 Task: Find connections with filter location Cangas do Morrazo with filter topic #contentmarketingwith filter profile language German with filter current company Firmenich with filter school Sri Balaji University,Pune with filter industry Mobile Computing Software Products with filter service category Bookkeeping with filter keywords title IT Manager
Action: Mouse moved to (213, 260)
Screenshot: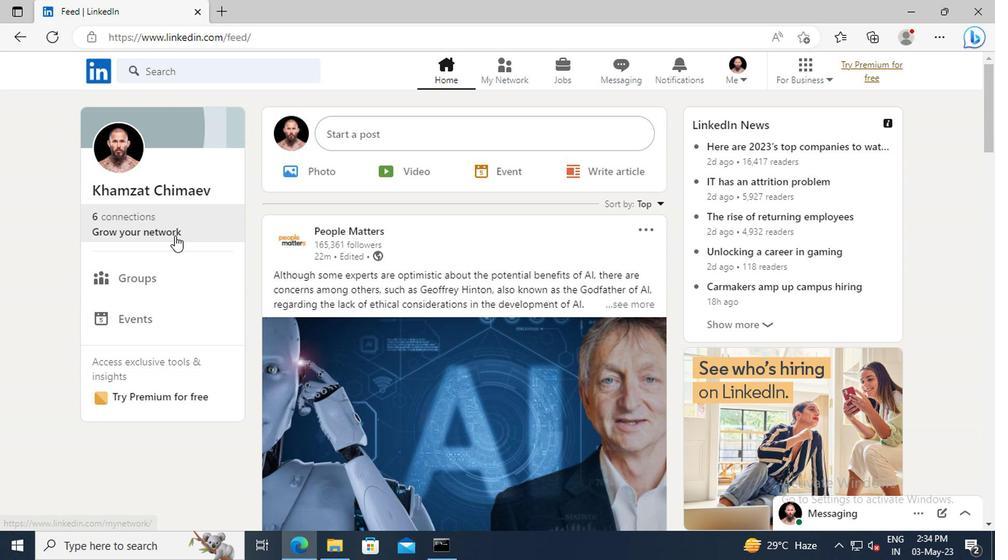 
Action: Mouse pressed left at (213, 260)
Screenshot: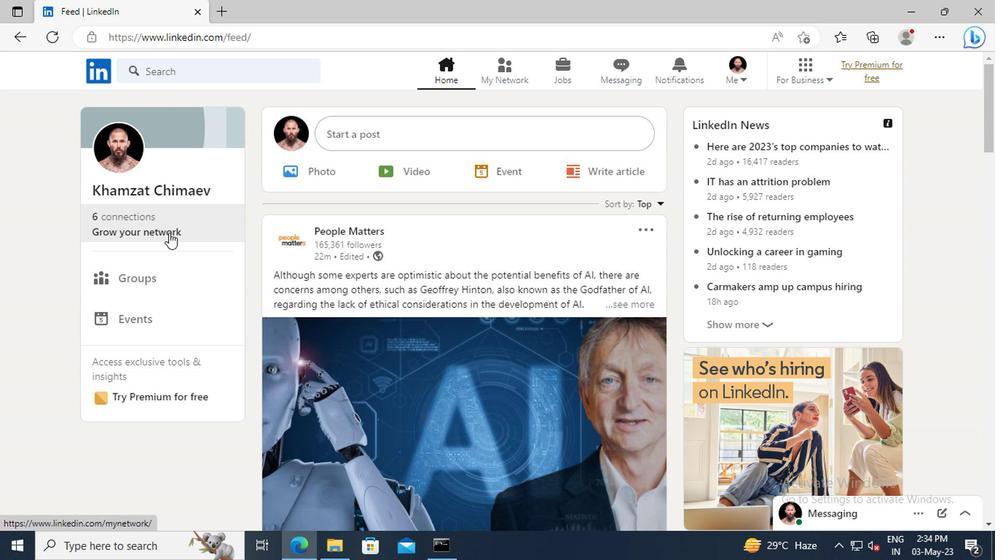 
Action: Mouse moved to (214, 210)
Screenshot: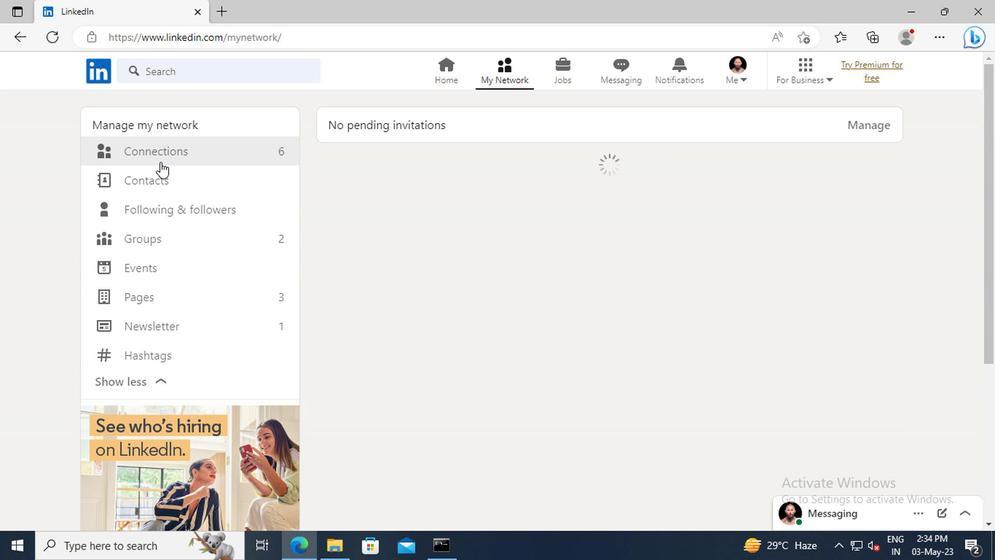
Action: Mouse pressed left at (214, 210)
Screenshot: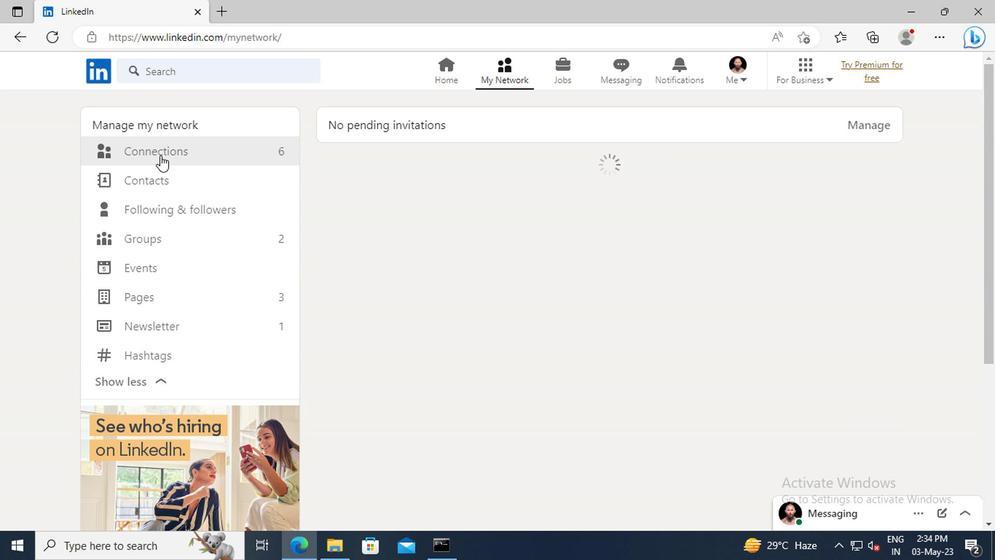 
Action: Mouse moved to (520, 210)
Screenshot: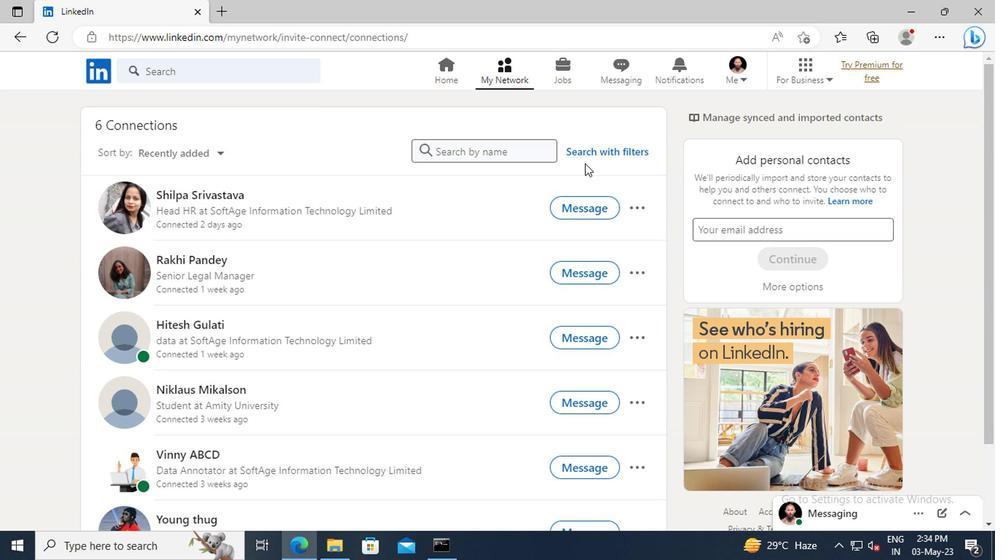 
Action: Mouse pressed left at (520, 210)
Screenshot: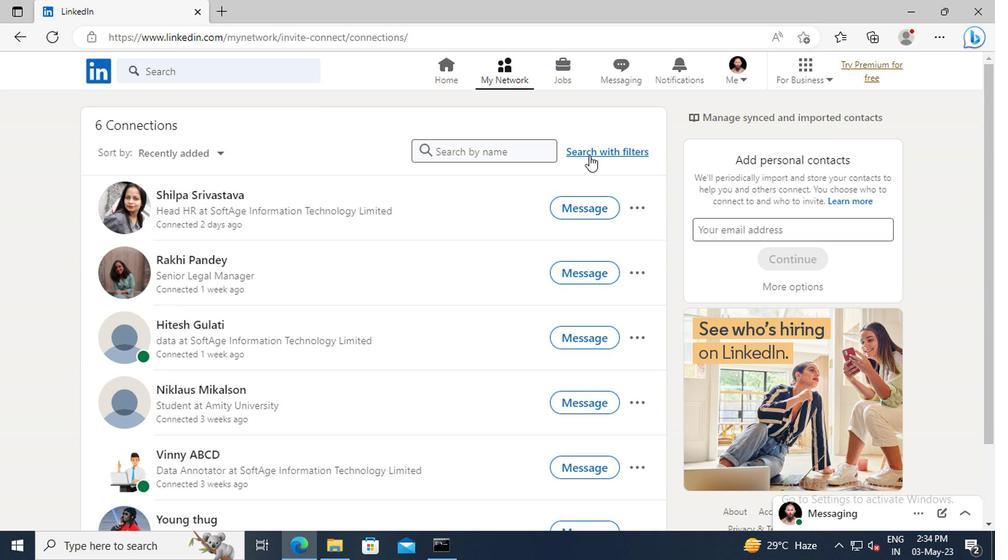 
Action: Mouse moved to (495, 178)
Screenshot: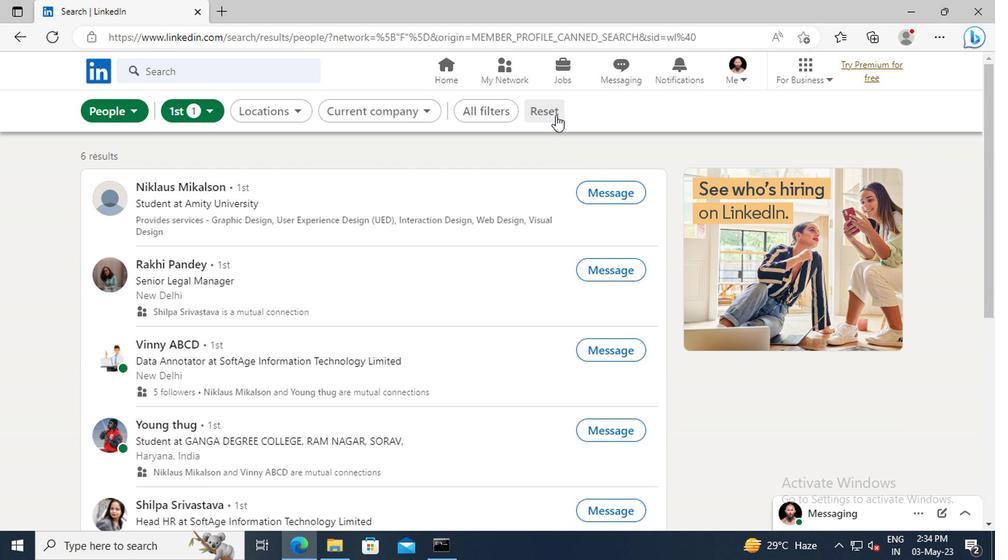 
Action: Mouse pressed left at (495, 178)
Screenshot: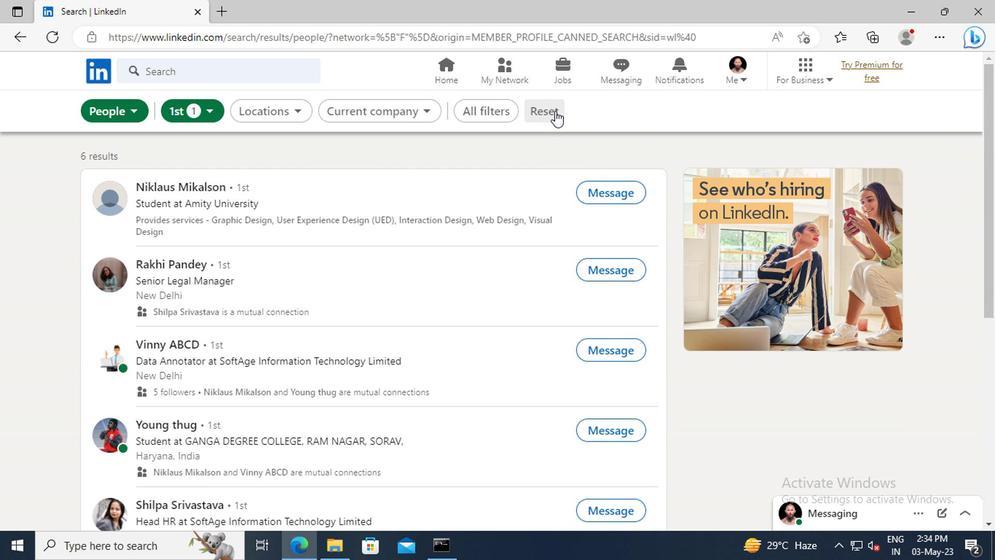 
Action: Mouse moved to (473, 180)
Screenshot: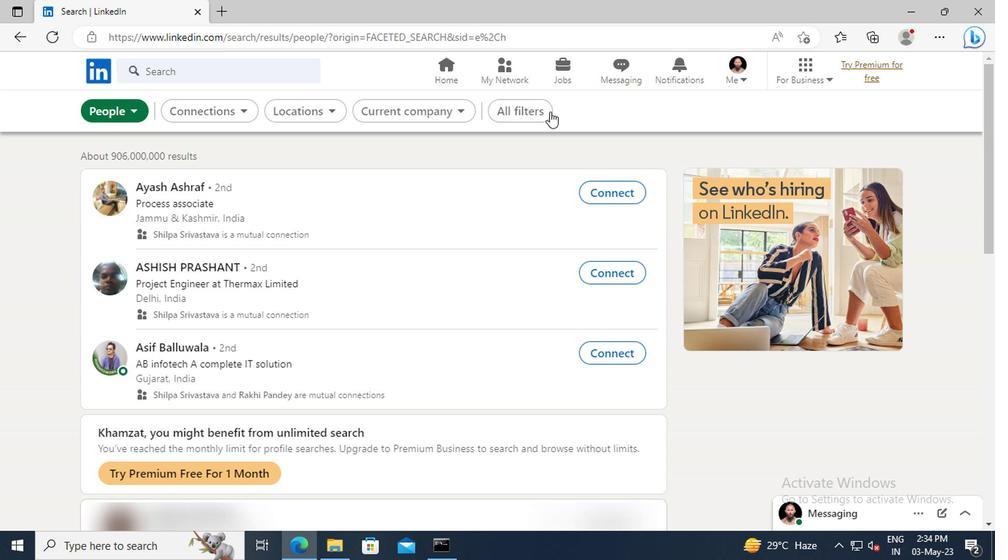 
Action: Mouse pressed left at (473, 180)
Screenshot: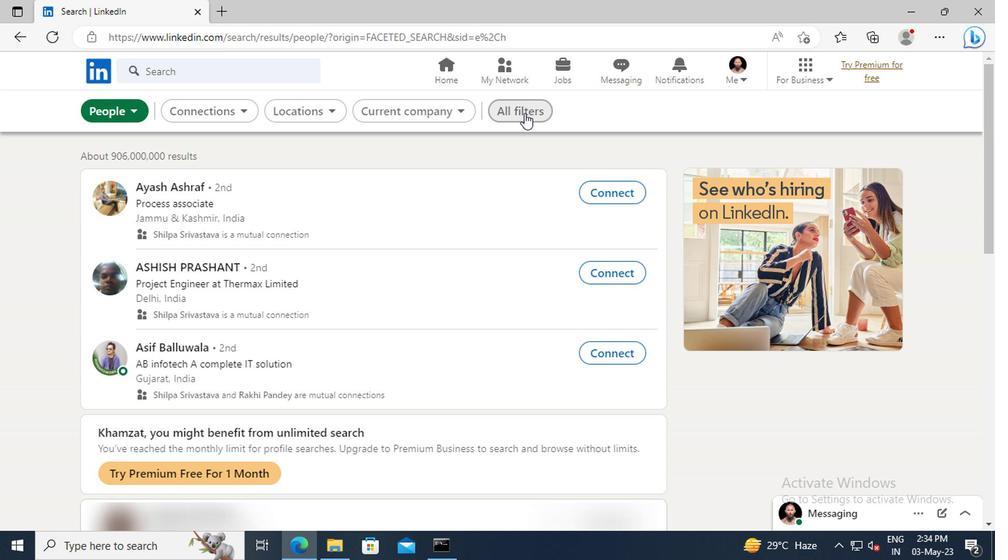 
Action: Mouse moved to (701, 284)
Screenshot: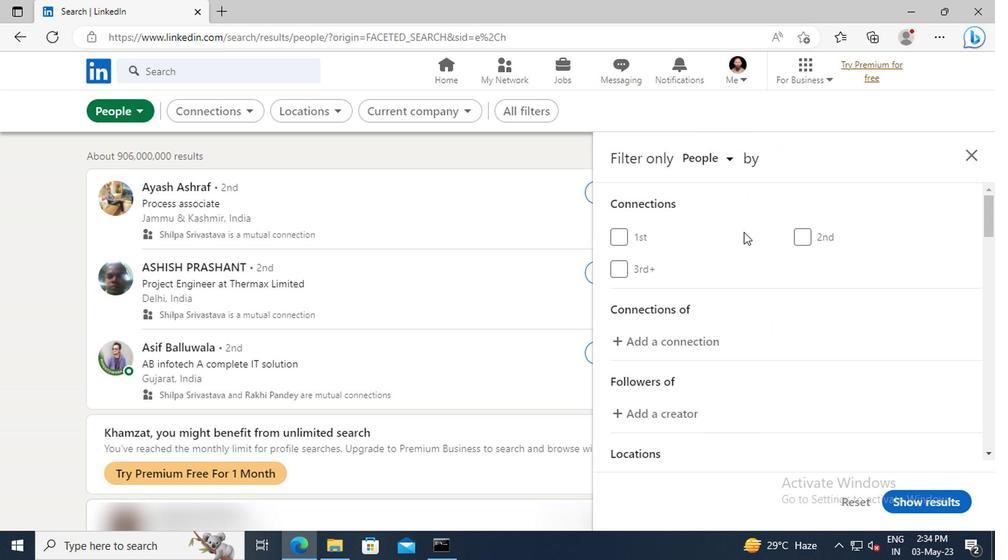 
Action: Mouse scrolled (701, 284) with delta (0, 0)
Screenshot: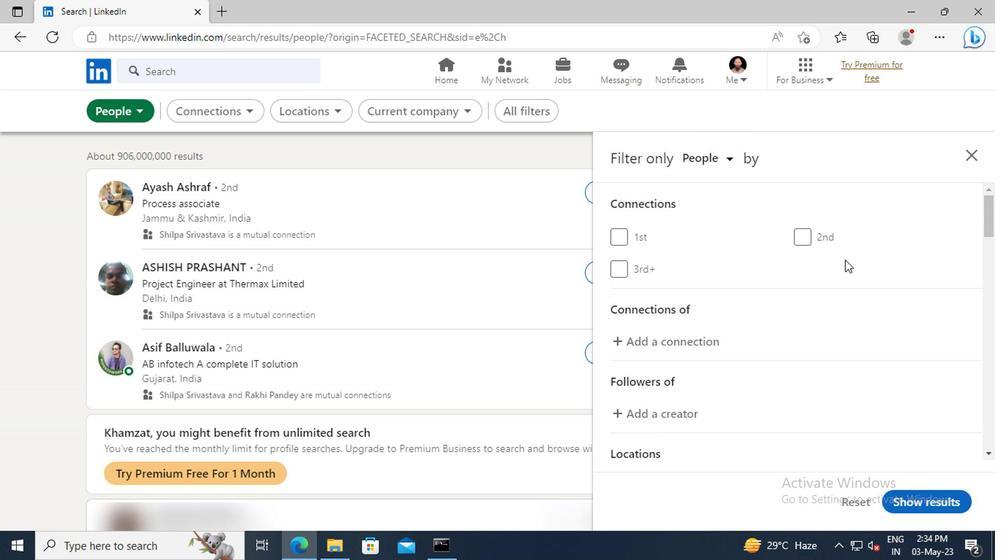 
Action: Mouse scrolled (701, 284) with delta (0, 0)
Screenshot: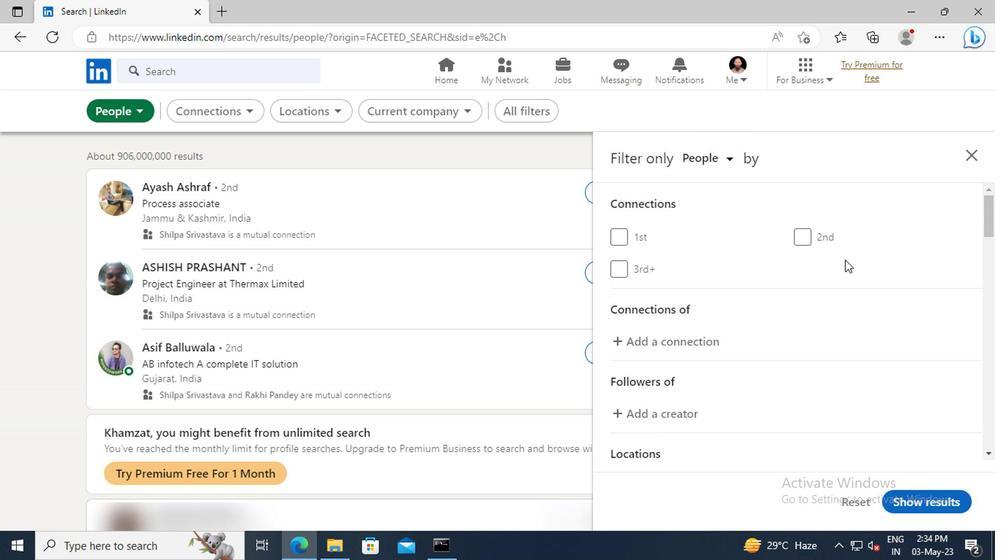
Action: Mouse scrolled (701, 284) with delta (0, 0)
Screenshot: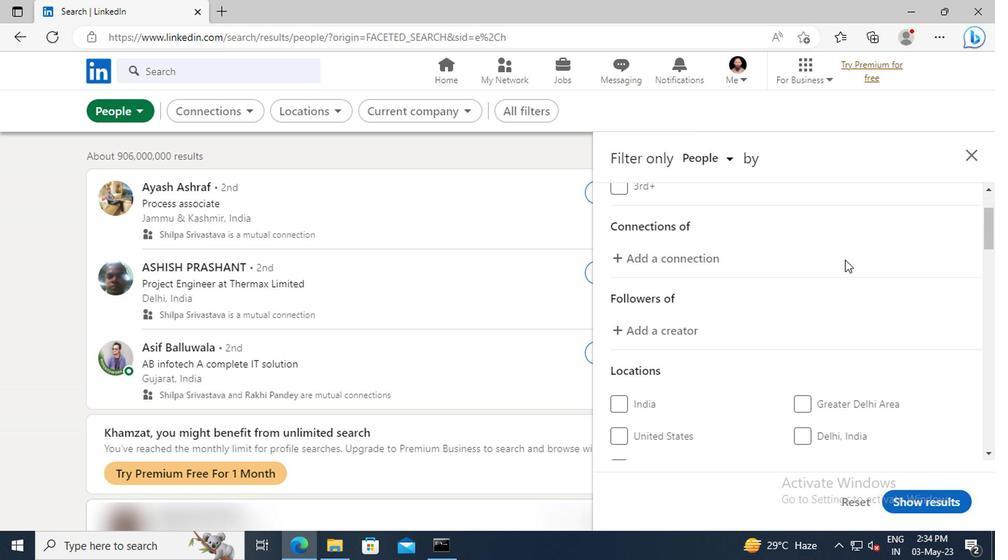 
Action: Mouse scrolled (701, 284) with delta (0, 0)
Screenshot: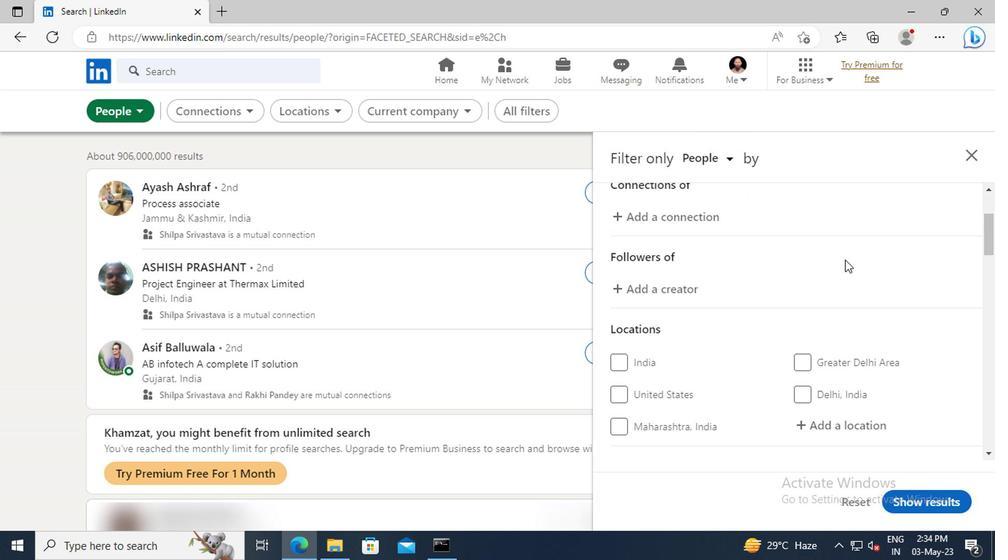 
Action: Mouse scrolled (701, 284) with delta (0, 0)
Screenshot: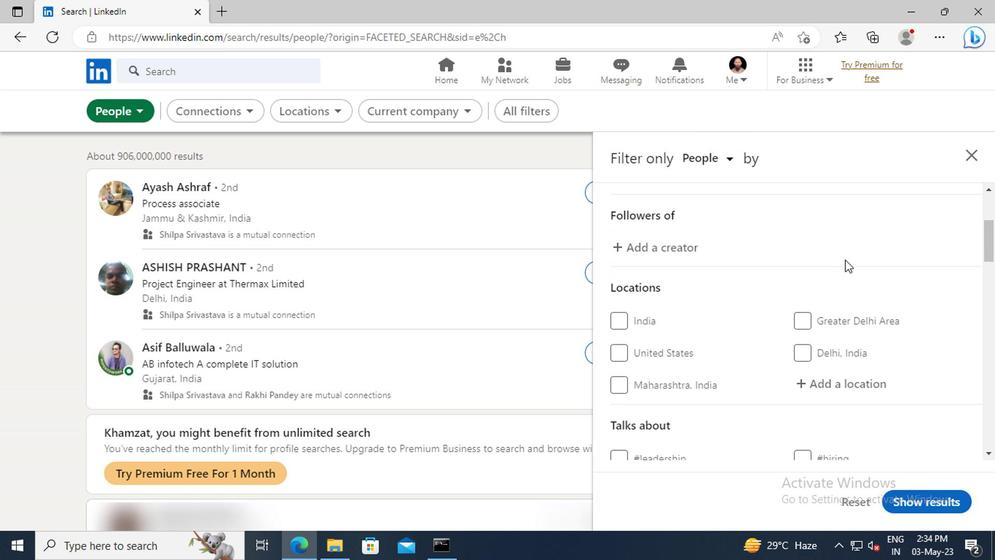 
Action: Mouse scrolled (701, 284) with delta (0, 0)
Screenshot: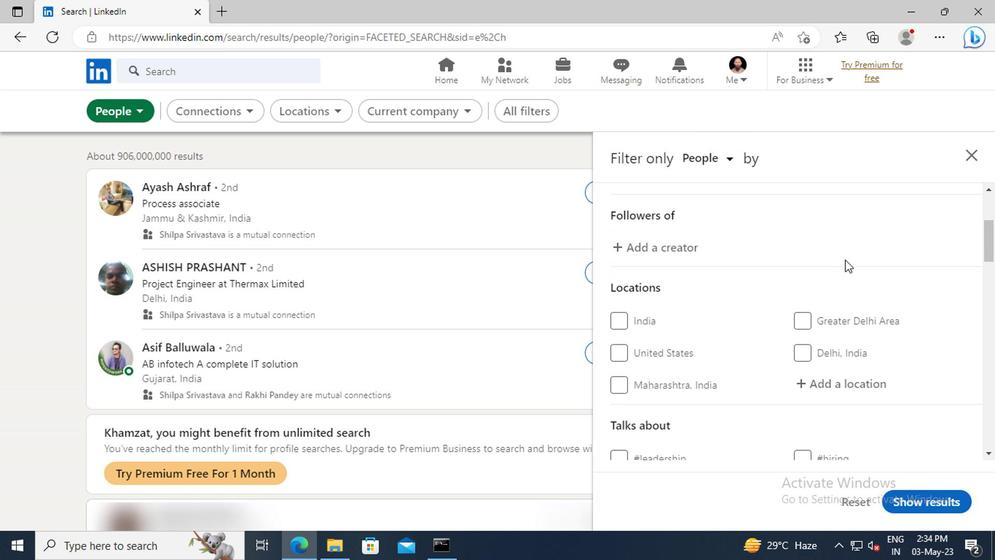 
Action: Mouse moved to (699, 311)
Screenshot: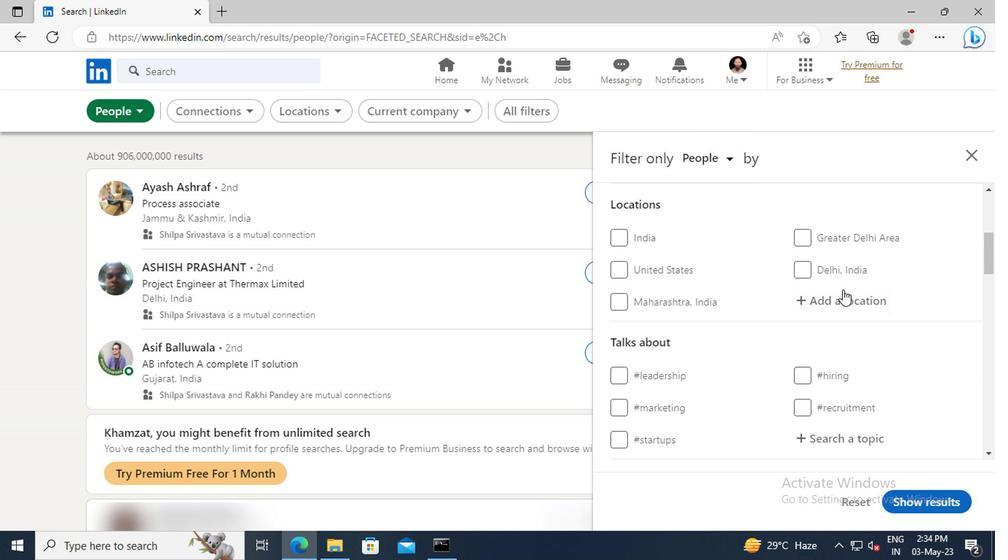 
Action: Mouse pressed left at (699, 311)
Screenshot: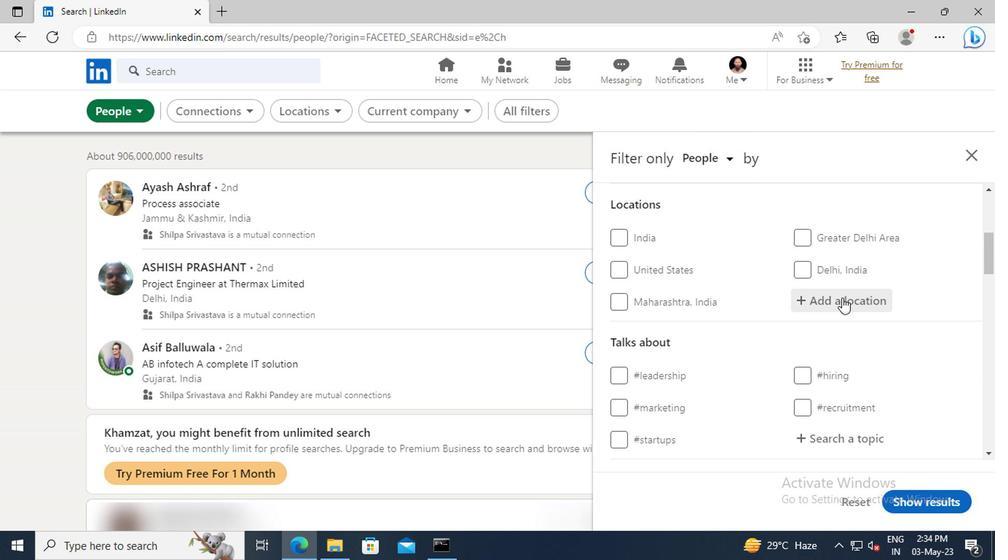 
Action: Key pressed <Key.shift>CANGAS<Key.space>DO<Key.space><Key.shift>MORRAZO<Key.enter>
Screenshot: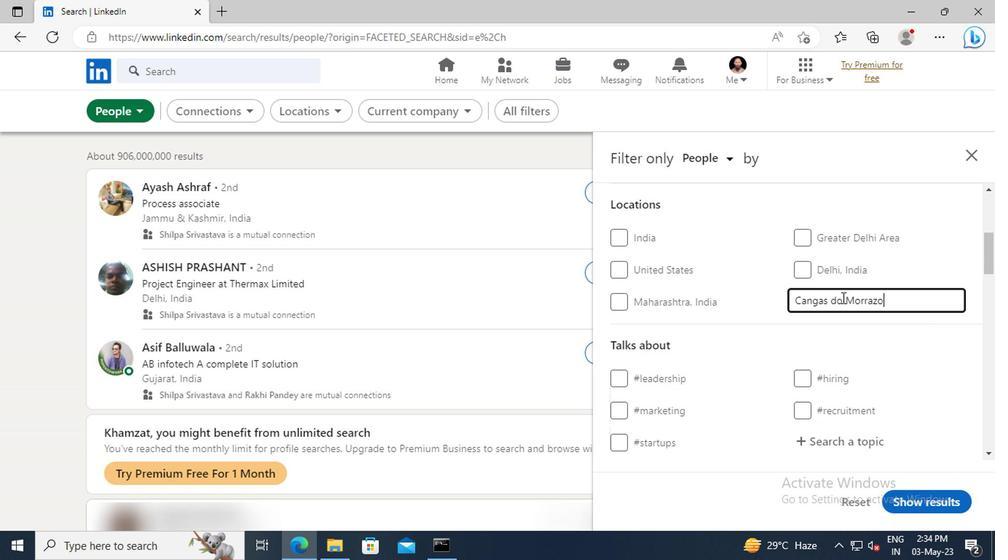 
Action: Mouse scrolled (699, 311) with delta (0, 0)
Screenshot: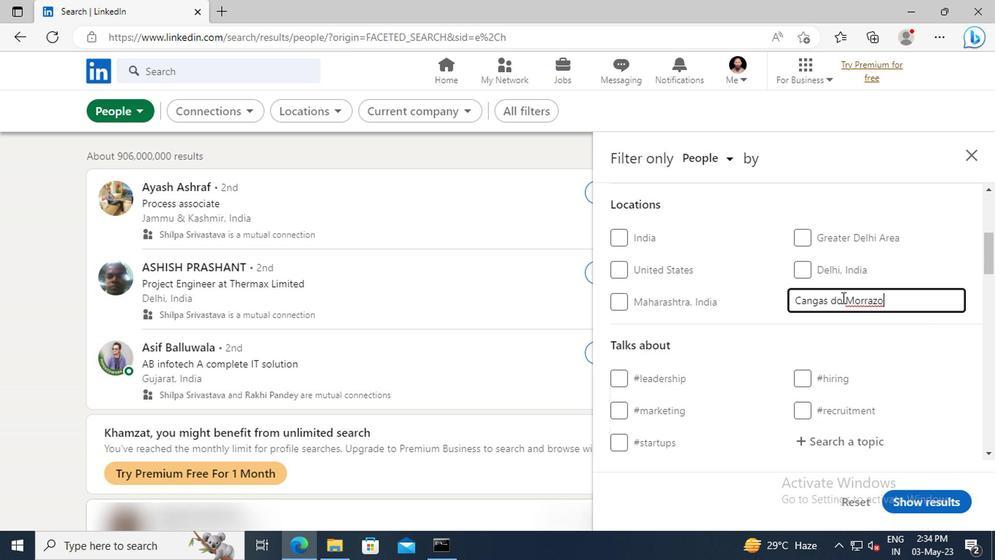 
Action: Mouse scrolled (699, 311) with delta (0, 0)
Screenshot: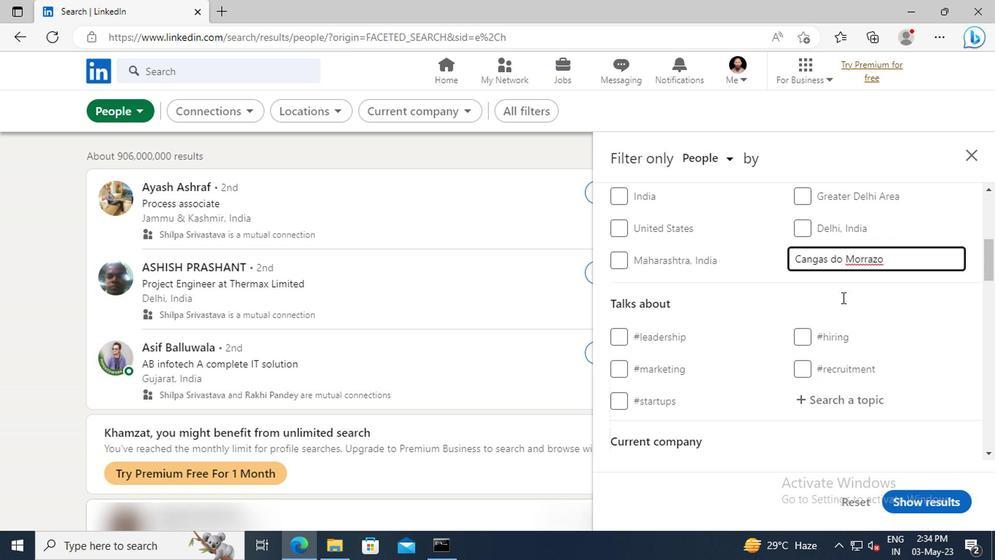 
Action: Mouse scrolled (699, 311) with delta (0, 0)
Screenshot: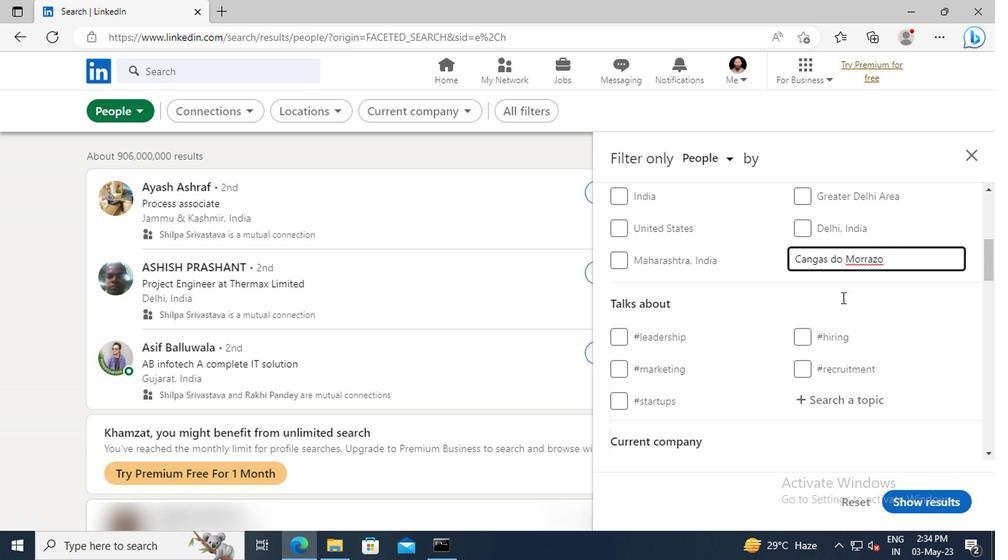 
Action: Mouse moved to (699, 323)
Screenshot: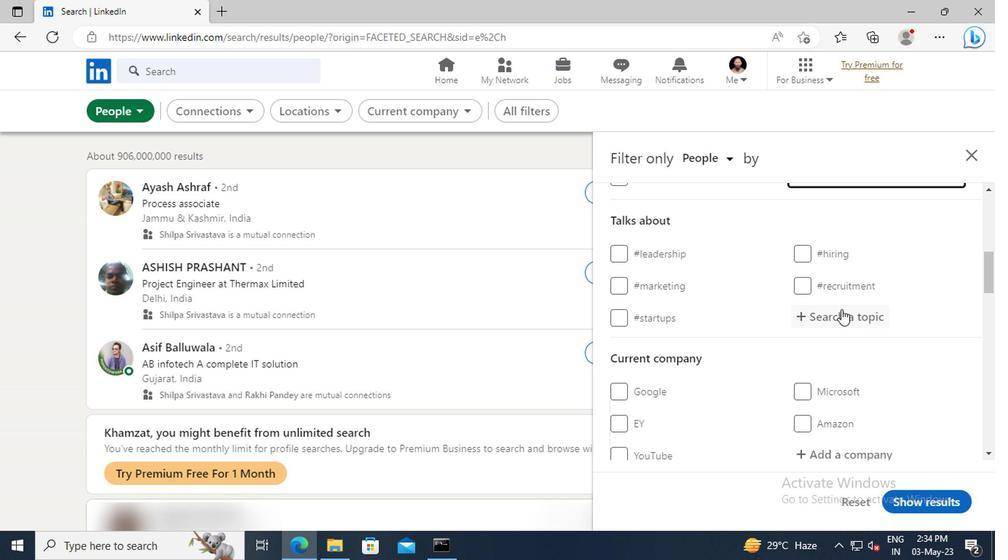
Action: Mouse pressed left at (699, 323)
Screenshot: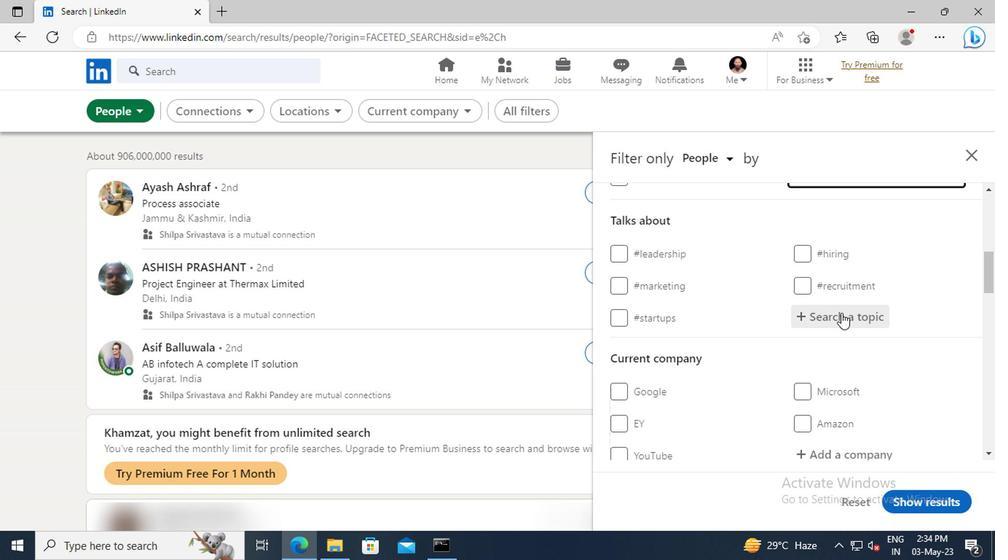
Action: Mouse moved to (699, 323)
Screenshot: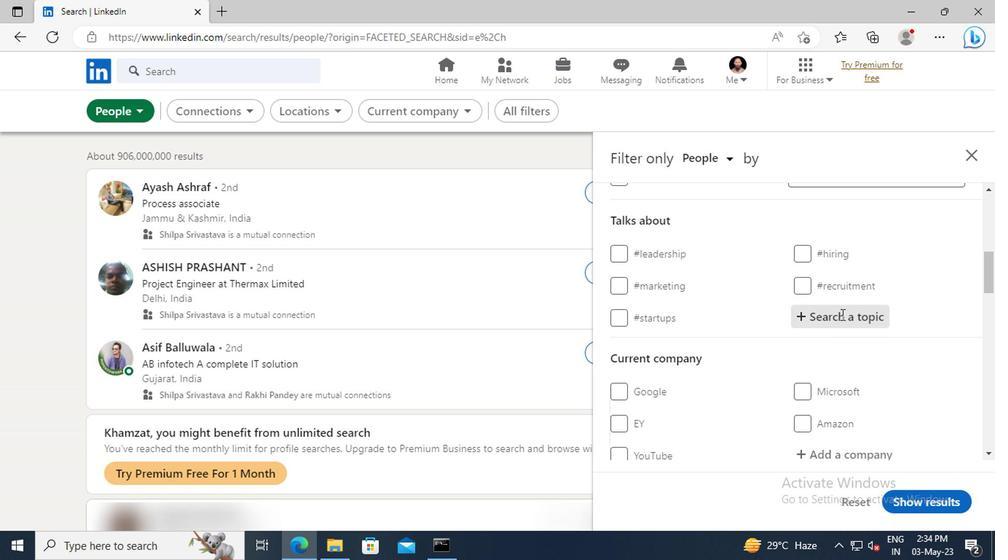 
Action: Key pressed CONTENTM
Screenshot: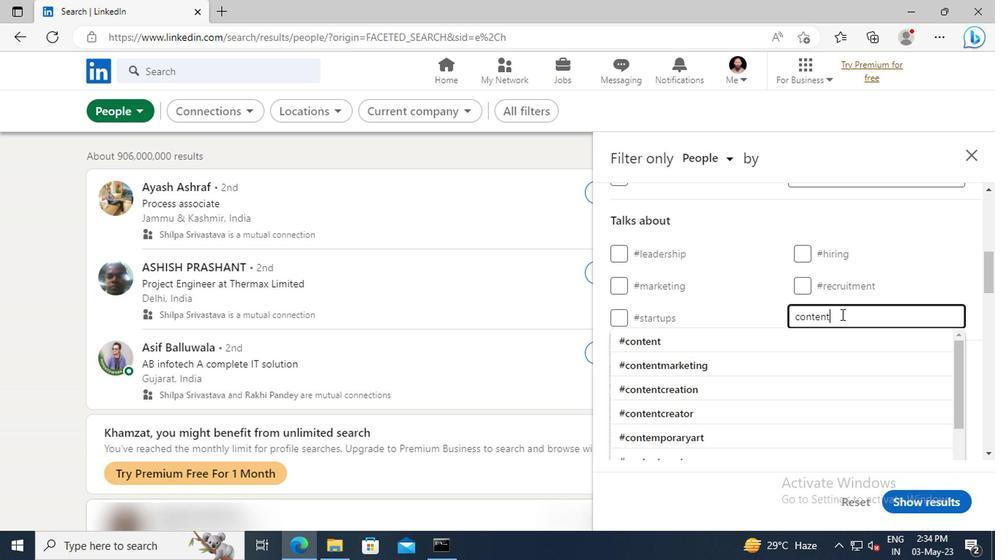 
Action: Mouse moved to (698, 338)
Screenshot: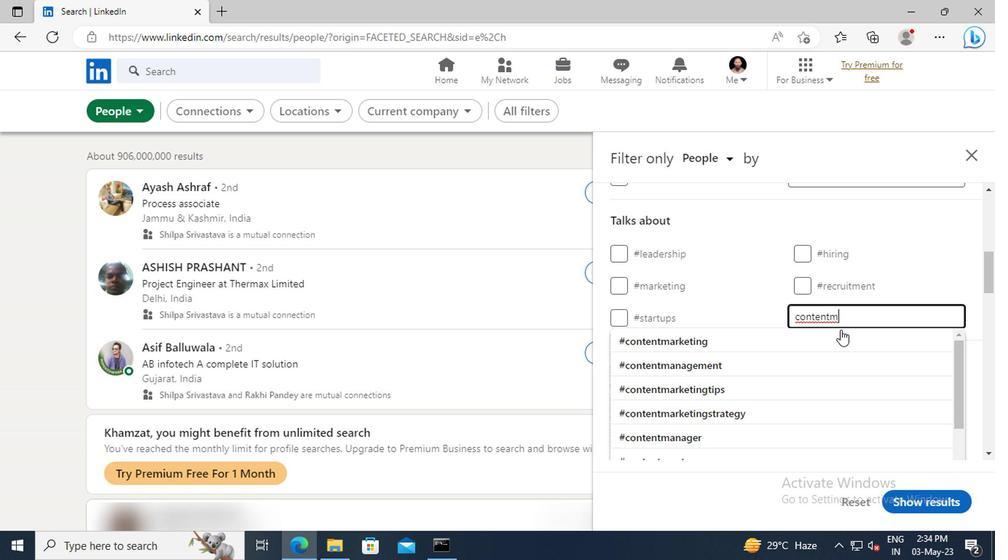
Action: Mouse pressed left at (698, 338)
Screenshot: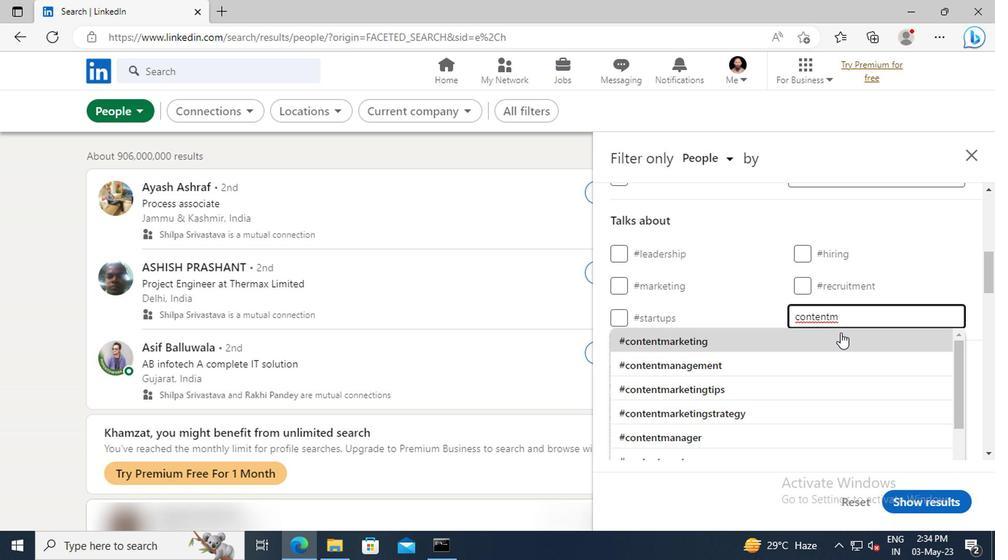 
Action: Mouse scrolled (698, 337) with delta (0, 0)
Screenshot: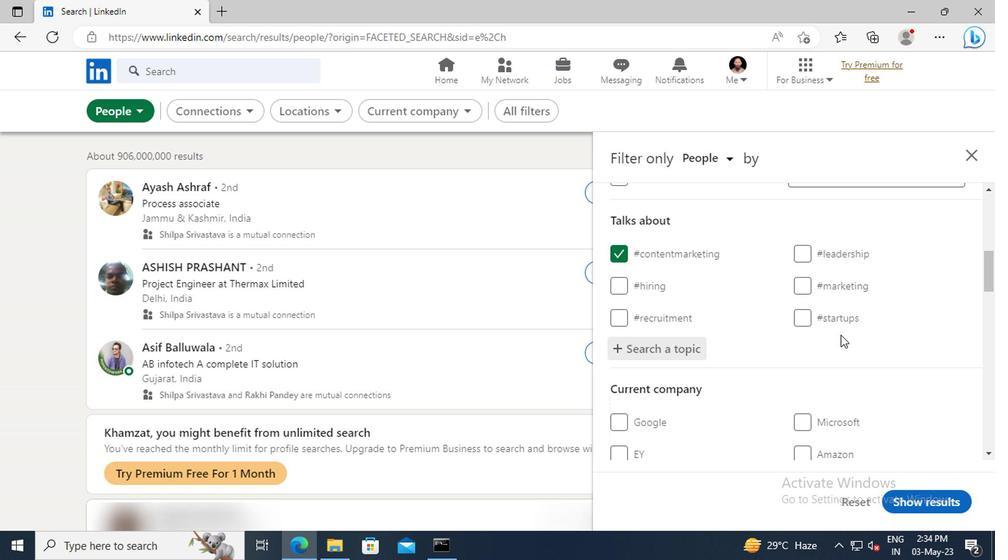 
Action: Mouse scrolled (698, 337) with delta (0, 0)
Screenshot: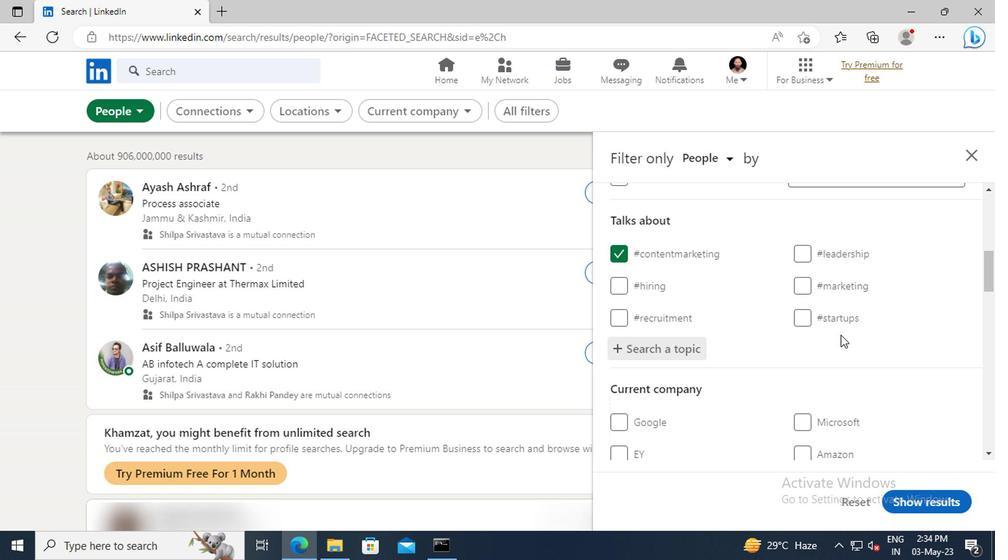 
Action: Mouse scrolled (698, 337) with delta (0, 0)
Screenshot: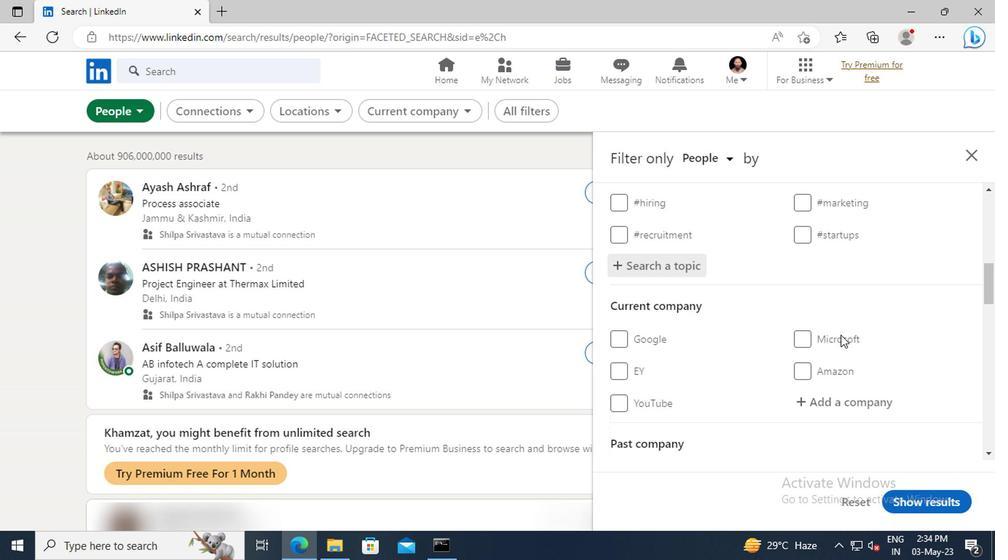 
Action: Mouse scrolled (698, 337) with delta (0, 0)
Screenshot: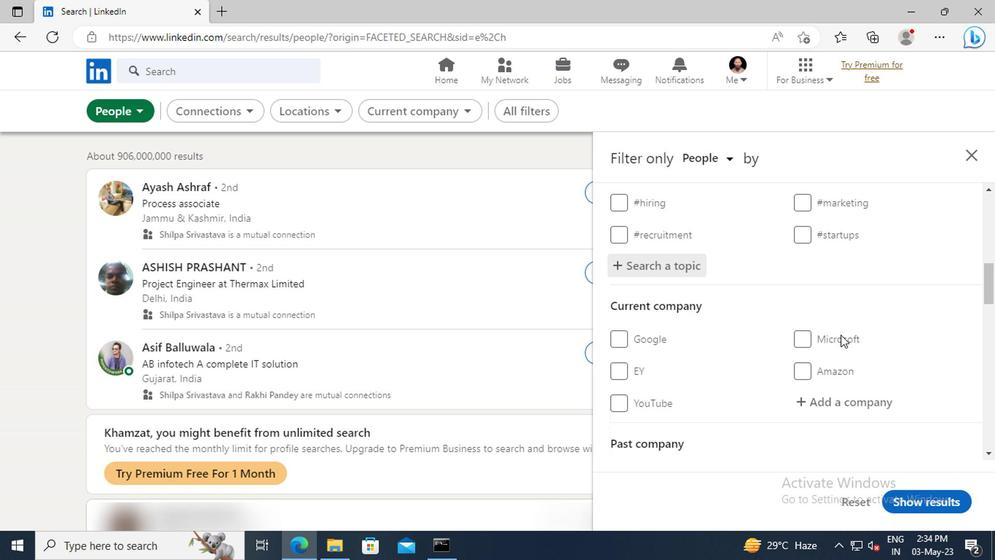 
Action: Mouse scrolled (698, 337) with delta (0, 0)
Screenshot: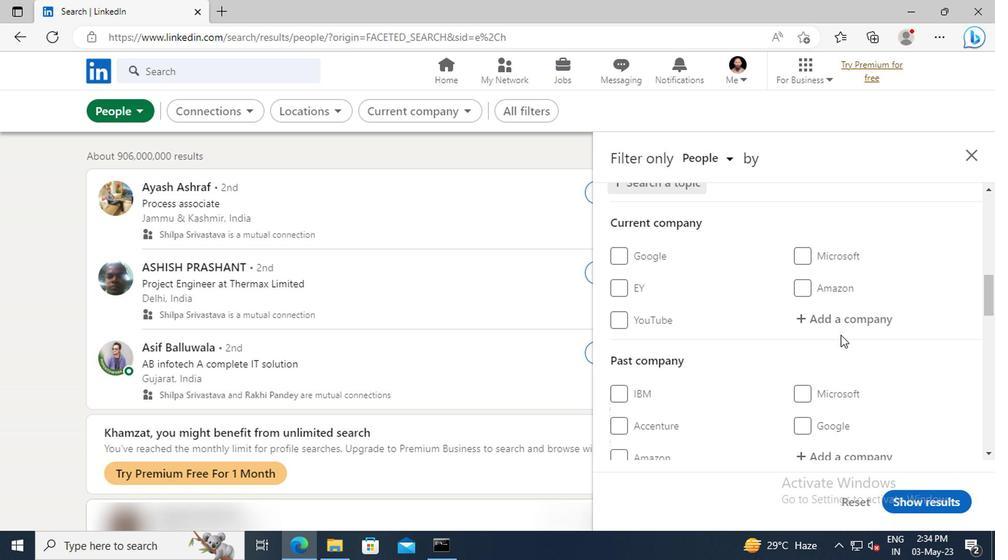 
Action: Mouse scrolled (698, 337) with delta (0, 0)
Screenshot: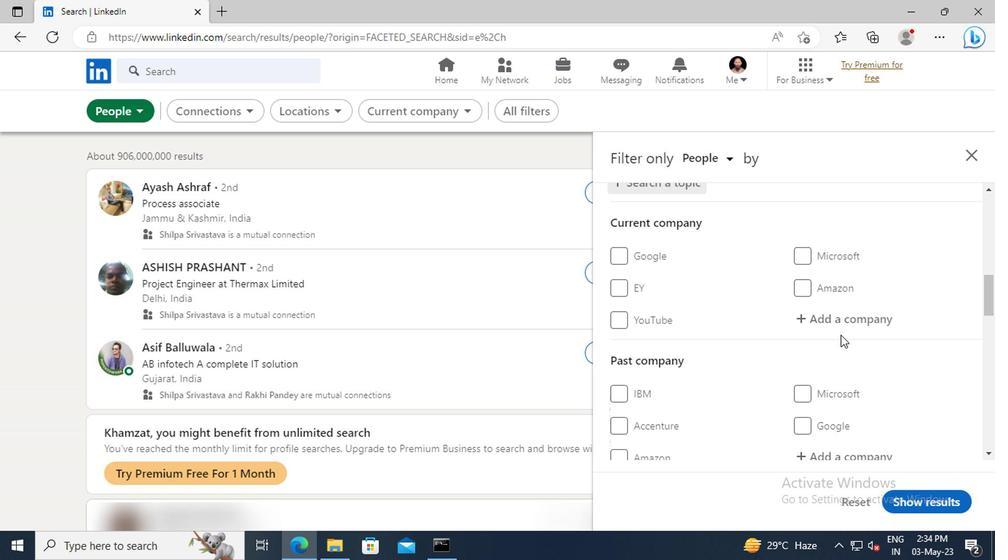 
Action: Mouse scrolled (698, 337) with delta (0, 0)
Screenshot: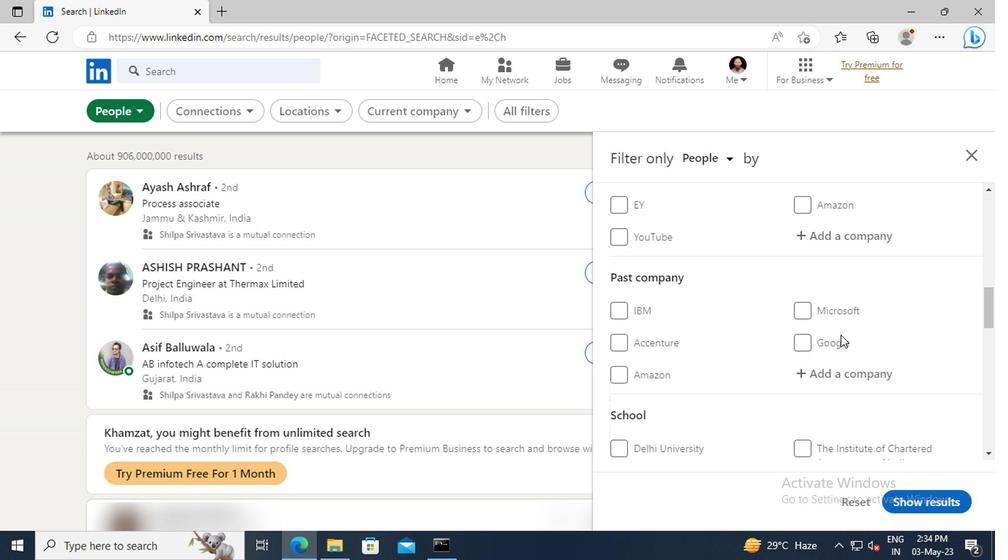 
Action: Mouse scrolled (698, 337) with delta (0, 0)
Screenshot: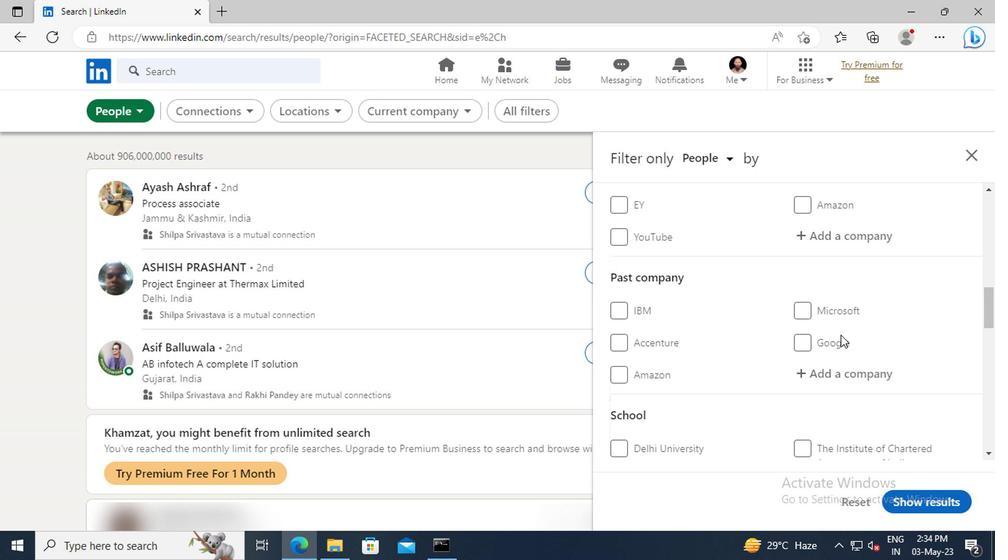 
Action: Mouse scrolled (698, 337) with delta (0, 0)
Screenshot: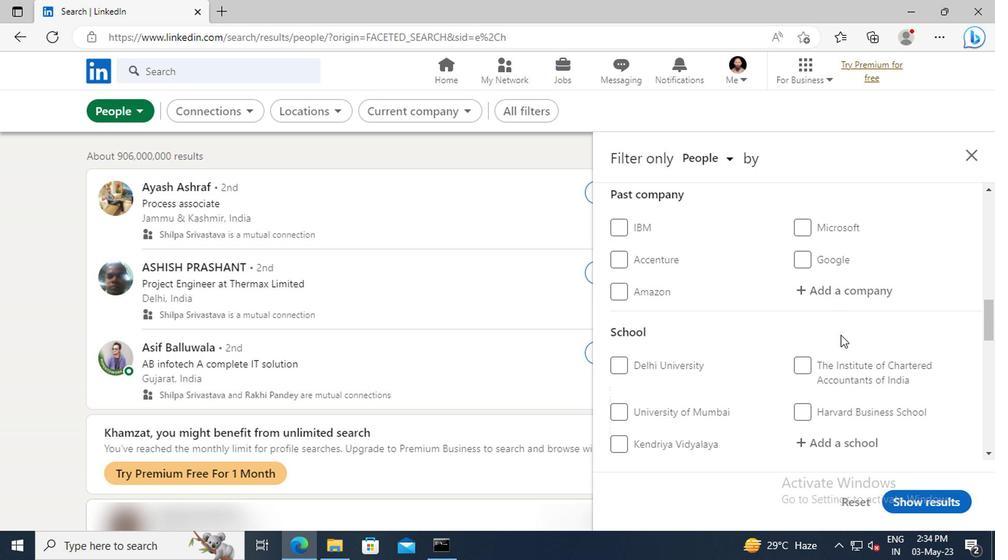 
Action: Mouse scrolled (698, 337) with delta (0, 0)
Screenshot: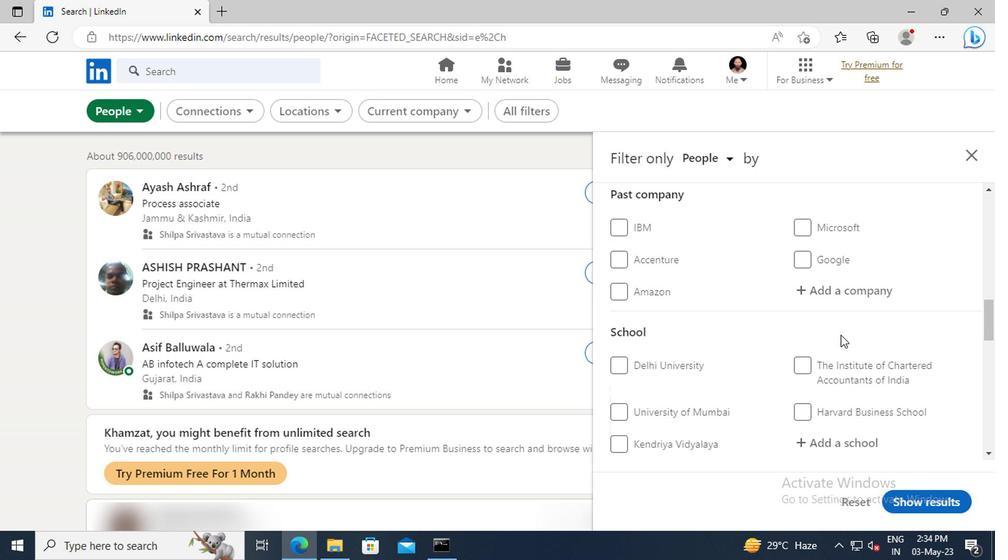 
Action: Mouse scrolled (698, 337) with delta (0, 0)
Screenshot: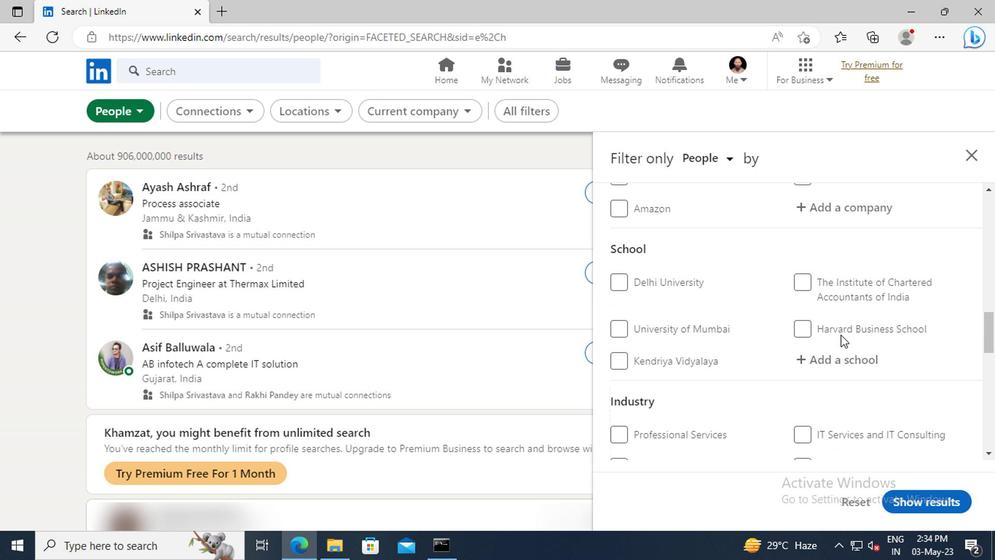 
Action: Mouse scrolled (698, 337) with delta (0, 0)
Screenshot: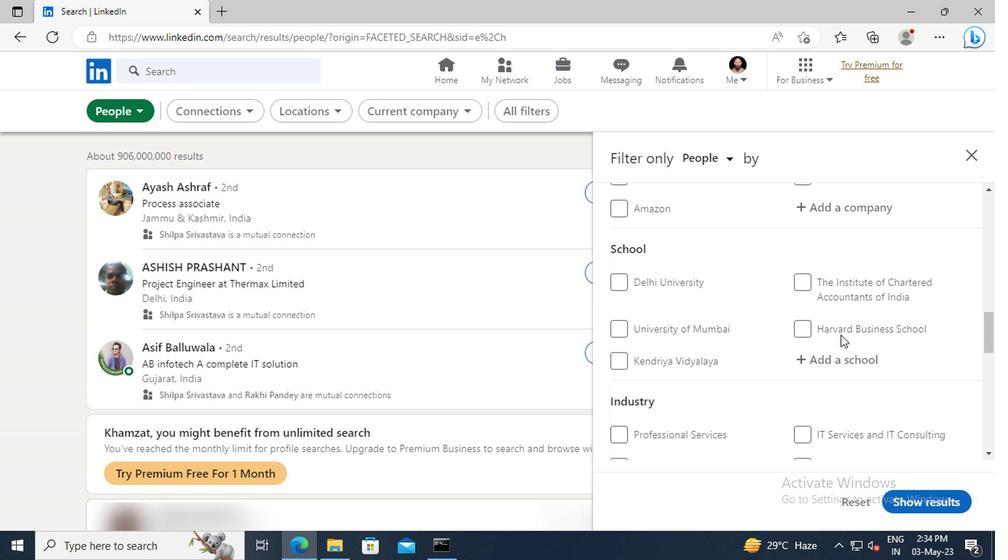 
Action: Mouse scrolled (698, 337) with delta (0, 0)
Screenshot: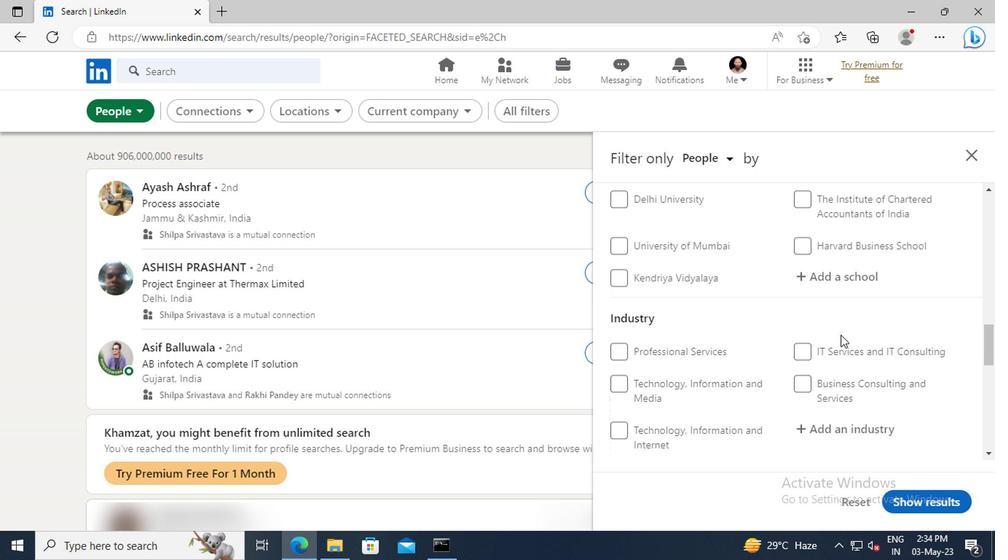 
Action: Mouse scrolled (698, 337) with delta (0, 0)
Screenshot: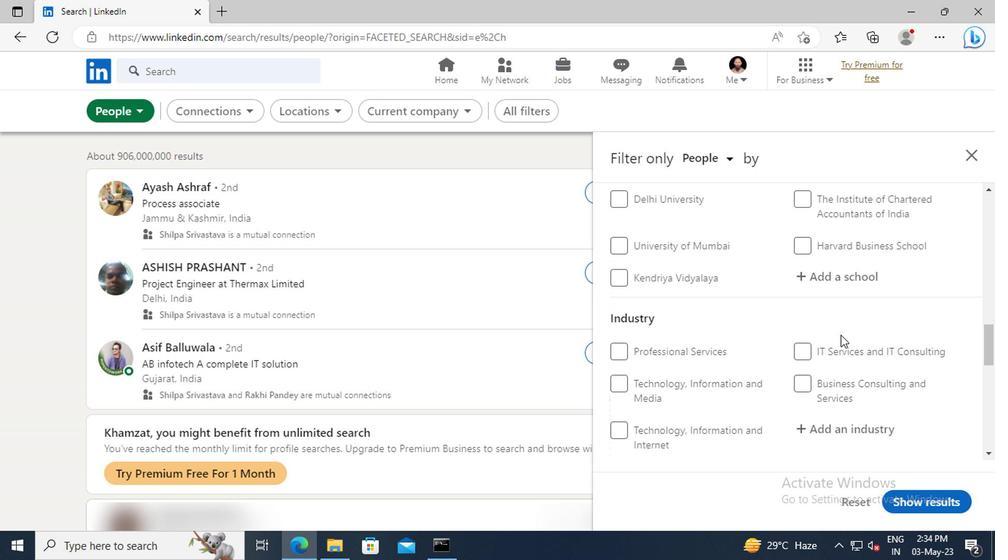 
Action: Mouse scrolled (698, 337) with delta (0, 0)
Screenshot: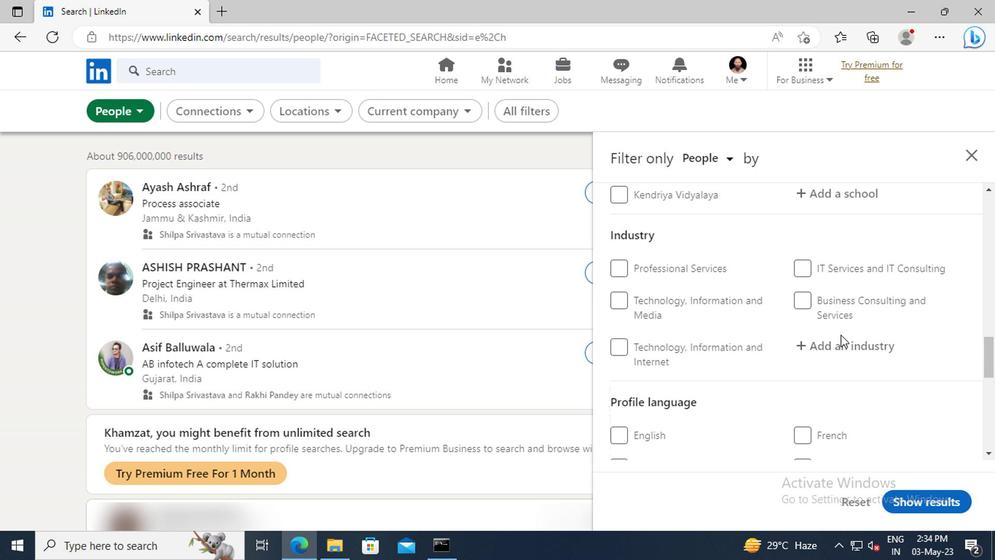 
Action: Mouse scrolled (698, 337) with delta (0, 0)
Screenshot: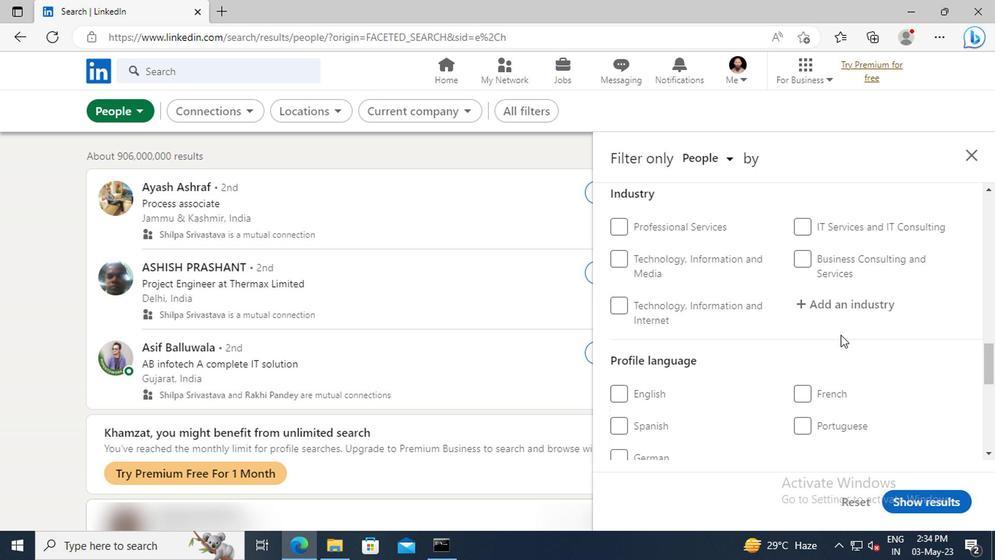 
Action: Mouse moved to (539, 397)
Screenshot: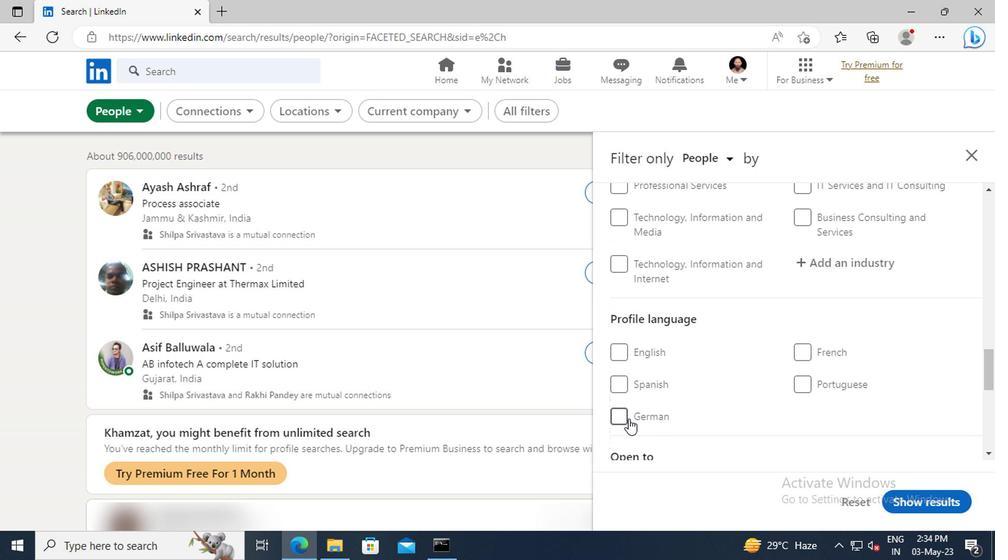 
Action: Mouse pressed left at (539, 397)
Screenshot: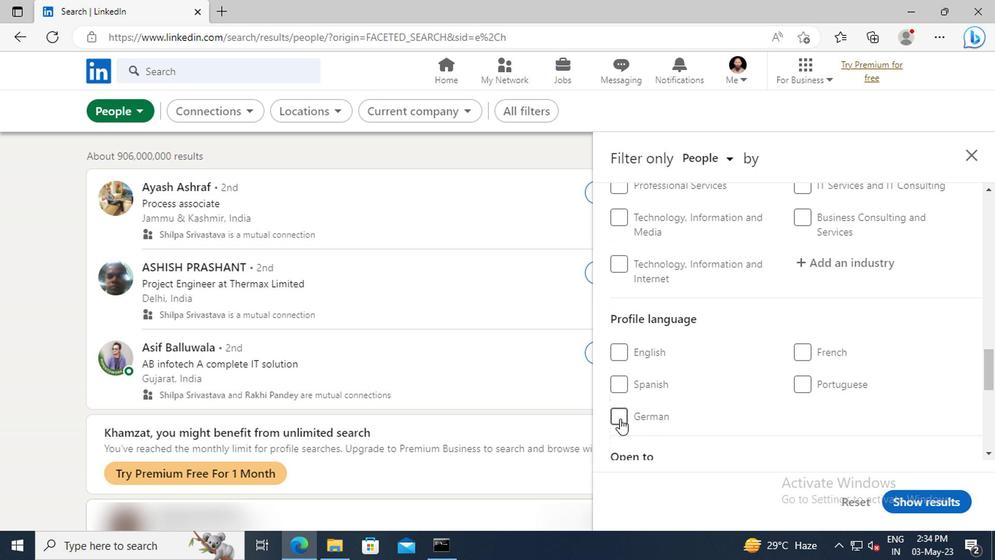 
Action: Mouse moved to (655, 374)
Screenshot: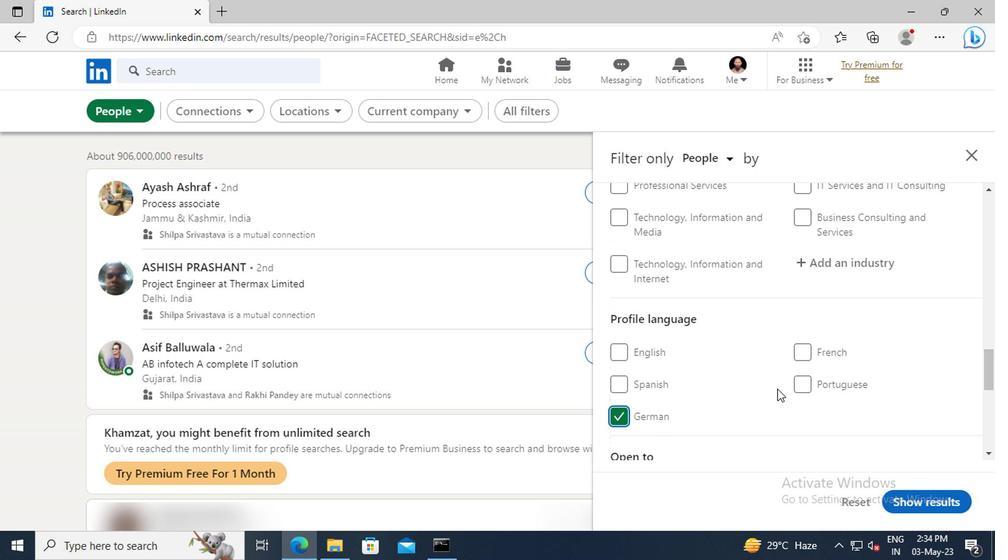 
Action: Mouse scrolled (655, 375) with delta (0, 0)
Screenshot: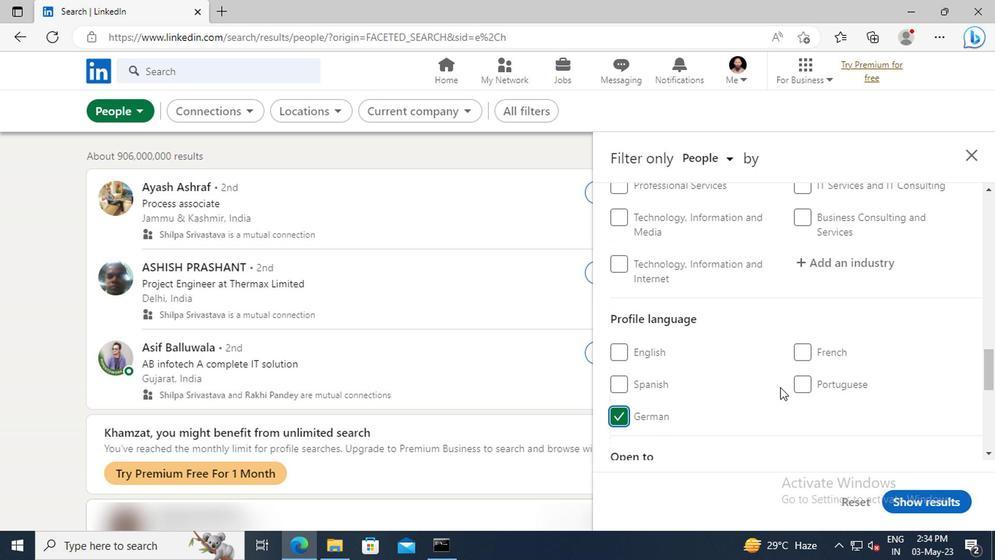 
Action: Mouse moved to (656, 374)
Screenshot: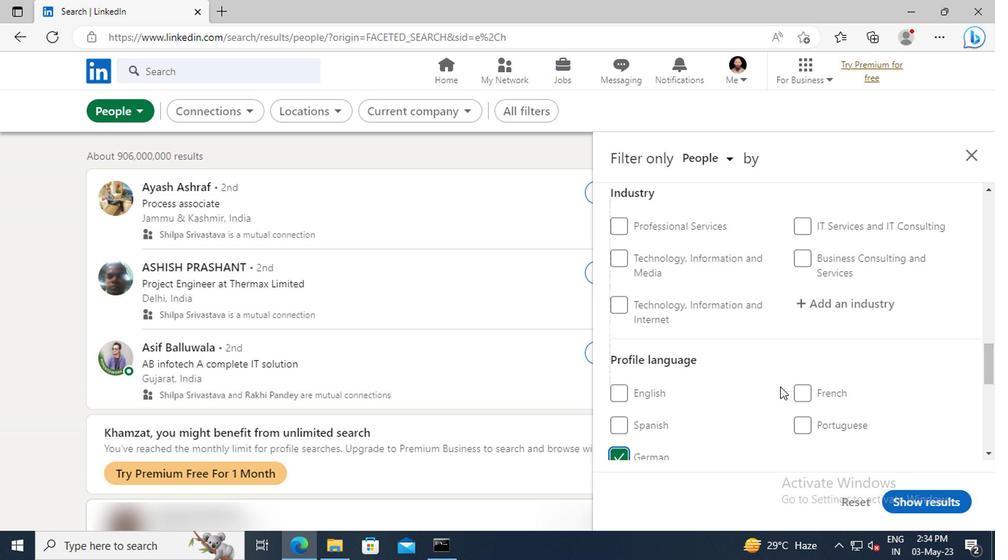 
Action: Mouse scrolled (656, 375) with delta (0, 0)
Screenshot: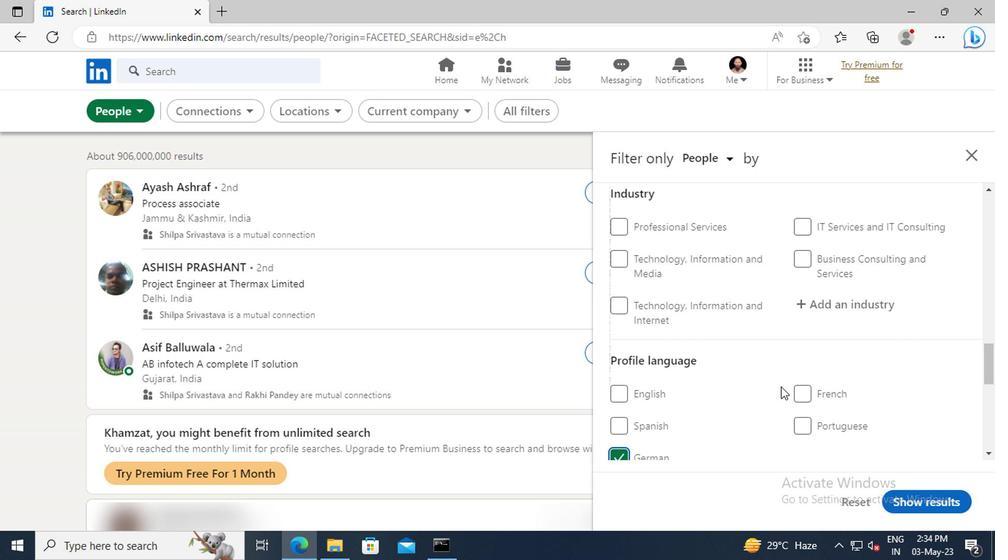 
Action: Mouse moved to (656, 374)
Screenshot: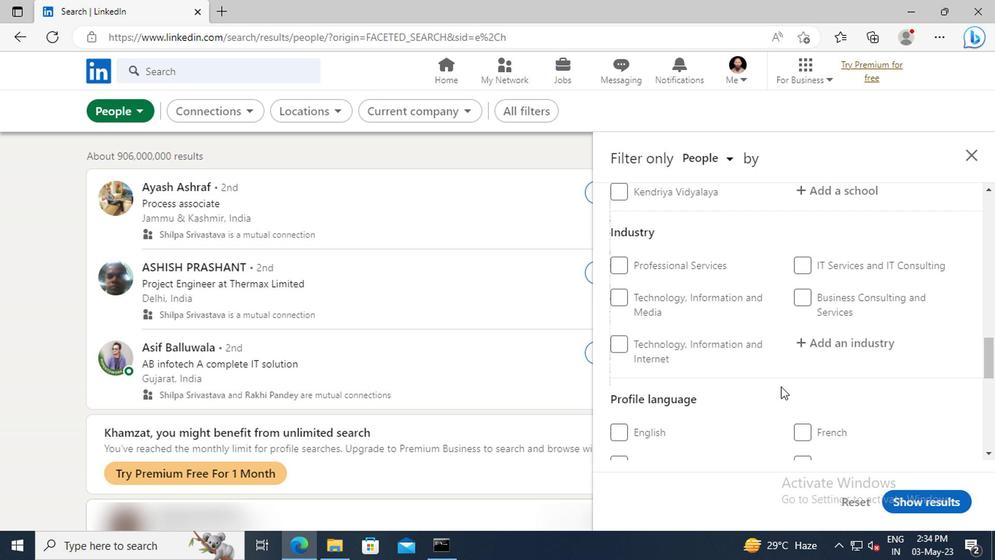 
Action: Mouse scrolled (656, 374) with delta (0, 0)
Screenshot: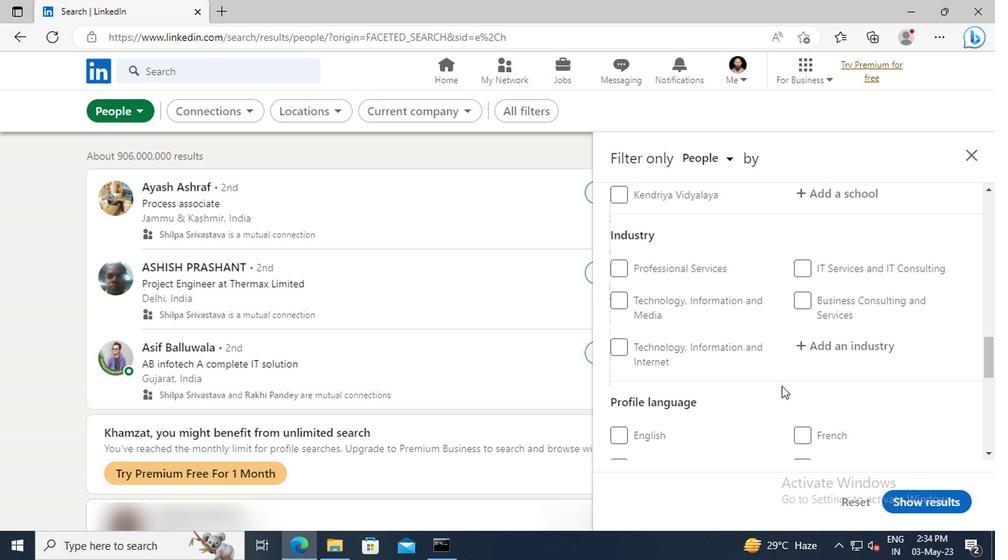 
Action: Mouse scrolled (656, 374) with delta (0, 0)
Screenshot: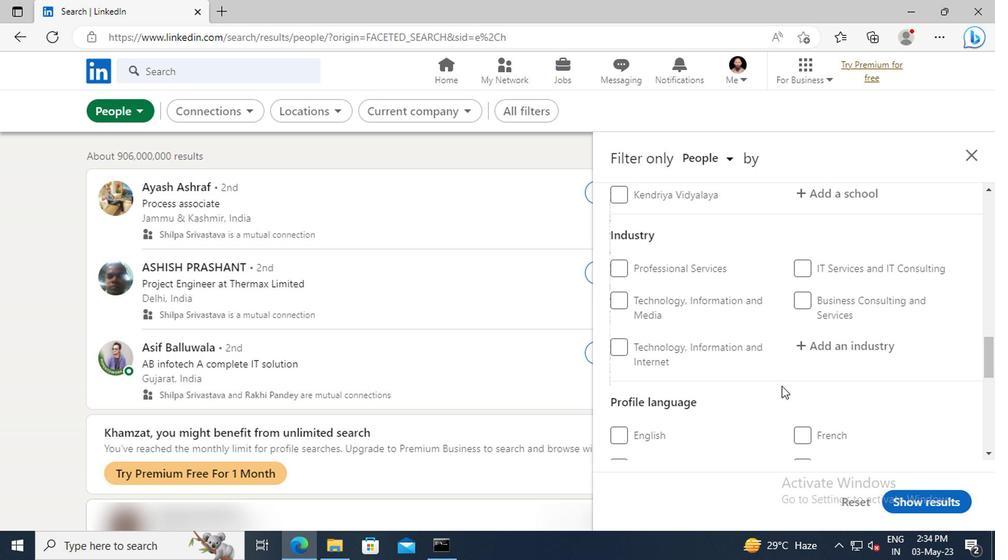 
Action: Mouse scrolled (656, 374) with delta (0, 0)
Screenshot: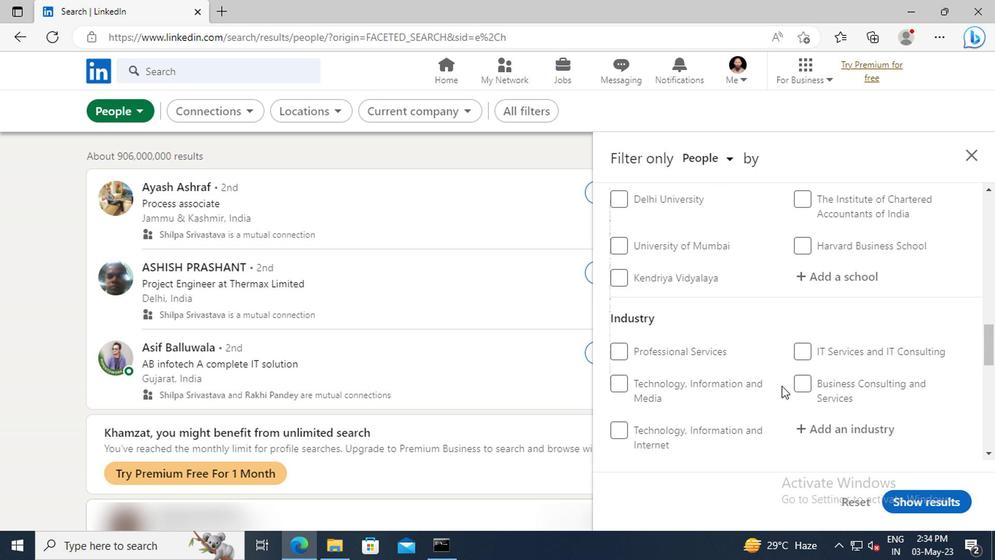
Action: Mouse moved to (656, 374)
Screenshot: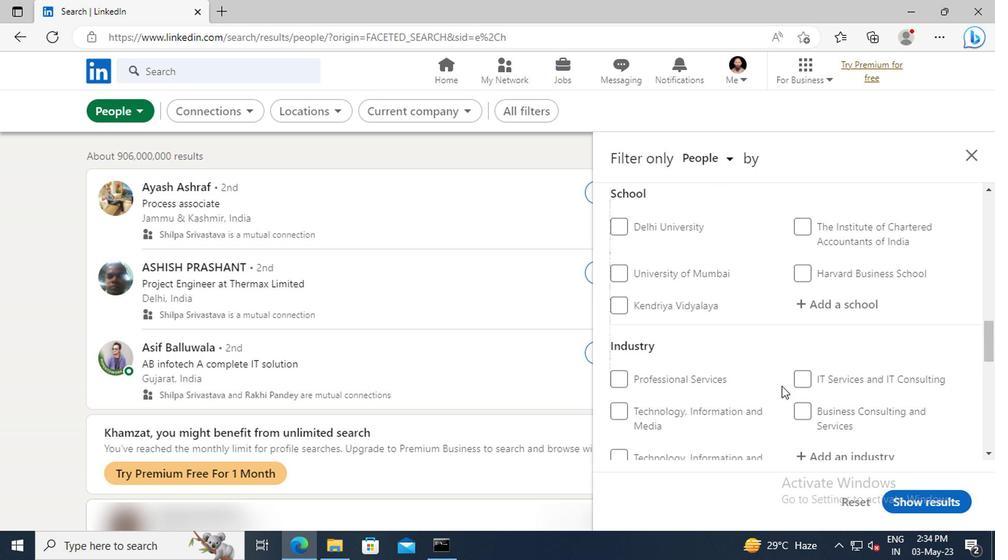 
Action: Mouse scrolled (656, 374) with delta (0, 0)
Screenshot: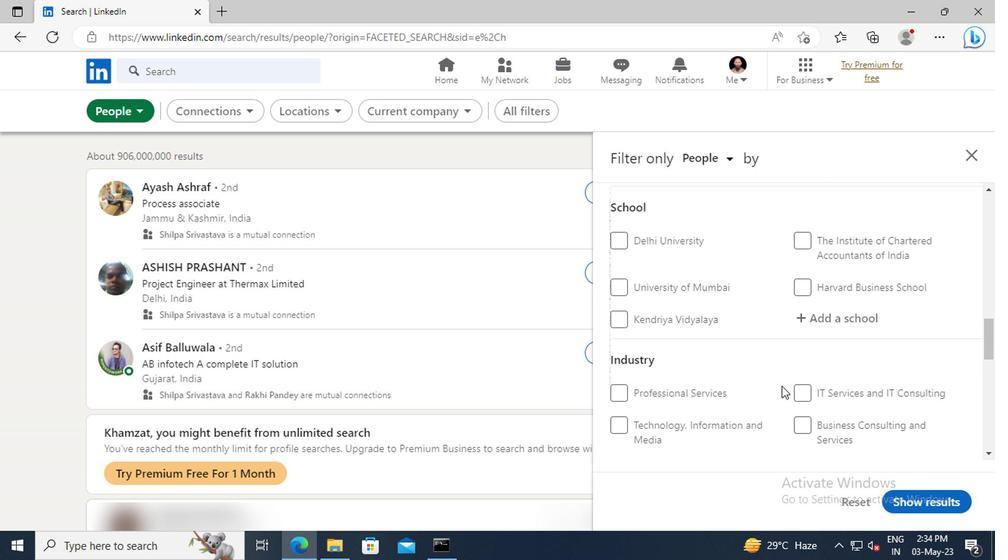 
Action: Mouse scrolled (656, 374) with delta (0, 0)
Screenshot: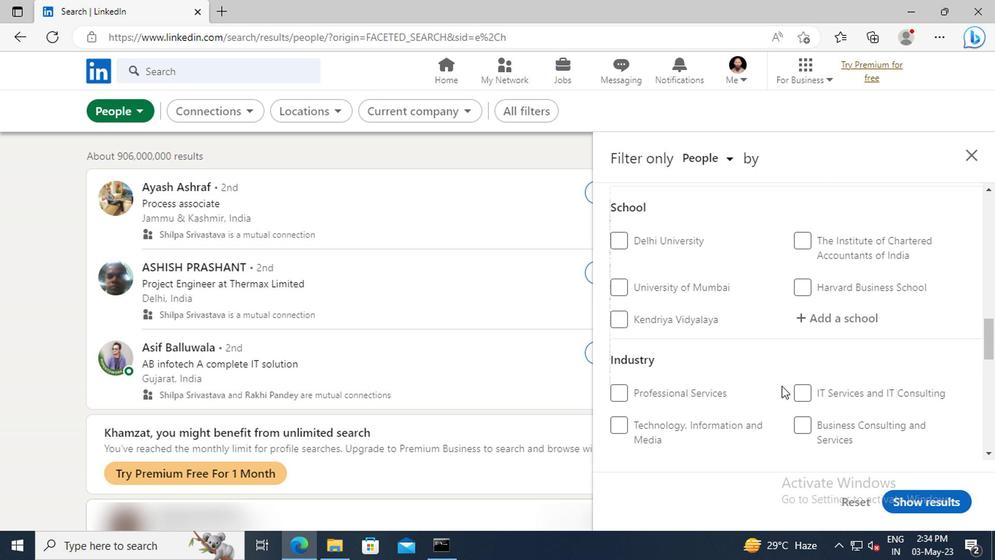 
Action: Mouse scrolled (656, 374) with delta (0, 0)
Screenshot: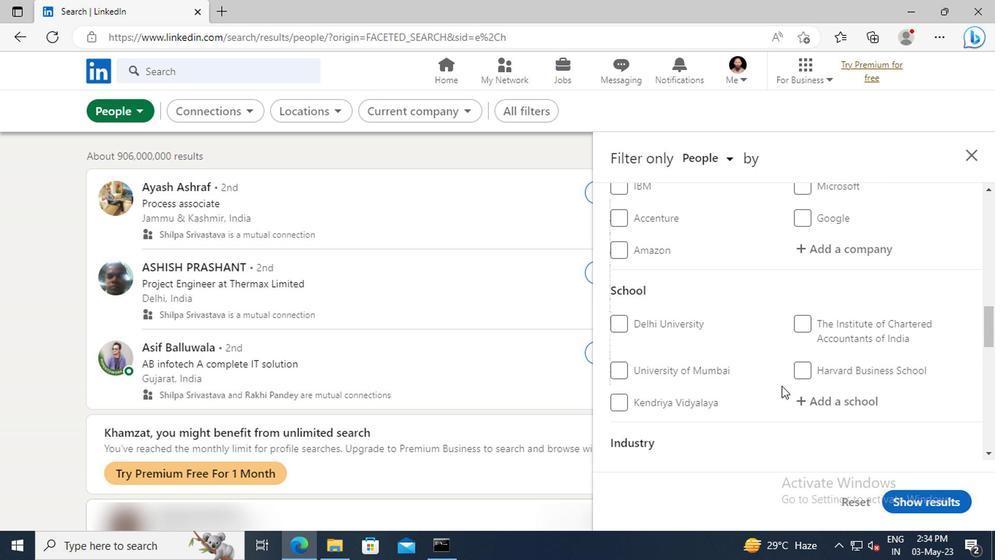 
Action: Mouse scrolled (656, 374) with delta (0, 0)
Screenshot: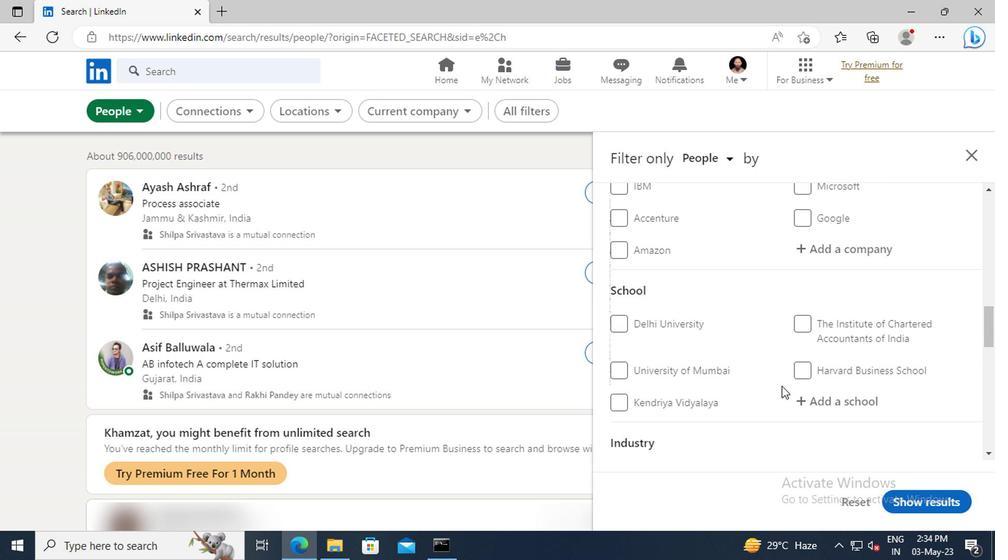 
Action: Mouse moved to (658, 373)
Screenshot: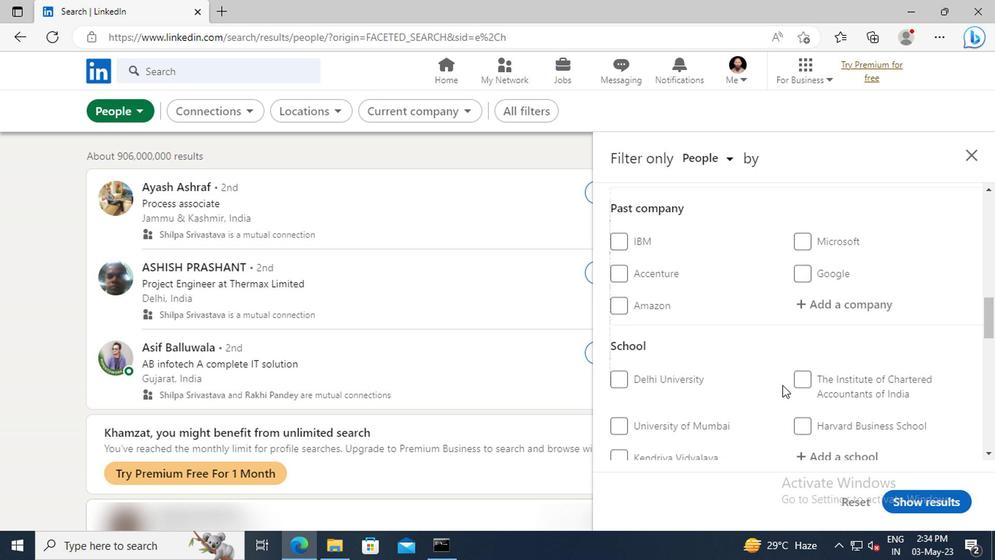 
Action: Mouse scrolled (658, 373) with delta (0, 0)
Screenshot: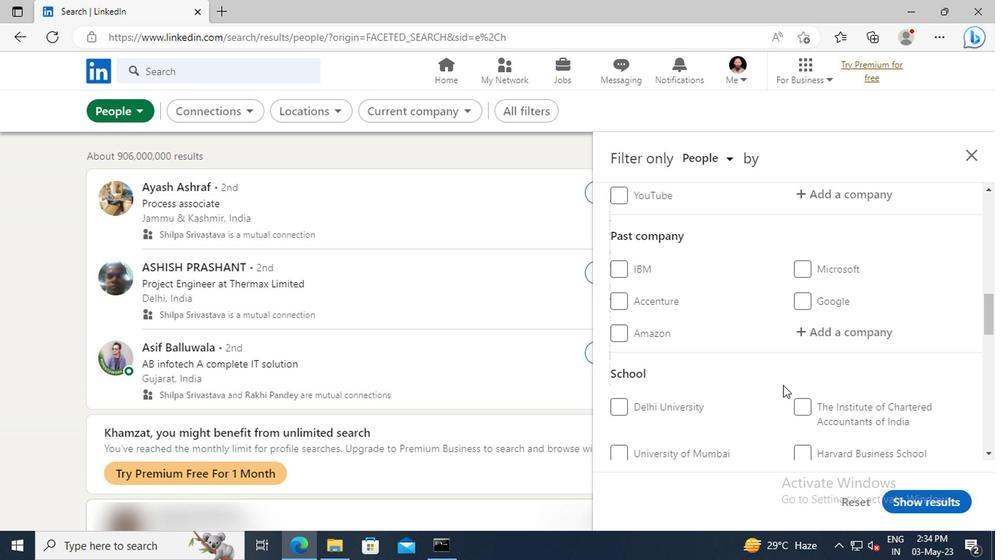 
Action: Mouse moved to (658, 372)
Screenshot: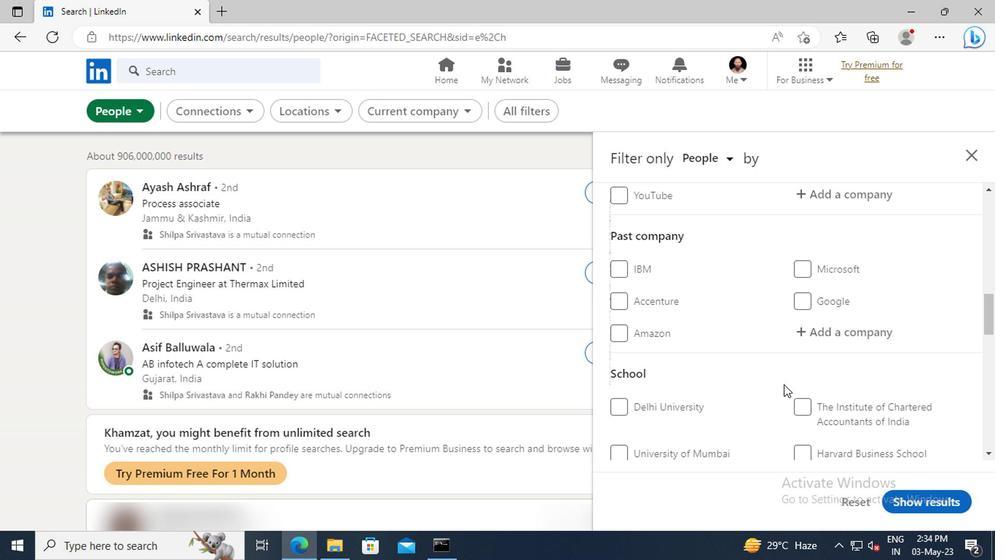 
Action: Mouse scrolled (658, 373) with delta (0, 0)
Screenshot: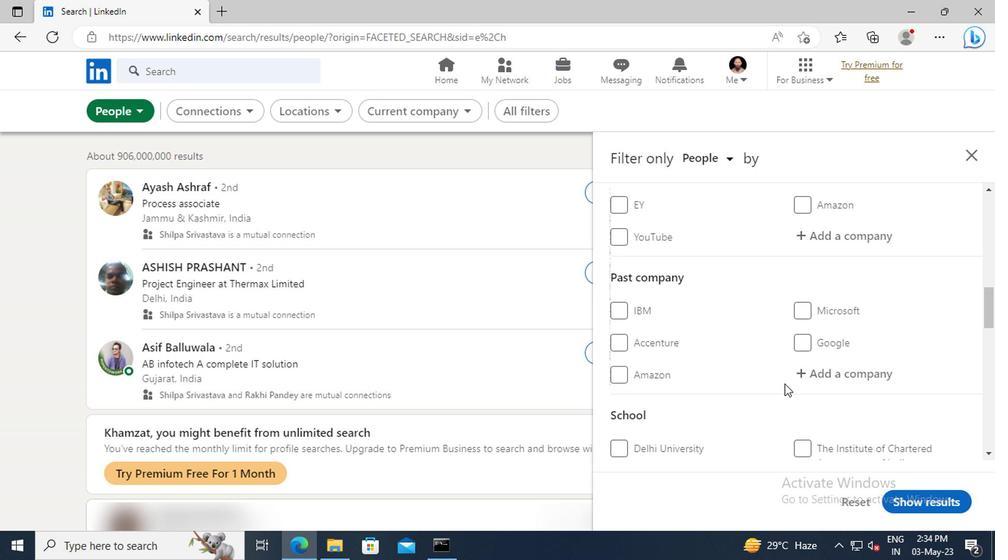 
Action: Mouse moved to (659, 371)
Screenshot: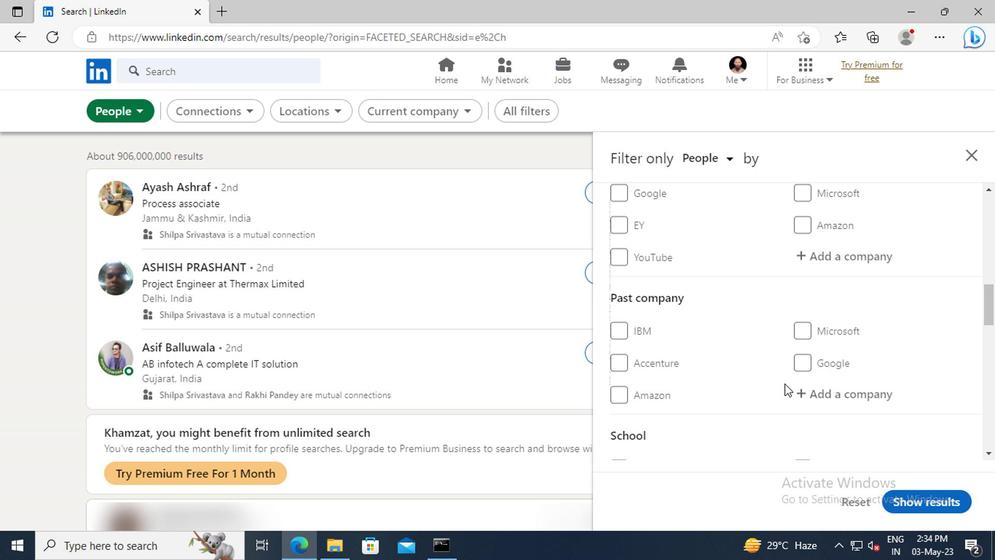 
Action: Mouse scrolled (659, 372) with delta (0, 0)
Screenshot: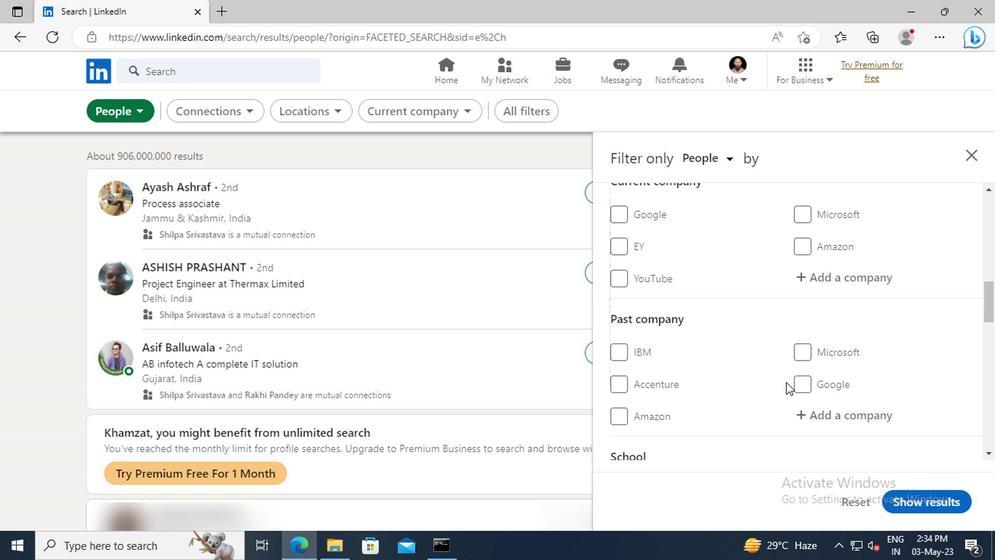 
Action: Mouse moved to (673, 328)
Screenshot: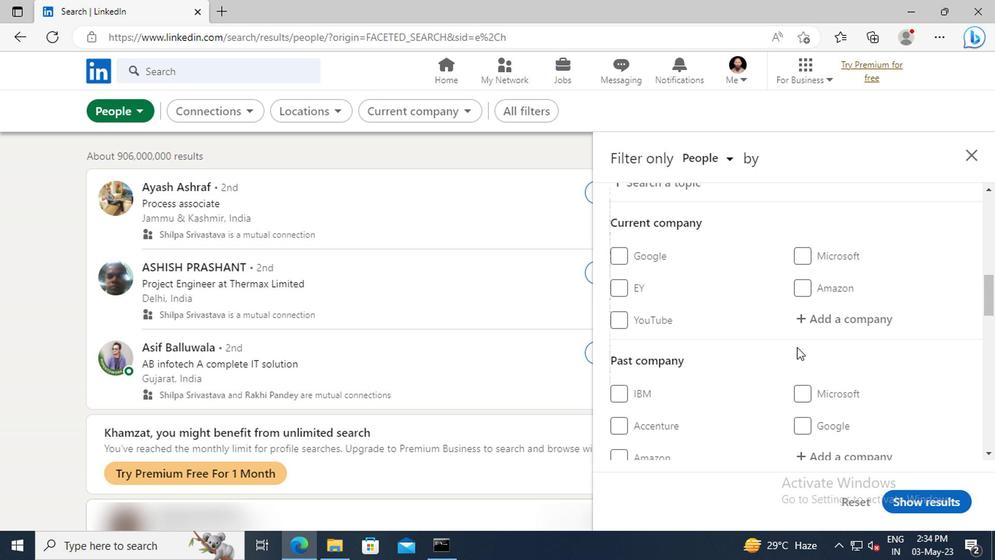 
Action: Mouse pressed left at (673, 328)
Screenshot: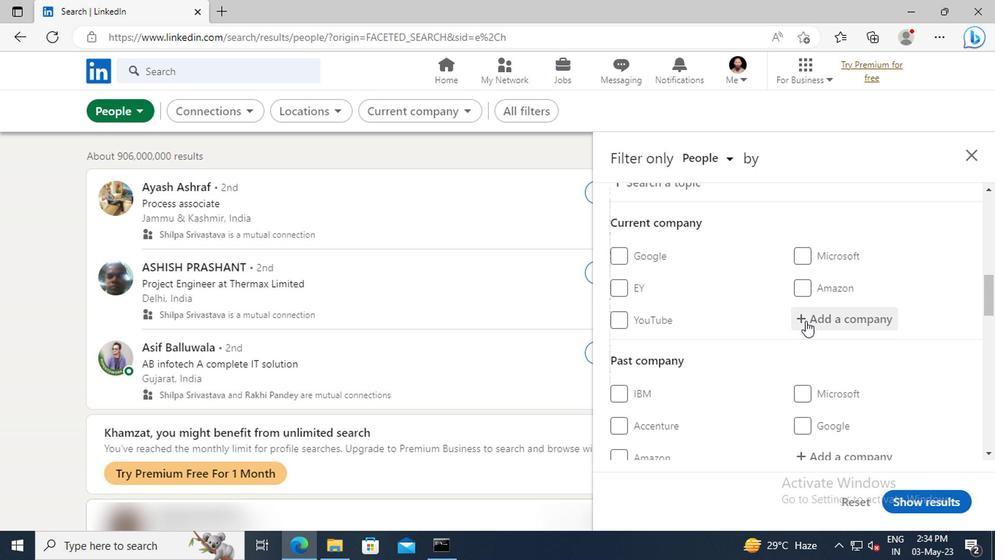 
Action: Key pressed <Key.shift>FIRMEN
Screenshot: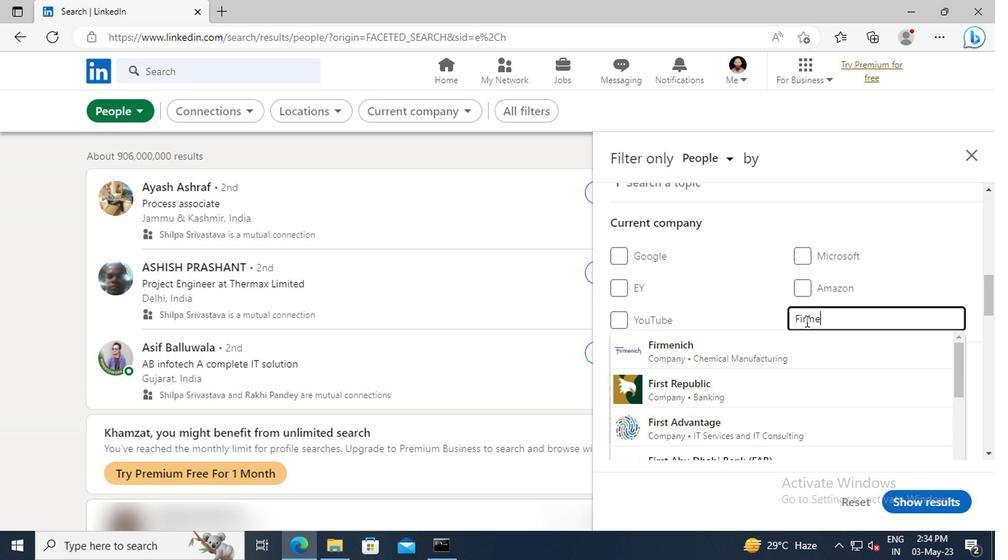 
Action: Mouse moved to (651, 351)
Screenshot: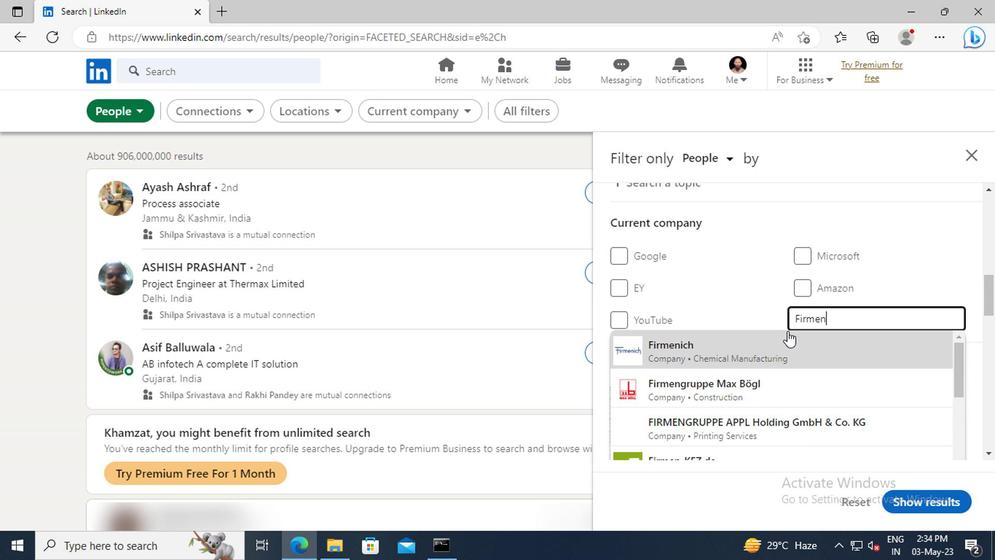 
Action: Mouse pressed left at (651, 351)
Screenshot: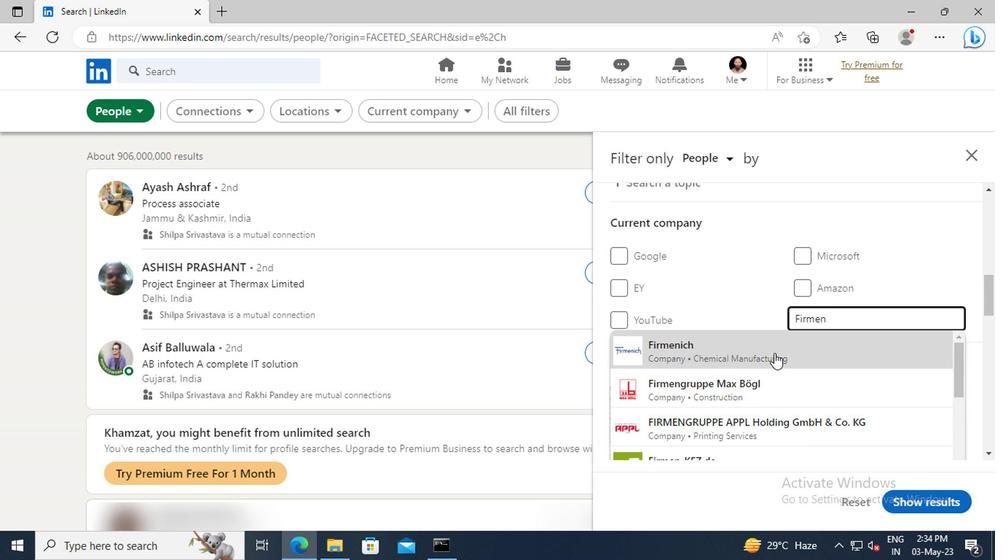 
Action: Mouse scrolled (651, 350) with delta (0, 0)
Screenshot: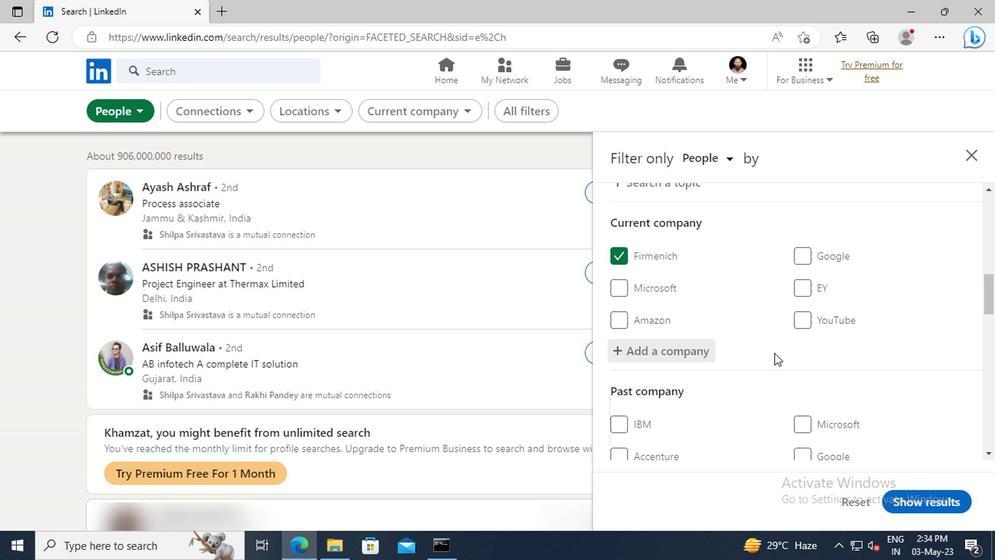 
Action: Mouse moved to (660, 334)
Screenshot: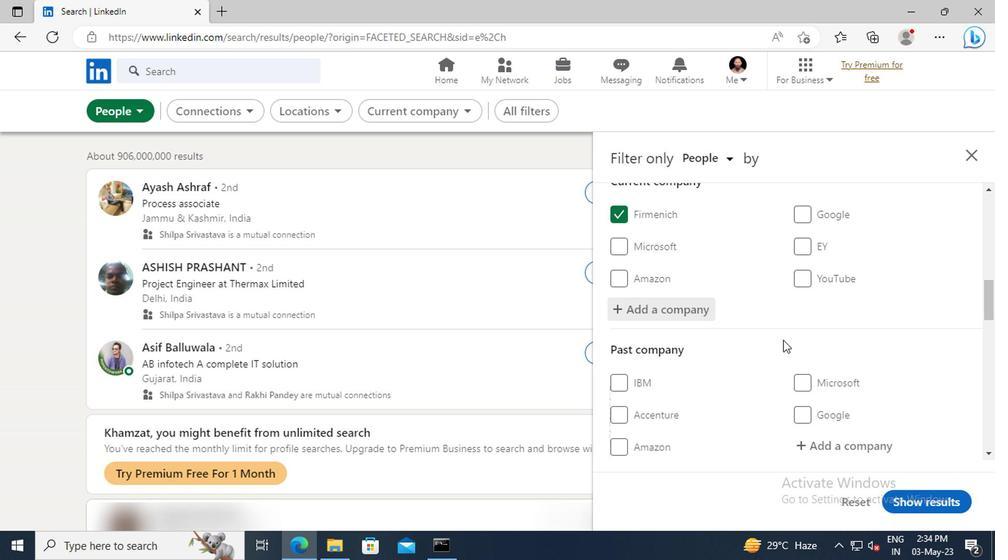 
Action: Mouse scrolled (660, 333) with delta (0, 0)
Screenshot: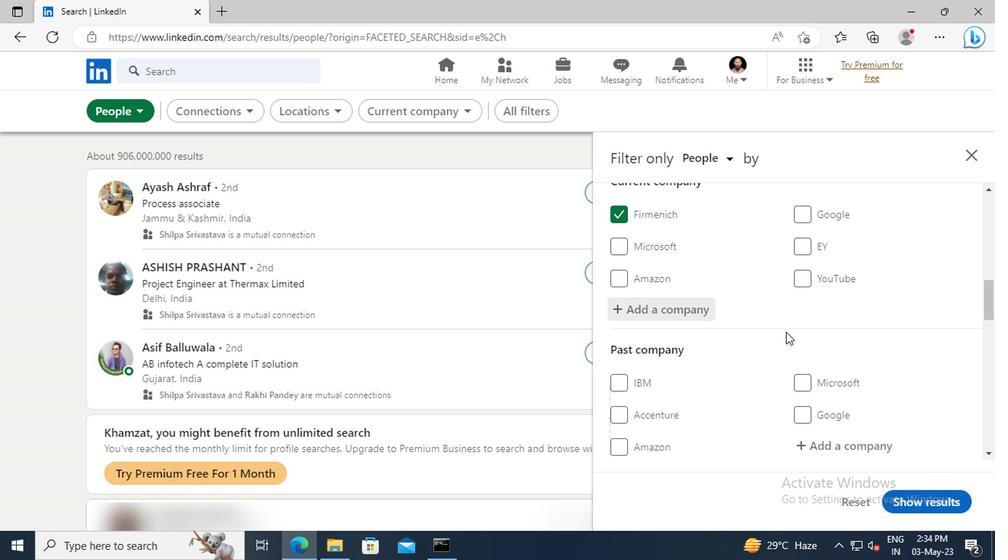 
Action: Mouse scrolled (660, 333) with delta (0, 0)
Screenshot: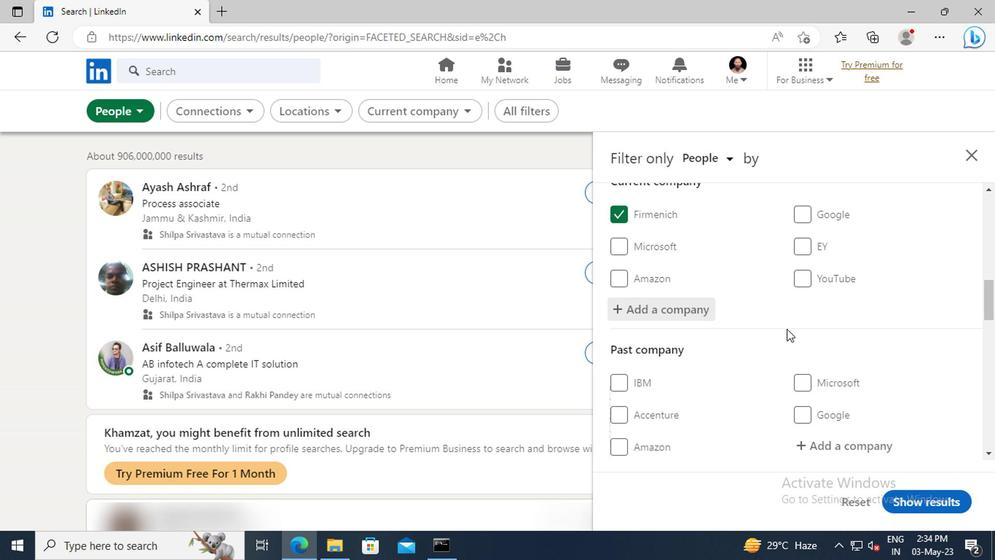 
Action: Mouse moved to (662, 324)
Screenshot: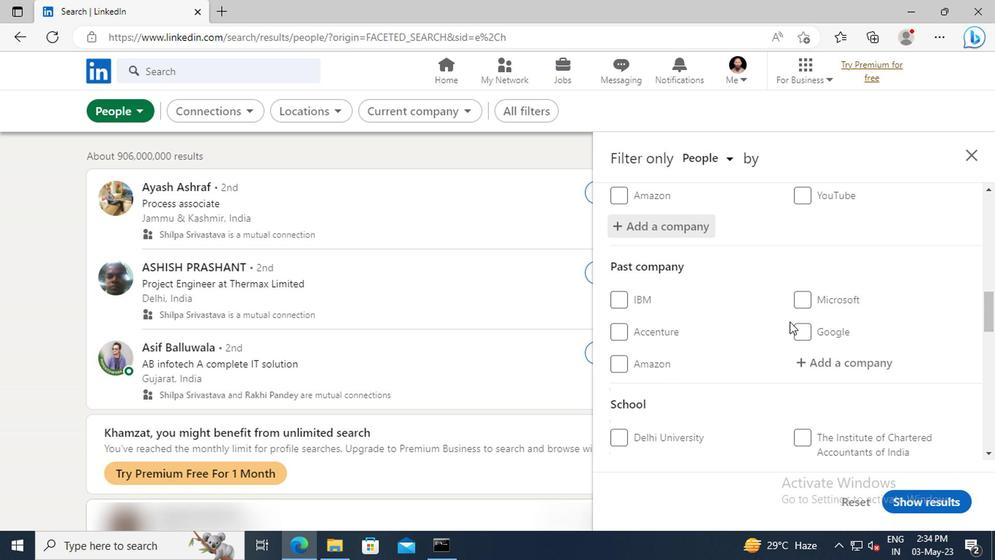 
Action: Mouse scrolled (662, 324) with delta (0, 0)
Screenshot: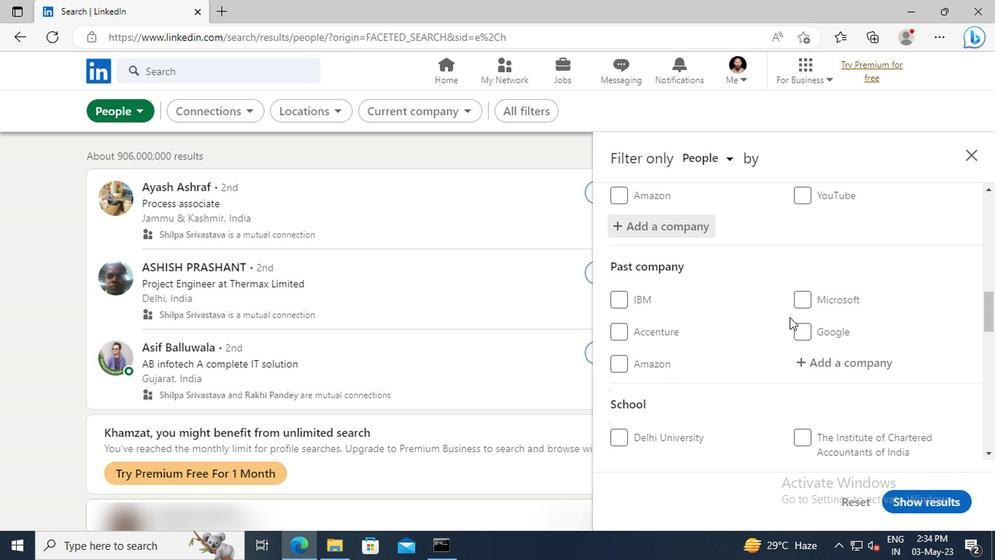 
Action: Mouse scrolled (662, 324) with delta (0, 0)
Screenshot: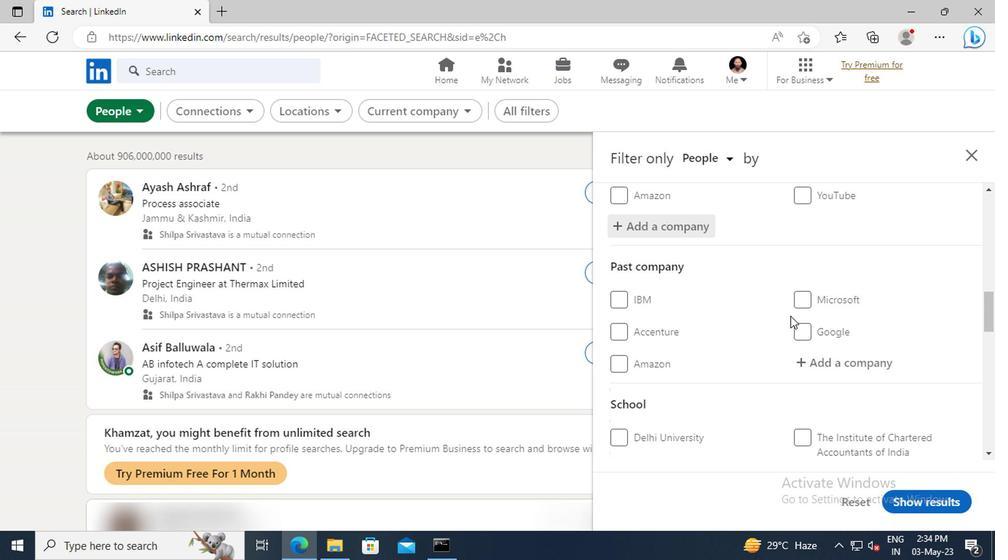 
Action: Mouse moved to (664, 317)
Screenshot: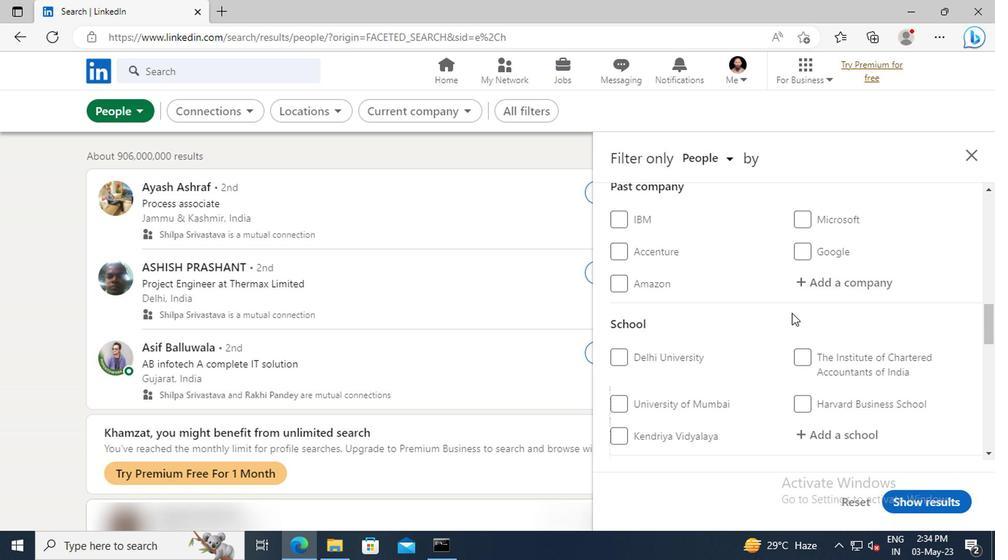 
Action: Mouse scrolled (664, 317) with delta (0, 0)
Screenshot: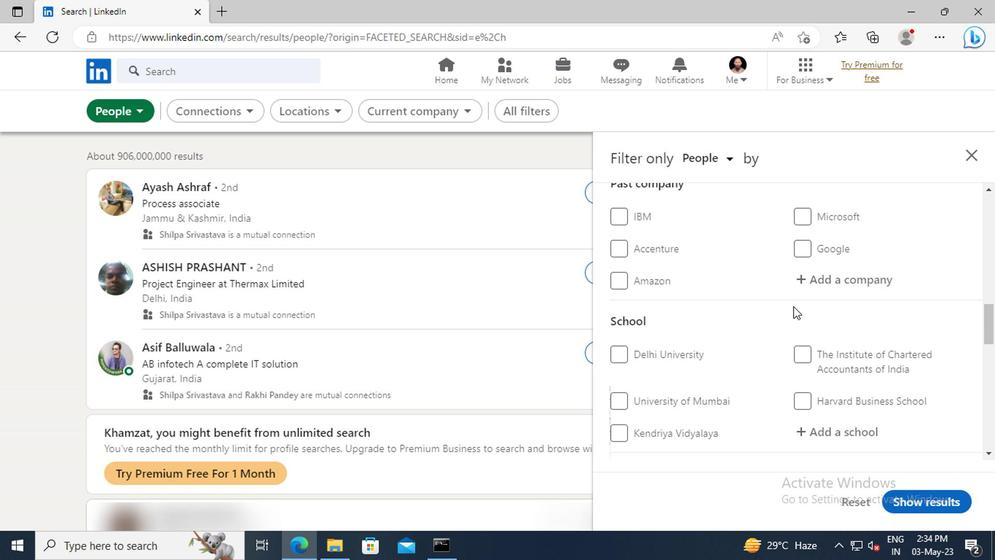 
Action: Mouse scrolled (664, 317) with delta (0, 0)
Screenshot: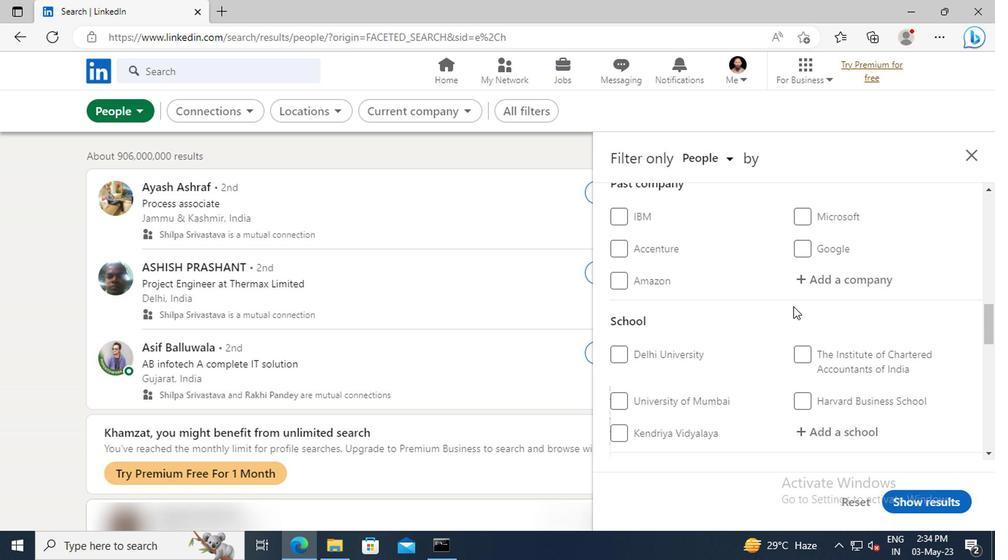 
Action: Mouse scrolled (664, 317) with delta (0, 0)
Screenshot: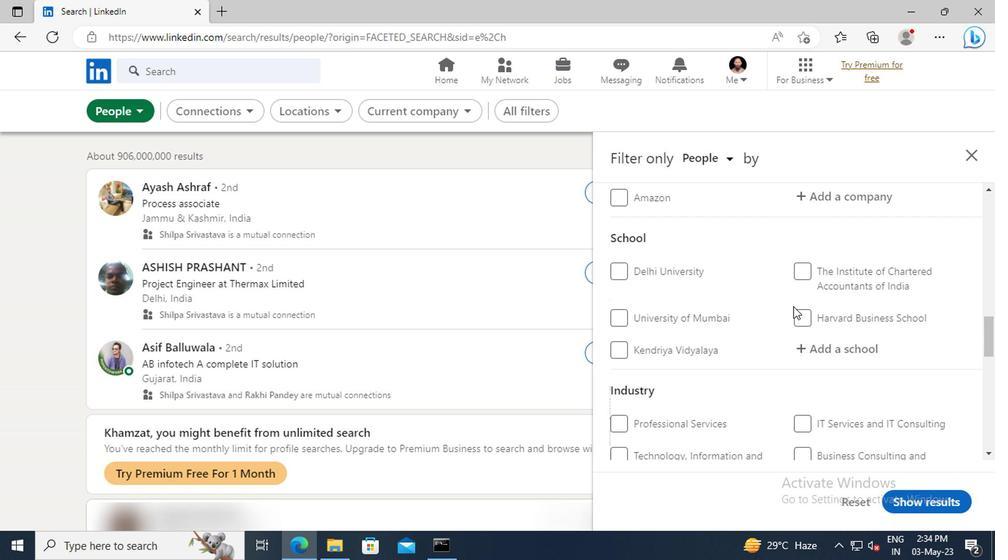 
Action: Mouse moved to (673, 323)
Screenshot: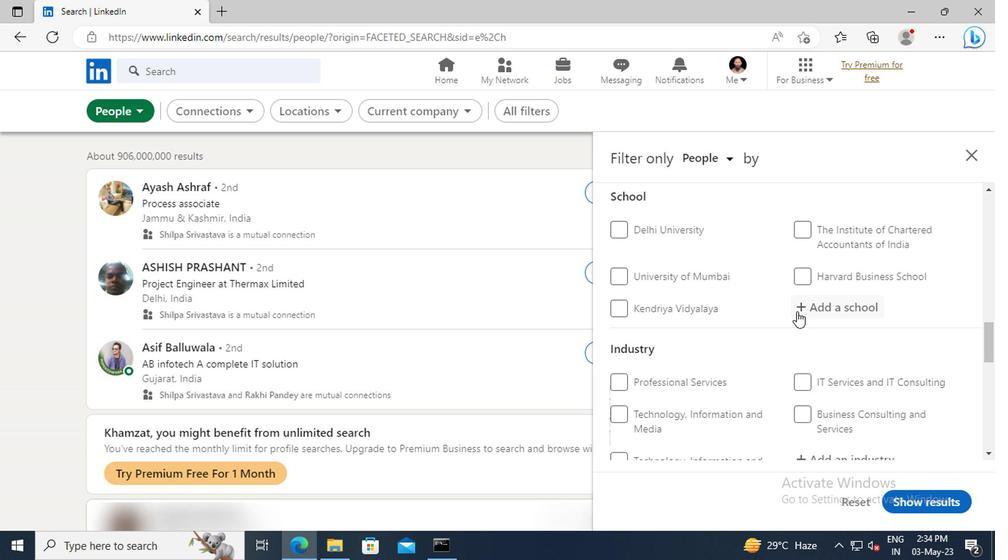 
Action: Mouse pressed left at (673, 323)
Screenshot: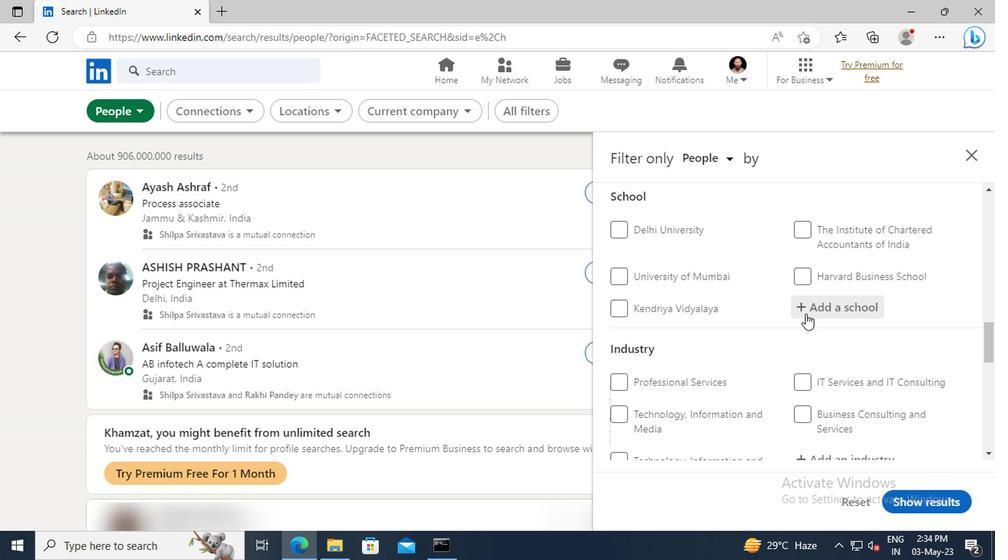 
Action: Mouse moved to (674, 322)
Screenshot: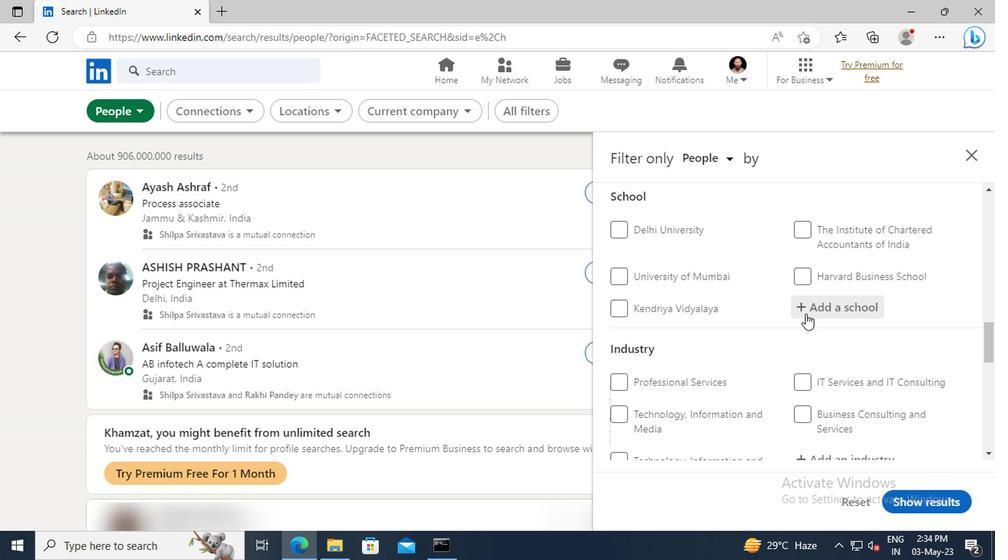 
Action: Key pressed <Key.shift>SRI<Key.space><Key.shift>BALAJI<Key.space><Key.shift>U
Screenshot: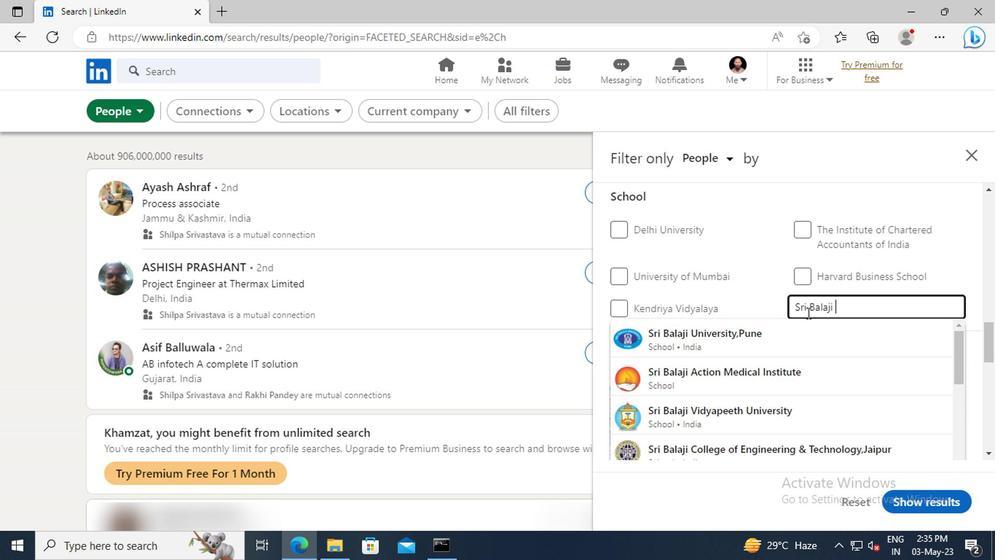 
Action: Mouse moved to (676, 337)
Screenshot: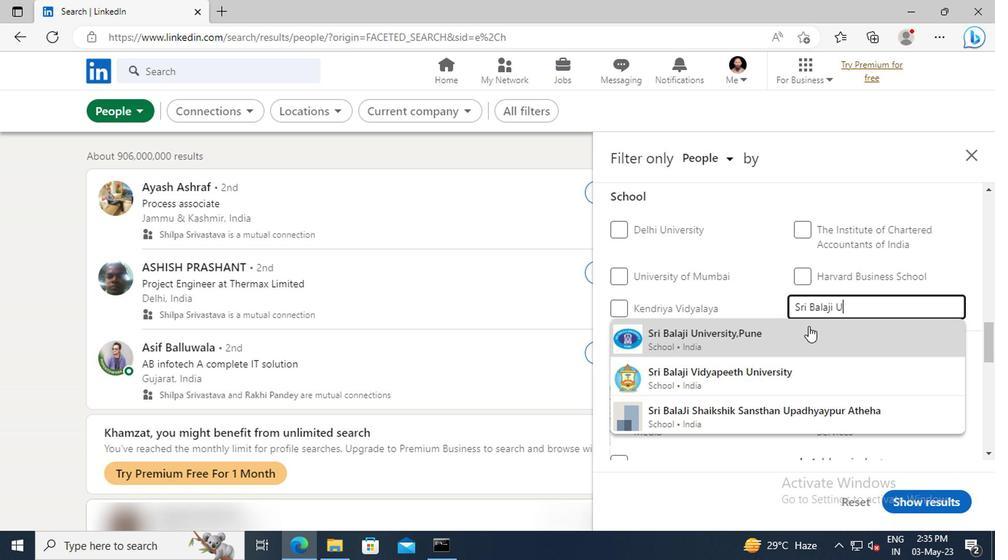 
Action: Mouse pressed left at (676, 337)
Screenshot: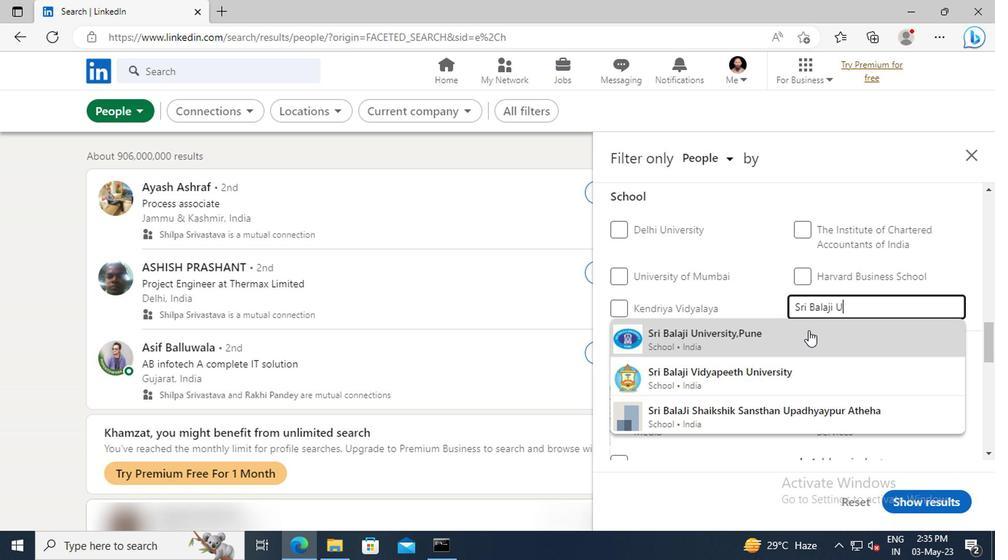 
Action: Mouse scrolled (676, 336) with delta (0, 0)
Screenshot: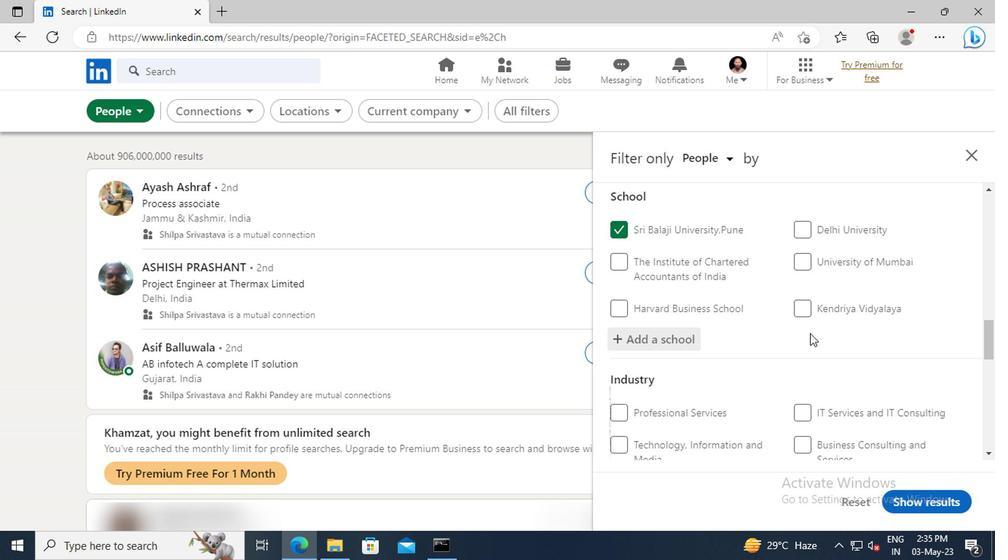 
Action: Mouse moved to (679, 336)
Screenshot: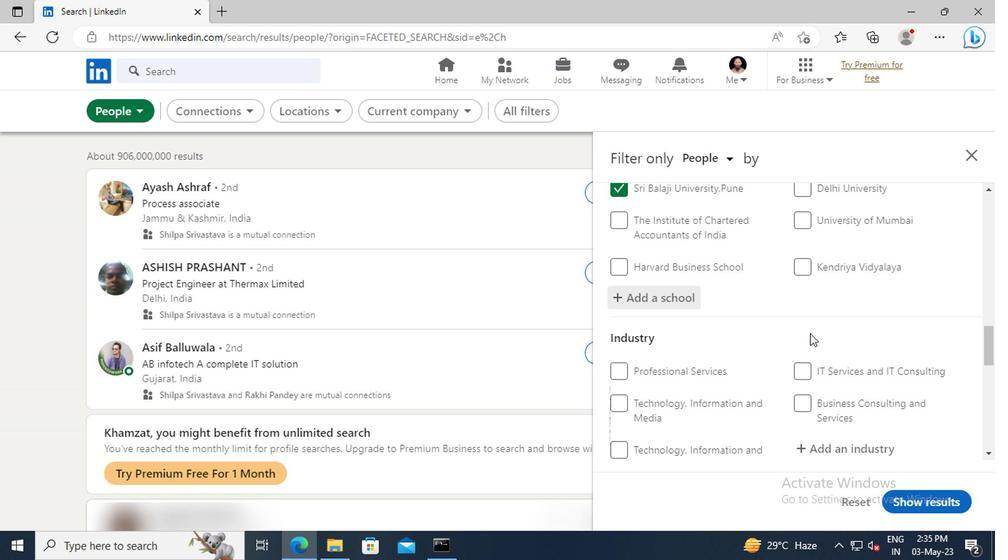 
Action: Mouse scrolled (679, 335) with delta (0, 0)
Screenshot: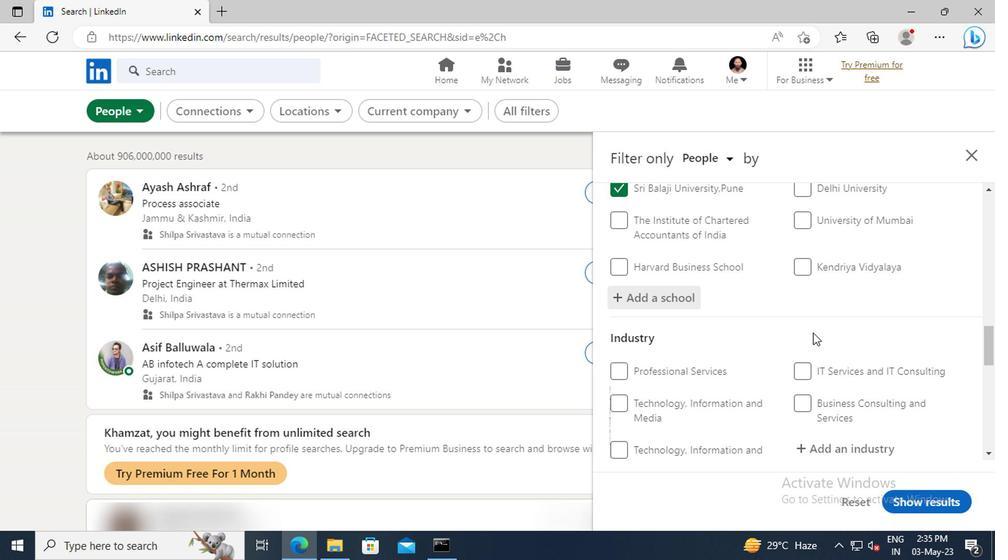 
Action: Mouse scrolled (679, 335) with delta (0, 0)
Screenshot: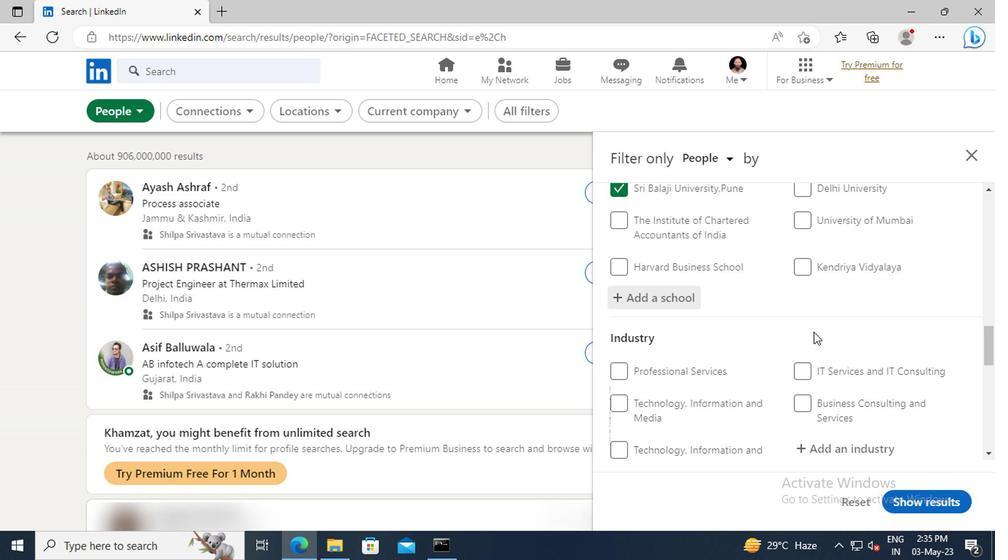 
Action: Mouse moved to (680, 329)
Screenshot: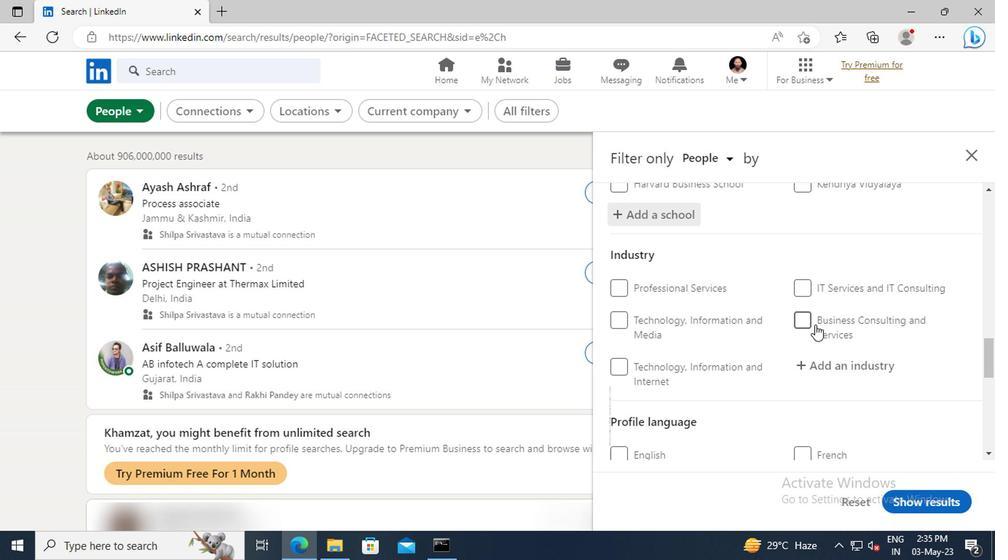 
Action: Mouse scrolled (680, 329) with delta (0, 0)
Screenshot: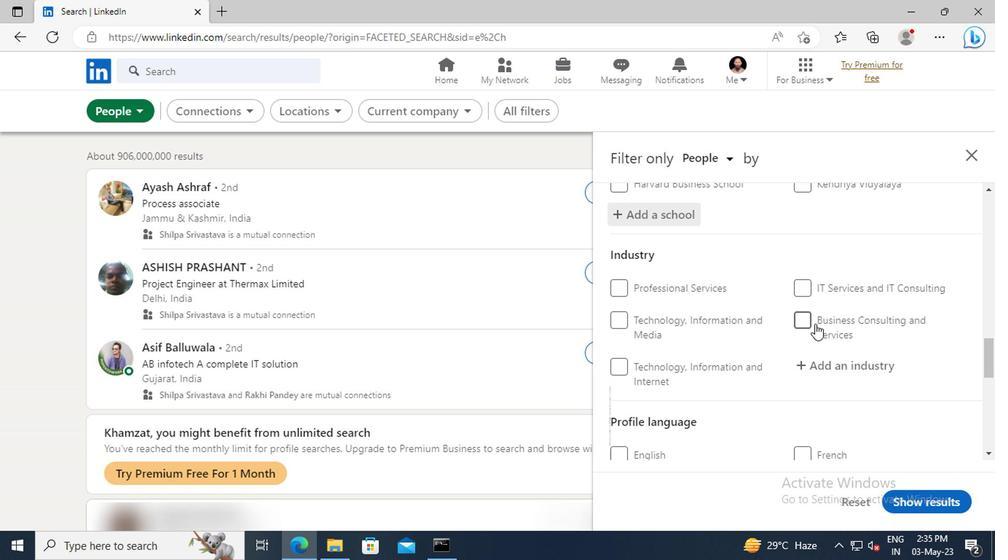 
Action: Mouse moved to (683, 334)
Screenshot: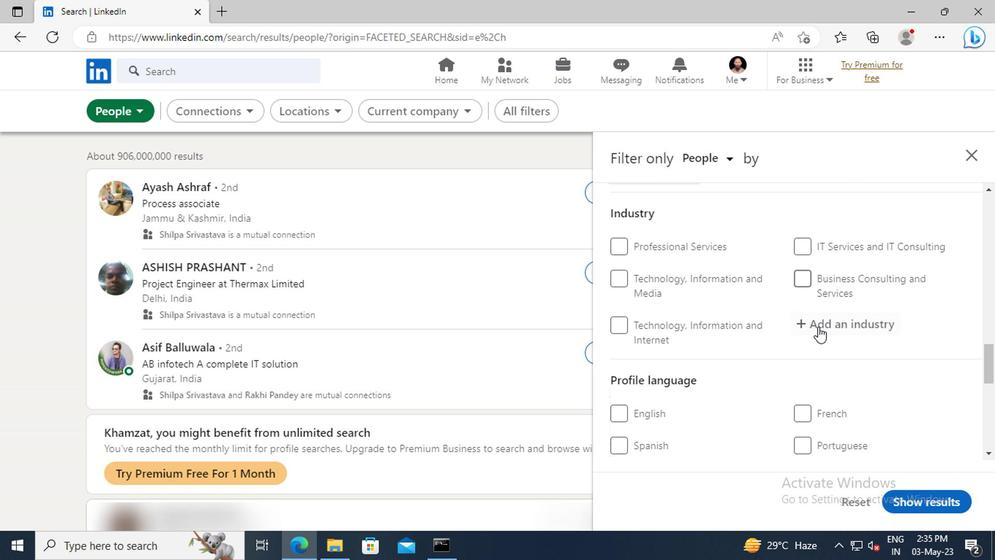 
Action: Mouse pressed left at (683, 334)
Screenshot: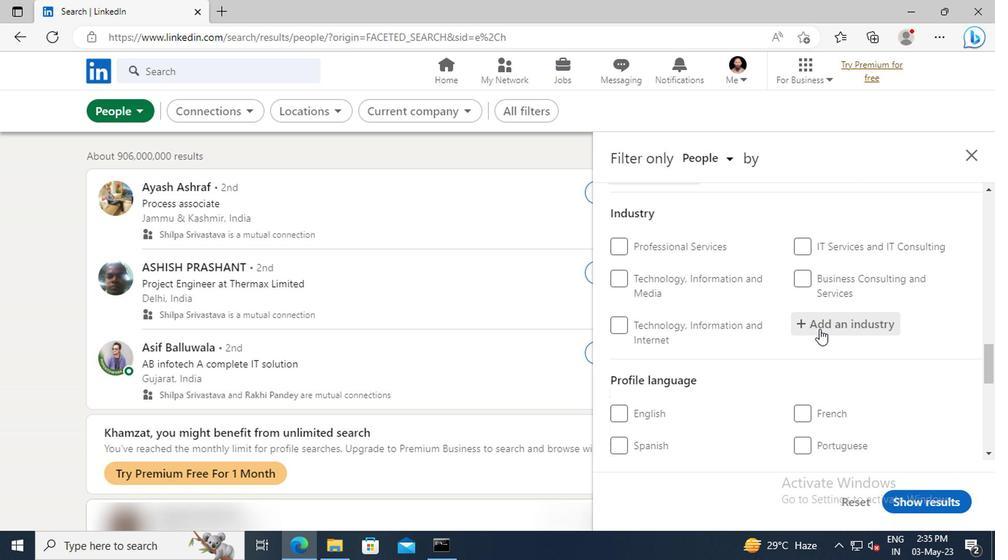 
Action: Key pressed <Key.shift>MOBILE<Key.space><Key.shift>C
Screenshot: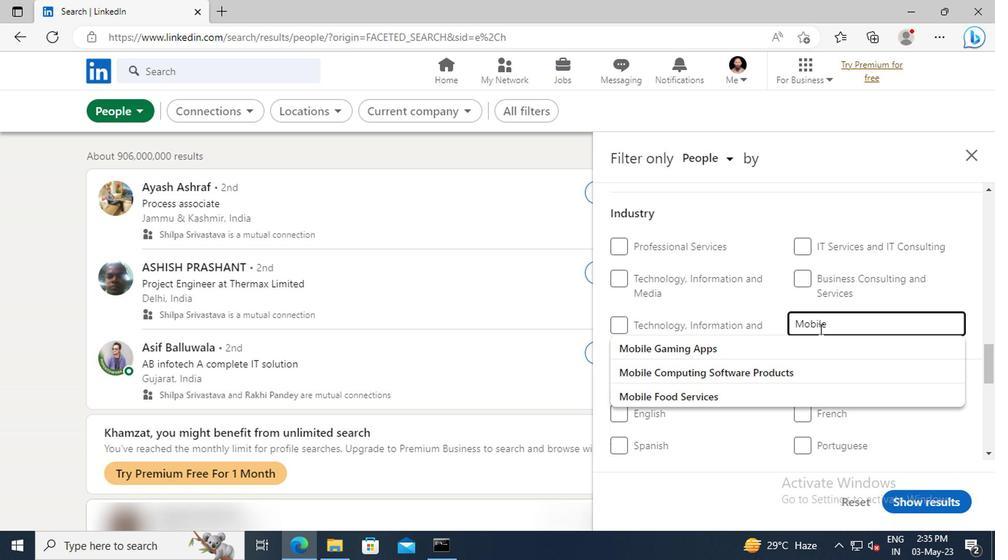 
Action: Mouse moved to (685, 349)
Screenshot: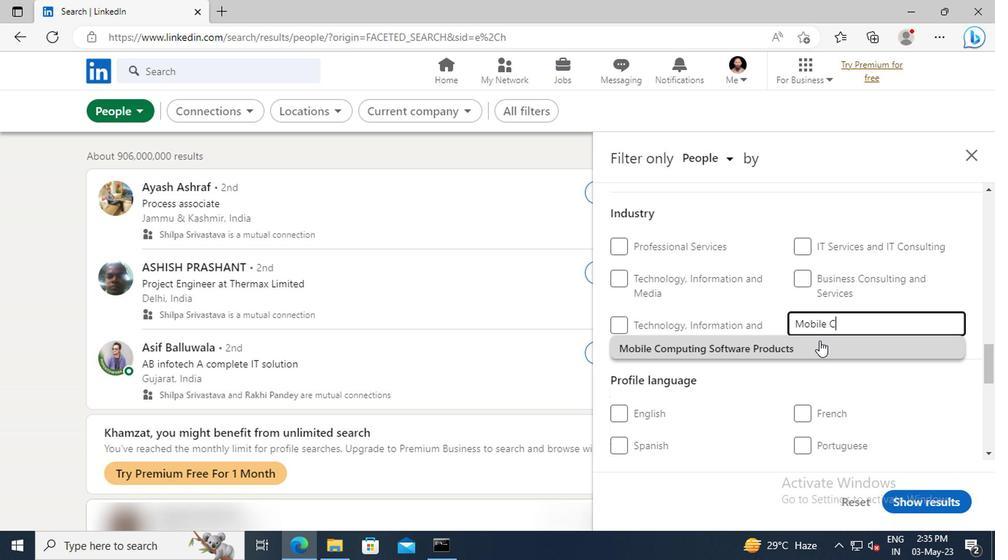 
Action: Mouse pressed left at (685, 349)
Screenshot: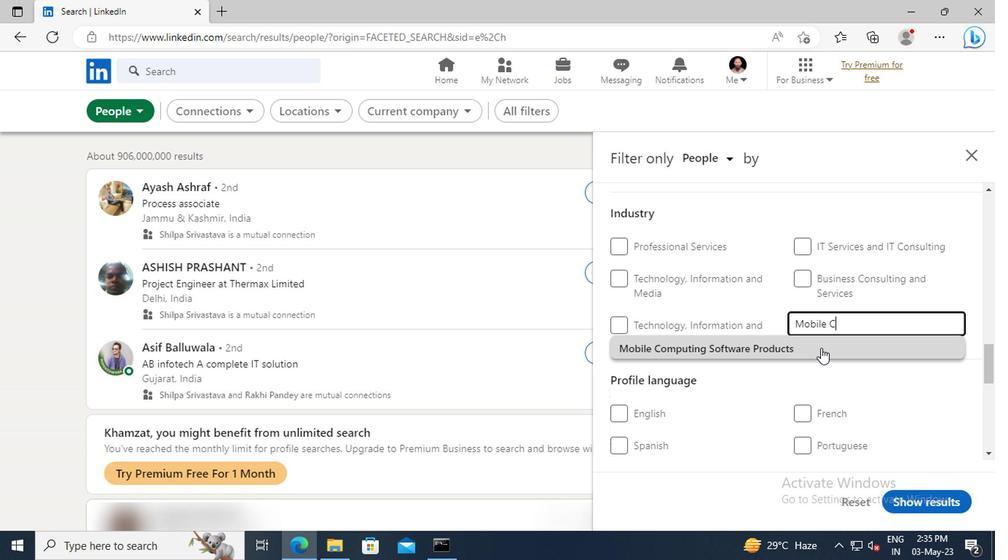 
Action: Mouse moved to (687, 348)
Screenshot: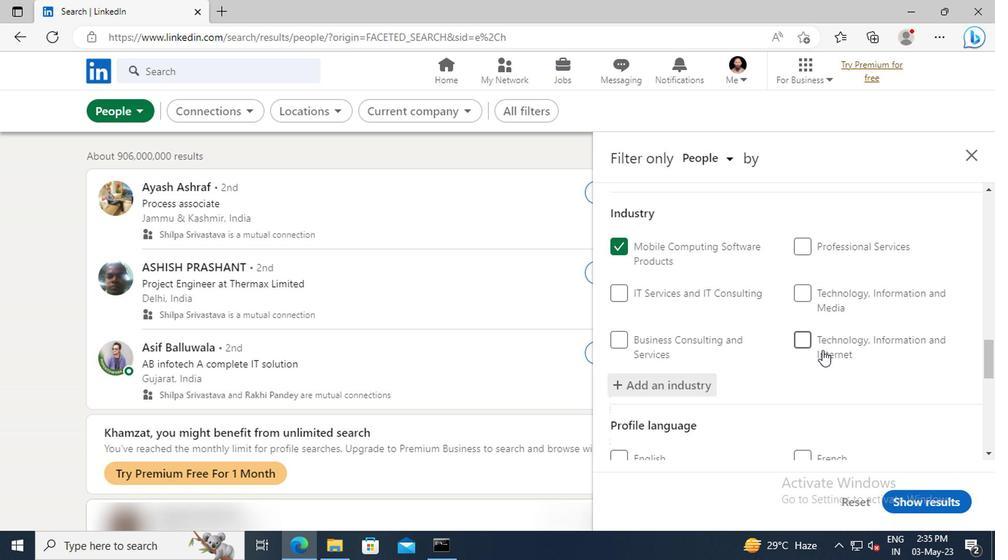 
Action: Mouse scrolled (687, 347) with delta (0, 0)
Screenshot: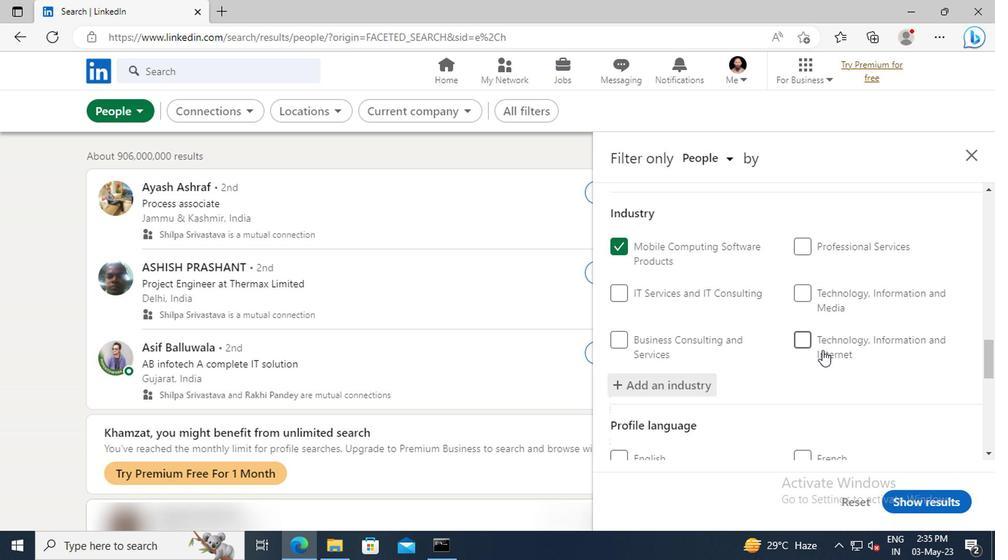 
Action: Mouse scrolled (687, 347) with delta (0, 0)
Screenshot: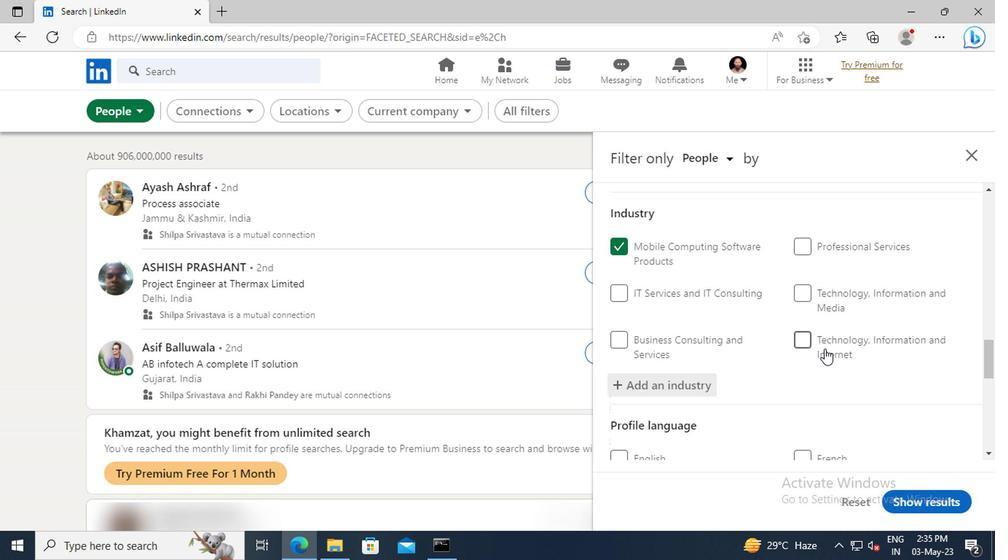 
Action: Mouse moved to (691, 330)
Screenshot: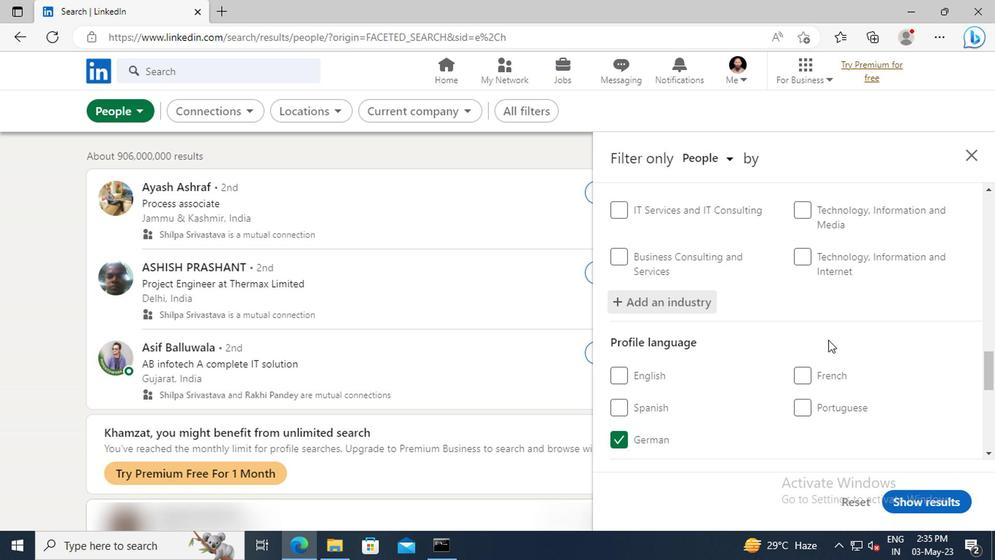 
Action: Mouse scrolled (691, 330) with delta (0, 0)
Screenshot: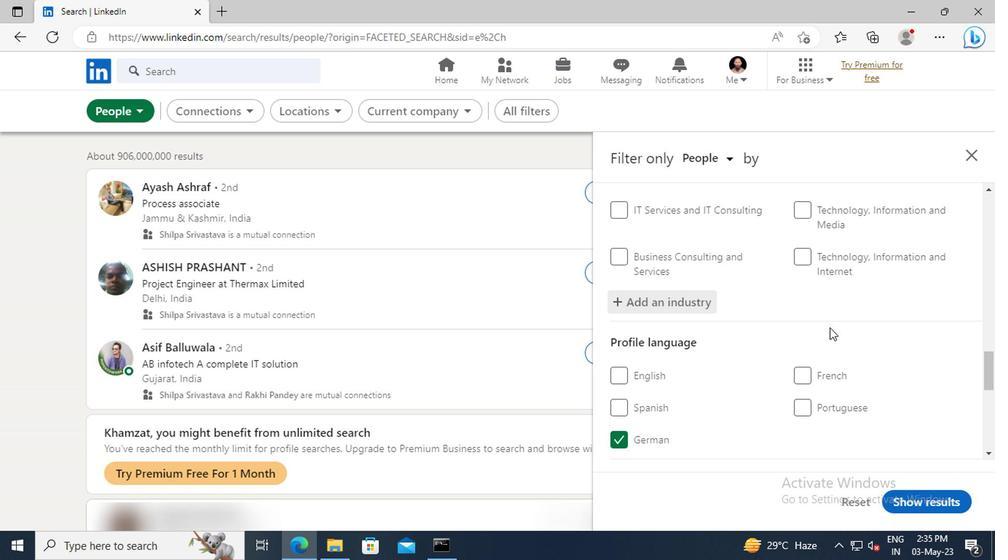 
Action: Mouse scrolled (691, 330) with delta (0, 0)
Screenshot: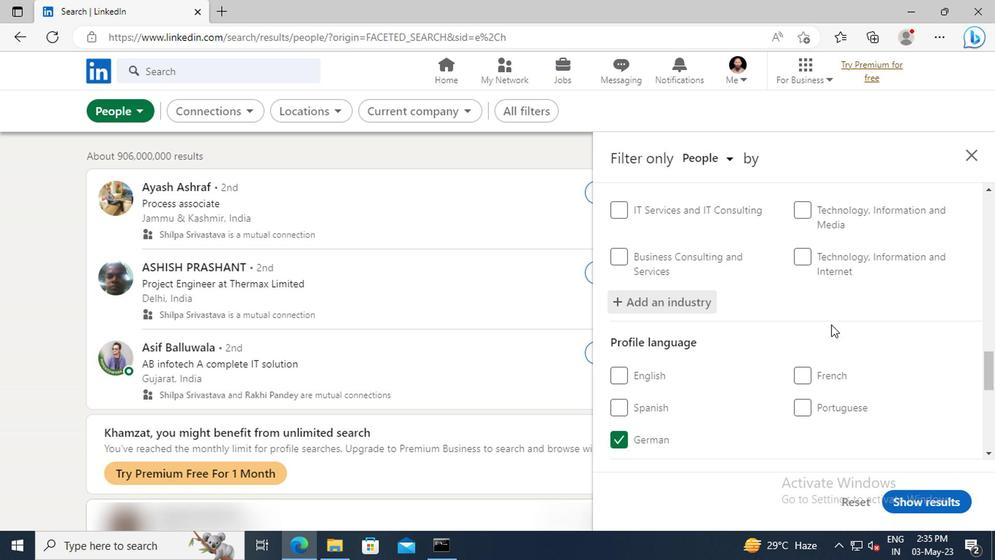 
Action: Mouse moved to (692, 329)
Screenshot: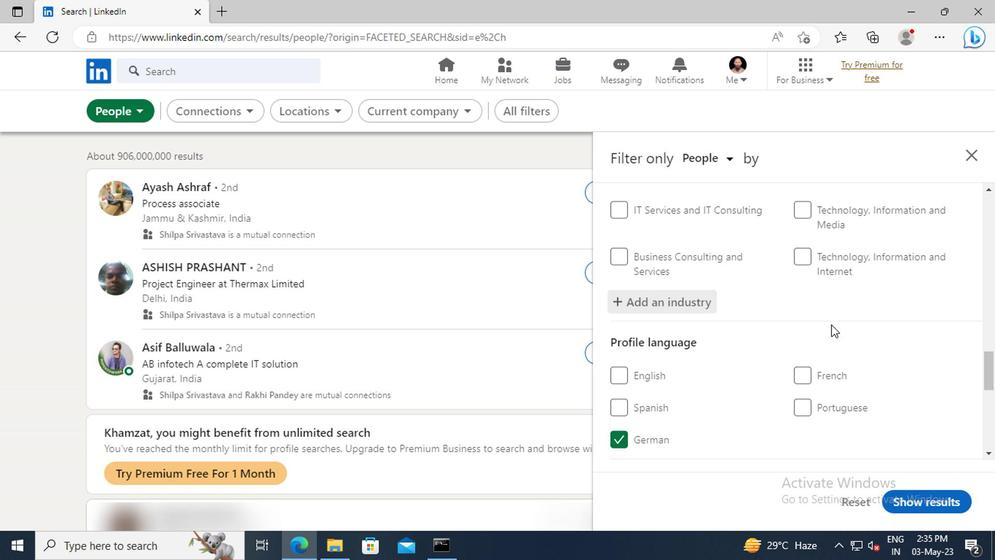 
Action: Mouse scrolled (692, 329) with delta (0, 0)
Screenshot: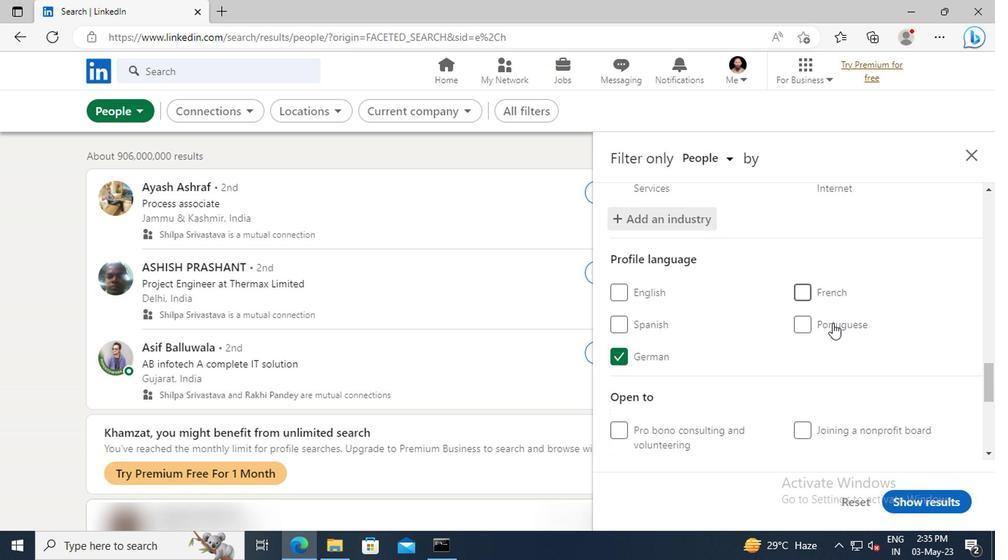 
Action: Mouse moved to (694, 312)
Screenshot: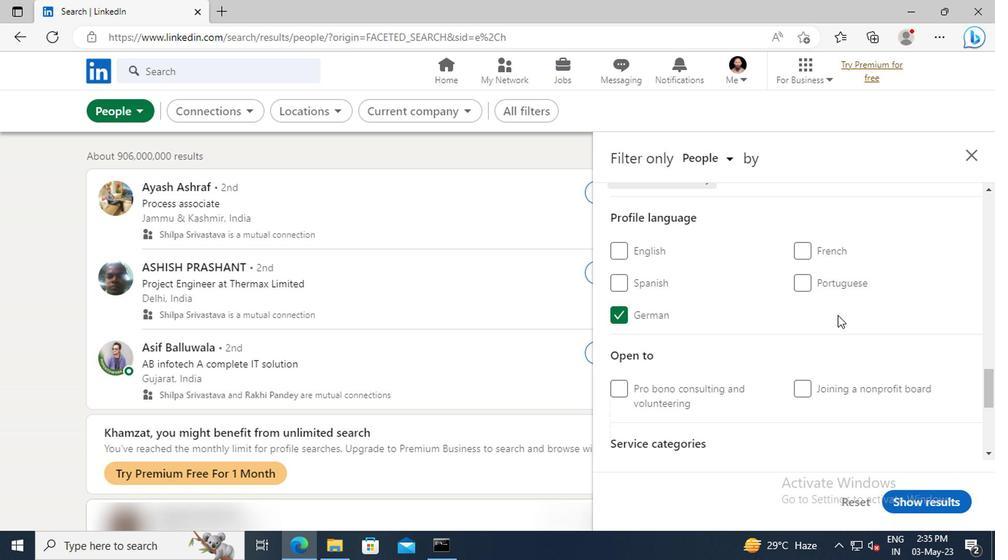 
Action: Mouse scrolled (694, 311) with delta (0, 0)
Screenshot: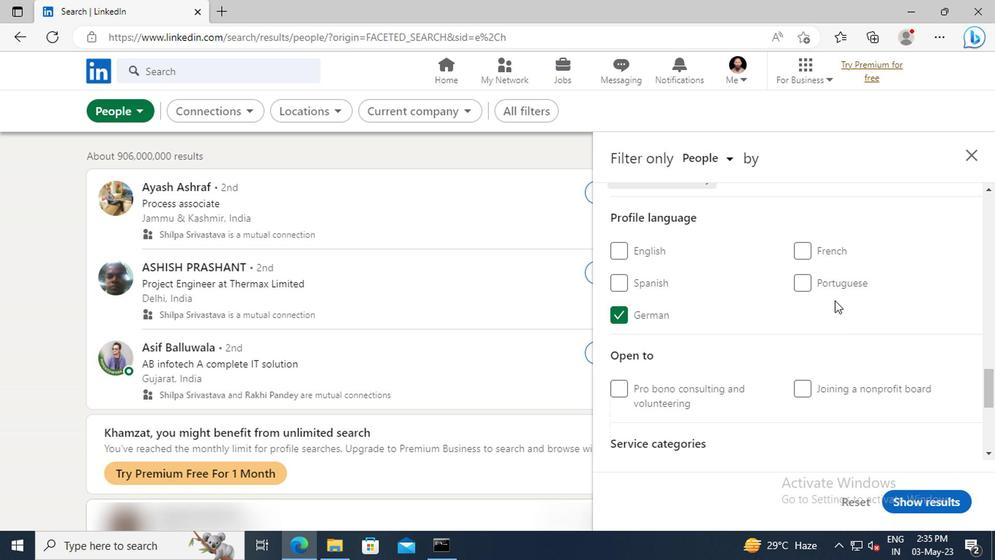 
Action: Mouse moved to (694, 311)
Screenshot: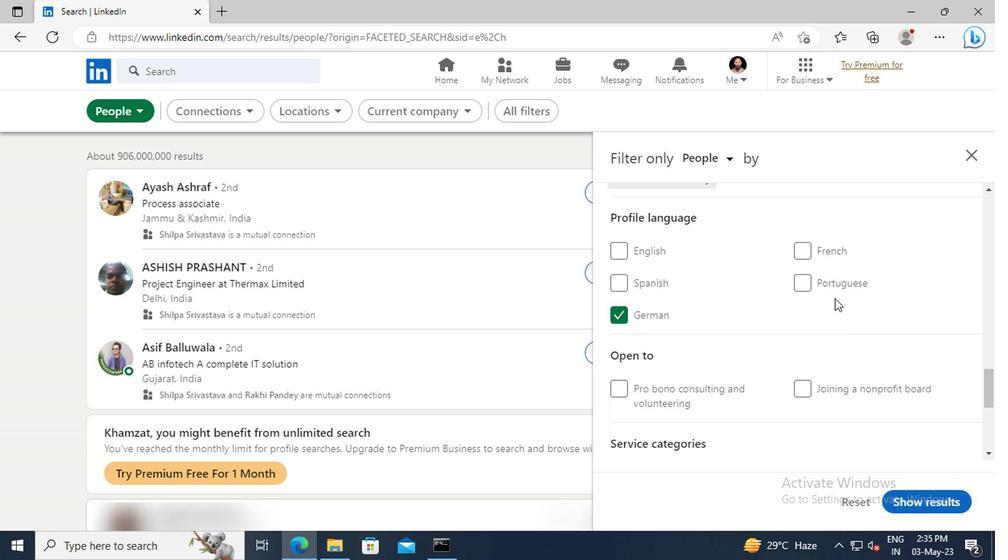 
Action: Mouse scrolled (694, 311) with delta (0, 0)
Screenshot: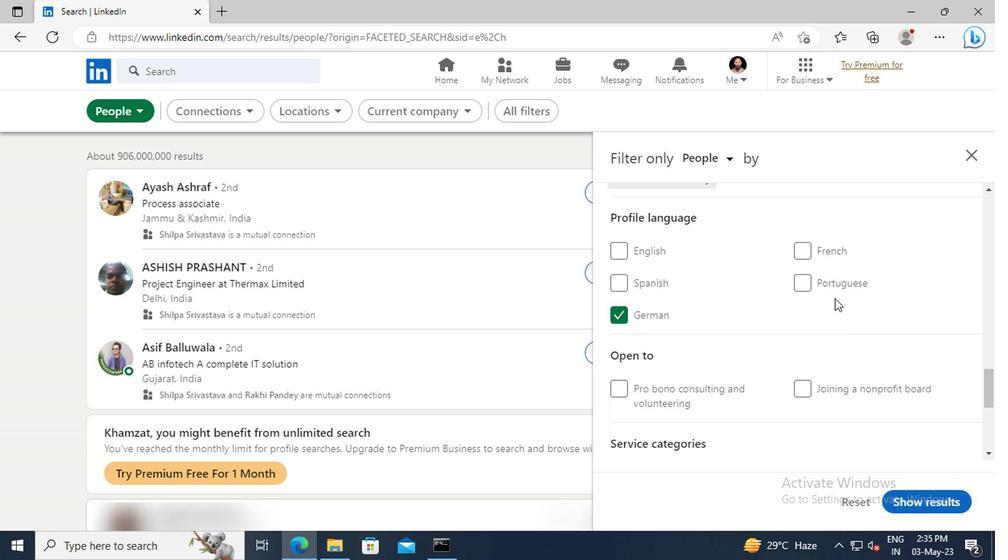 
Action: Mouse moved to (694, 310)
Screenshot: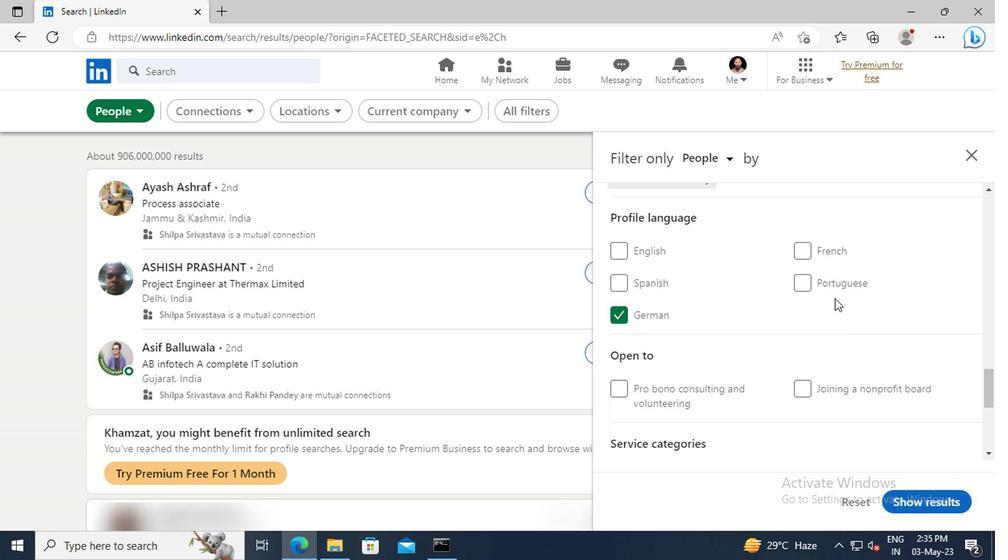 
Action: Mouse scrolled (694, 310) with delta (0, 0)
Screenshot: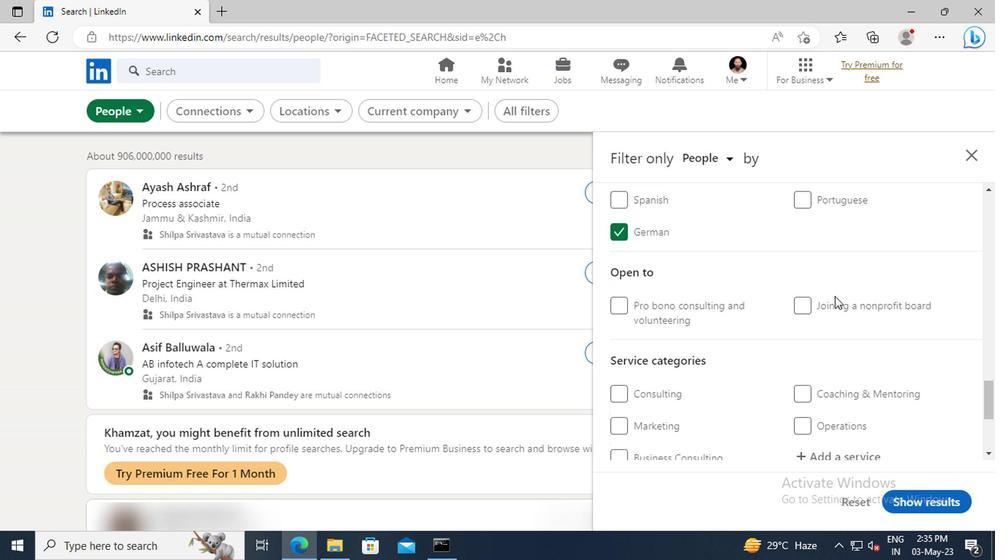 
Action: Mouse scrolled (694, 310) with delta (0, 0)
Screenshot: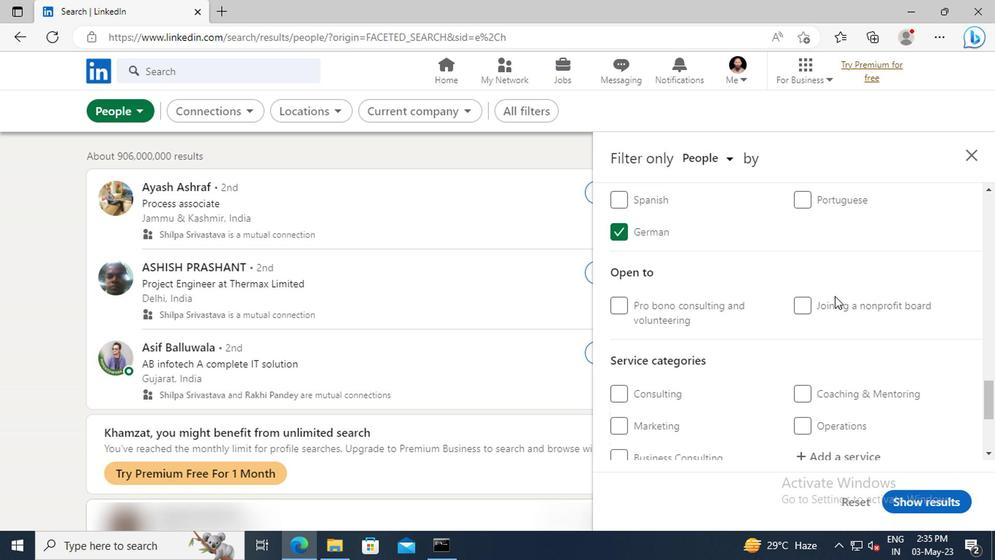 
Action: Mouse moved to (694, 310)
Screenshot: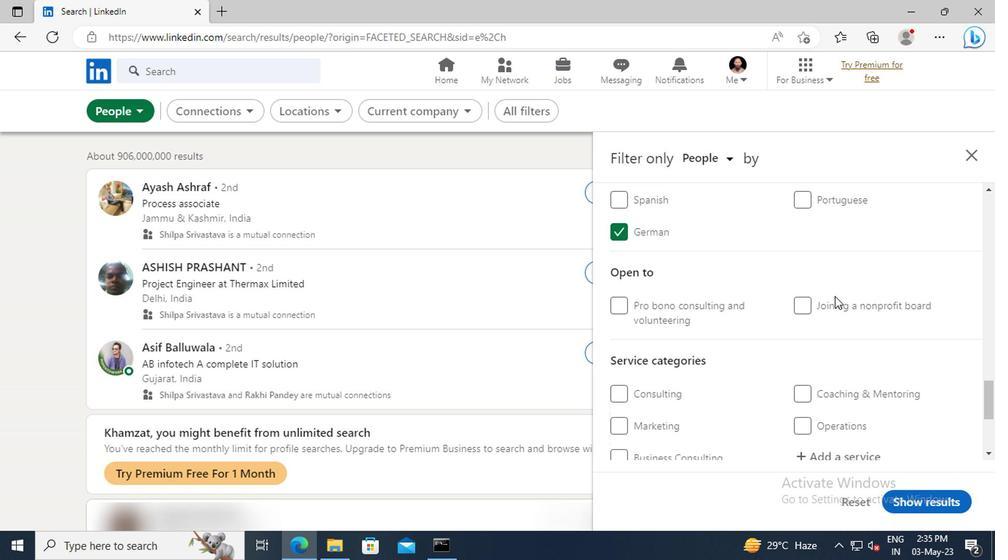 
Action: Mouse scrolled (694, 309) with delta (0, 0)
Screenshot: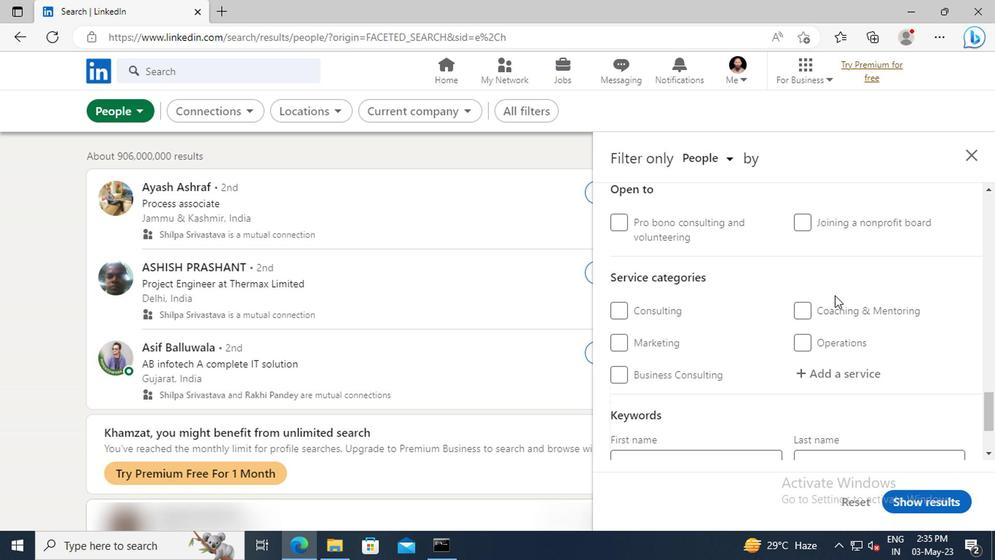 
Action: Mouse moved to (693, 334)
Screenshot: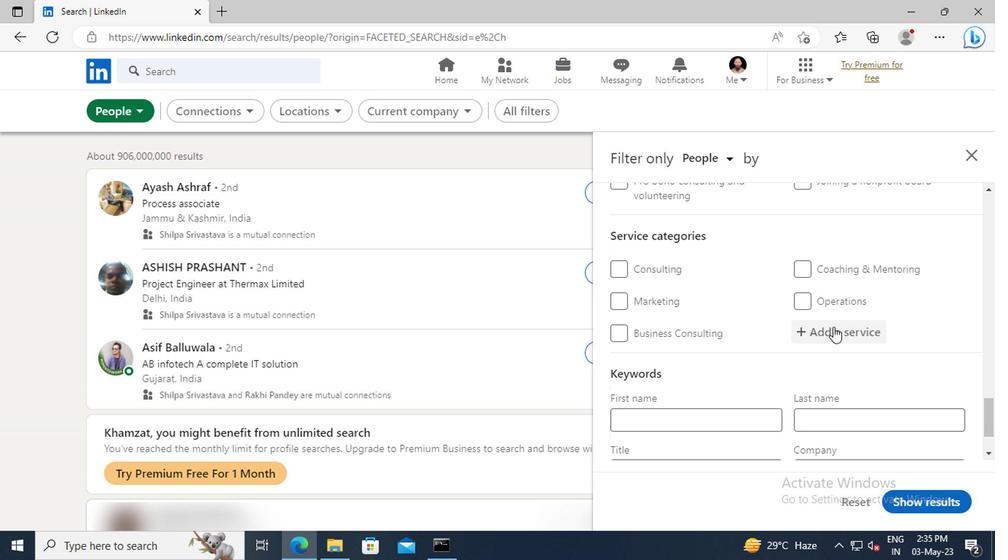 
Action: Mouse pressed left at (693, 334)
Screenshot: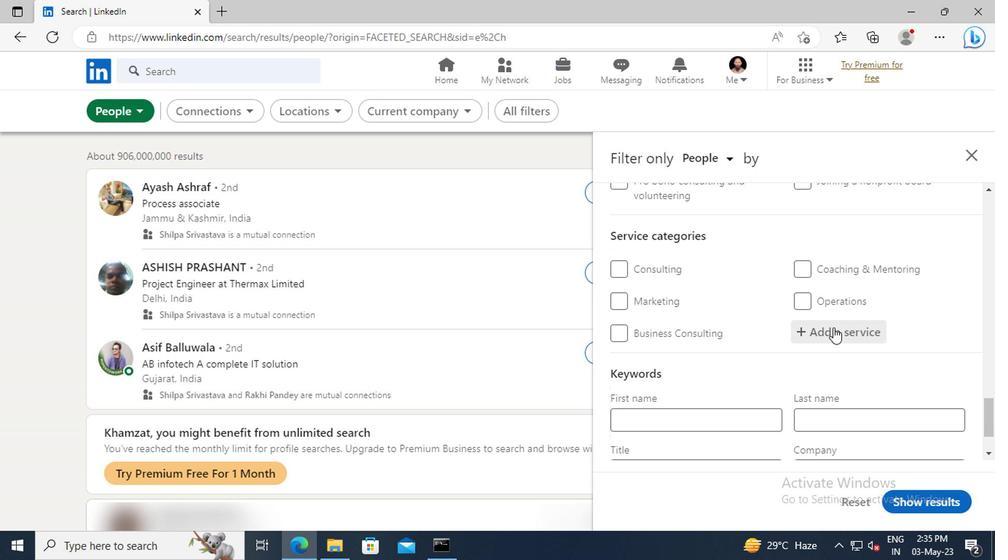 
Action: Key pressed <Key.shift>BOOKKE
Screenshot: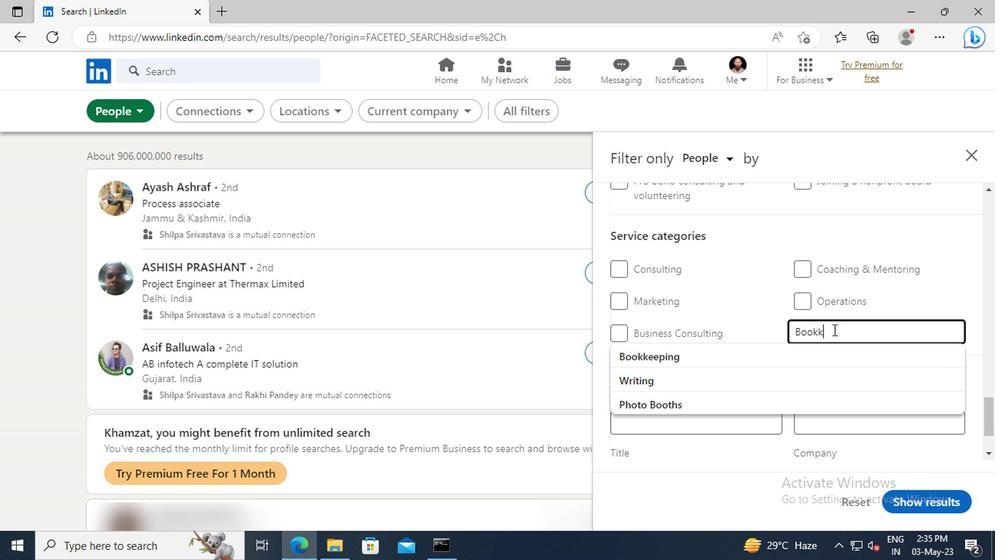 
Action: Mouse moved to (698, 352)
Screenshot: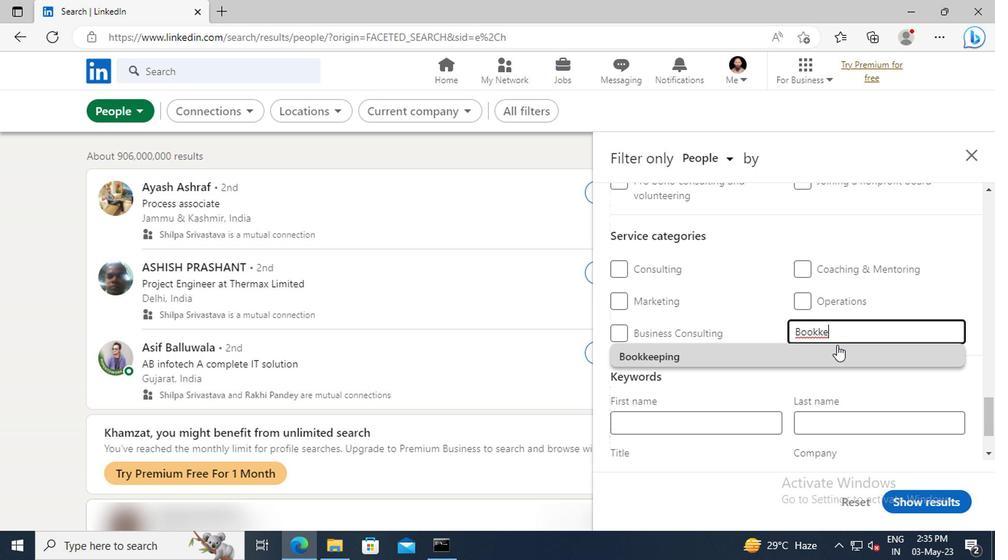 
Action: Mouse pressed left at (698, 352)
Screenshot: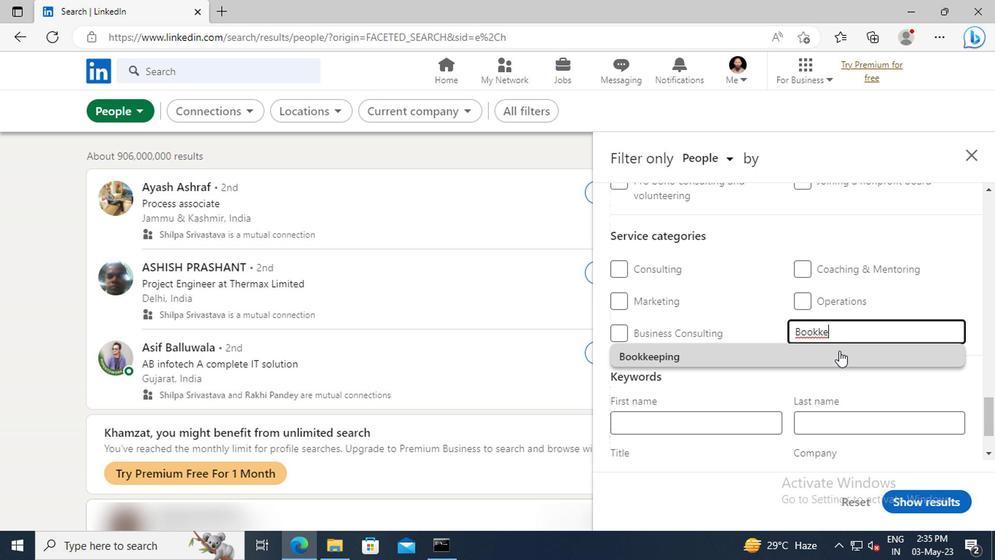 
Action: Mouse scrolled (698, 351) with delta (0, 0)
Screenshot: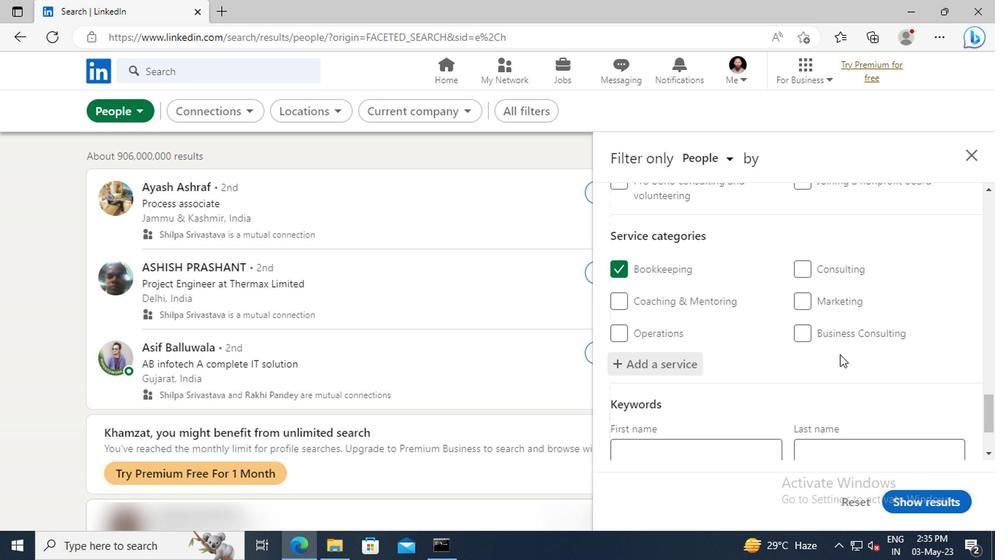
Action: Mouse scrolled (698, 351) with delta (0, 0)
Screenshot: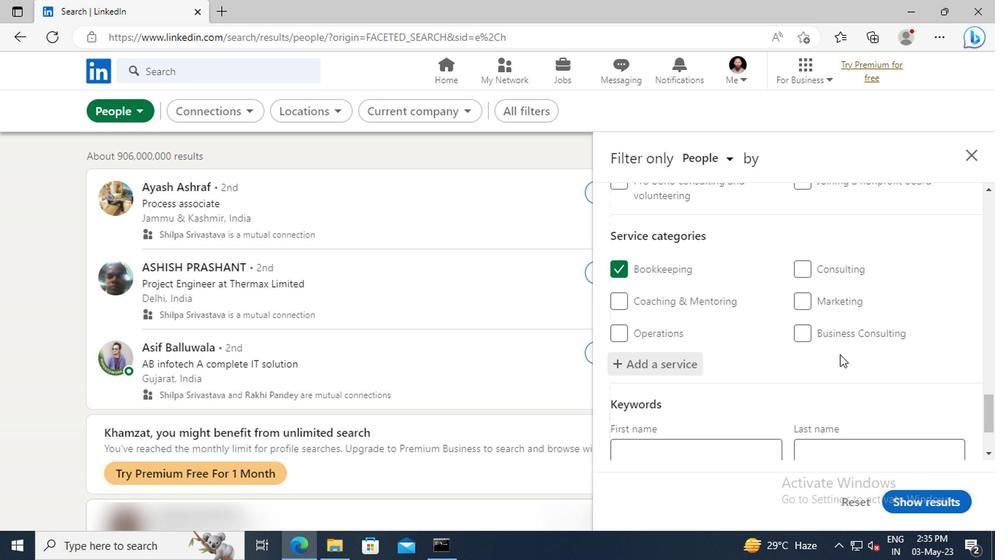 
Action: Mouse scrolled (698, 351) with delta (0, 0)
Screenshot: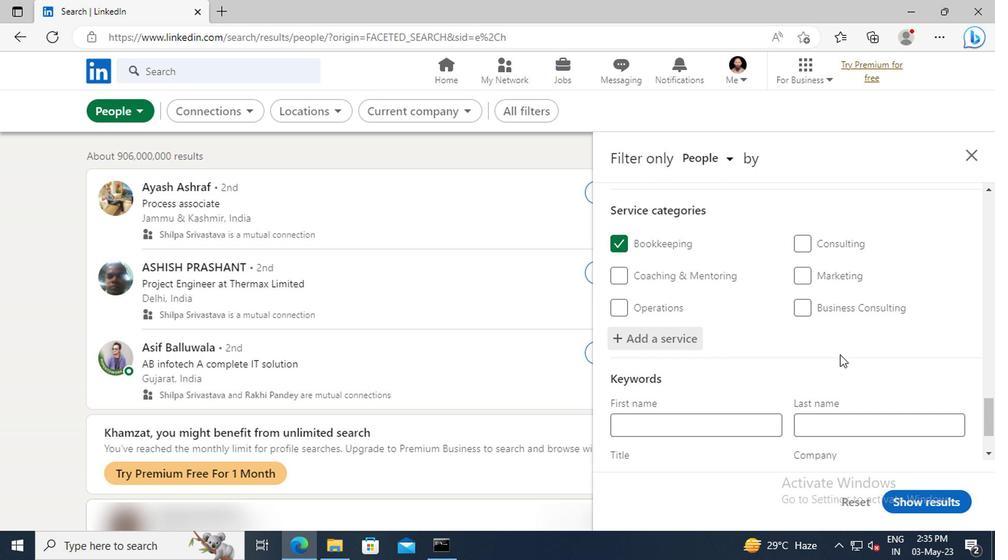 
Action: Mouse scrolled (698, 351) with delta (0, 0)
Screenshot: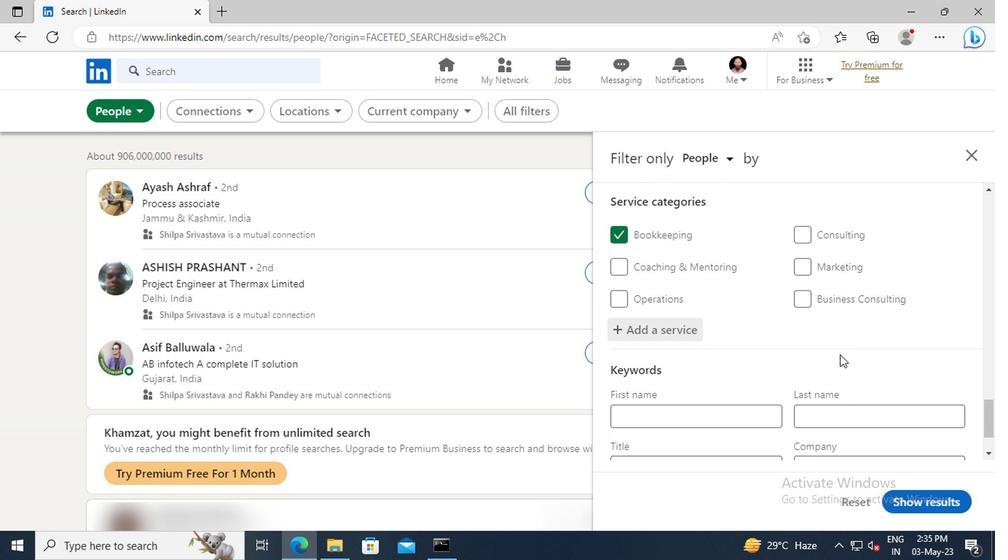 
Action: Mouse moved to (628, 382)
Screenshot: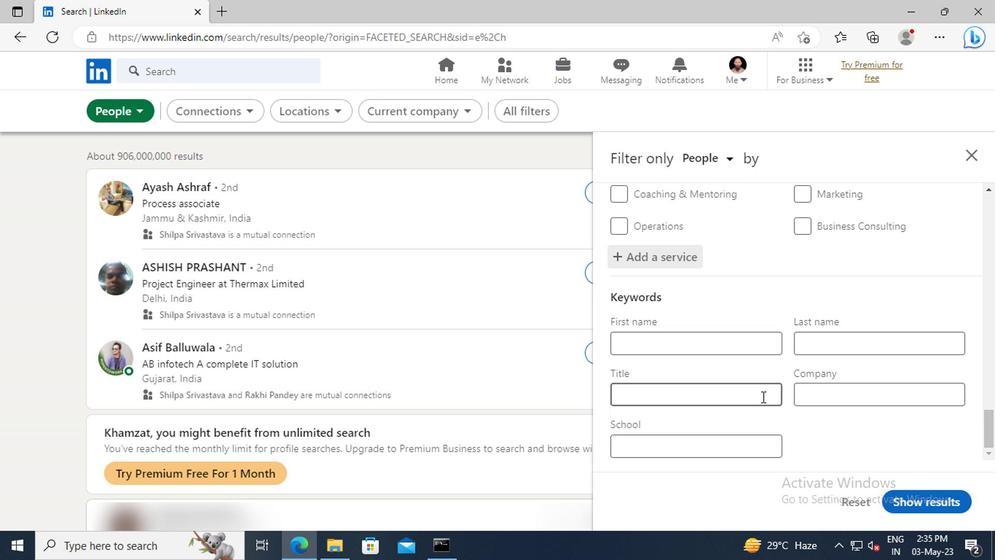 
Action: Mouse pressed left at (628, 382)
Screenshot: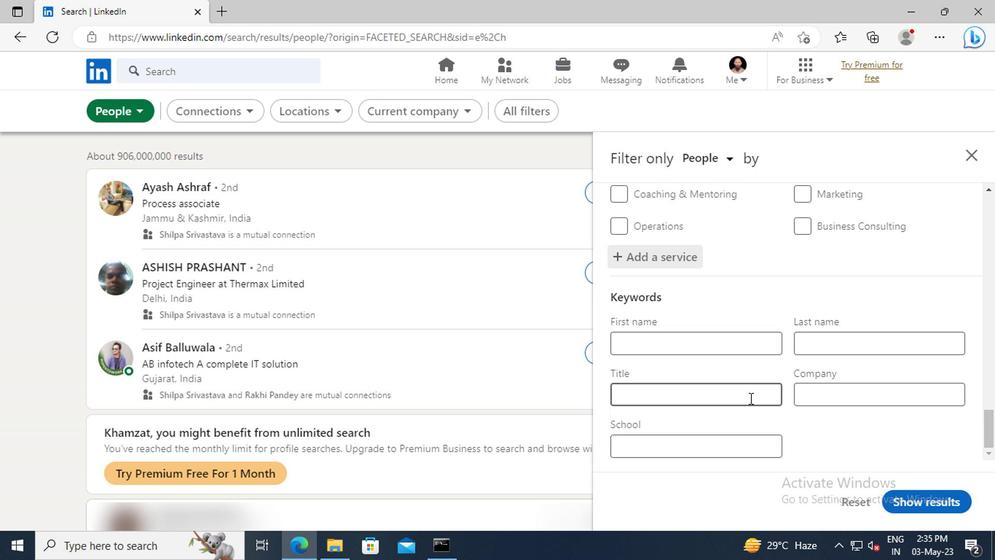
Action: Mouse moved to (628, 381)
Screenshot: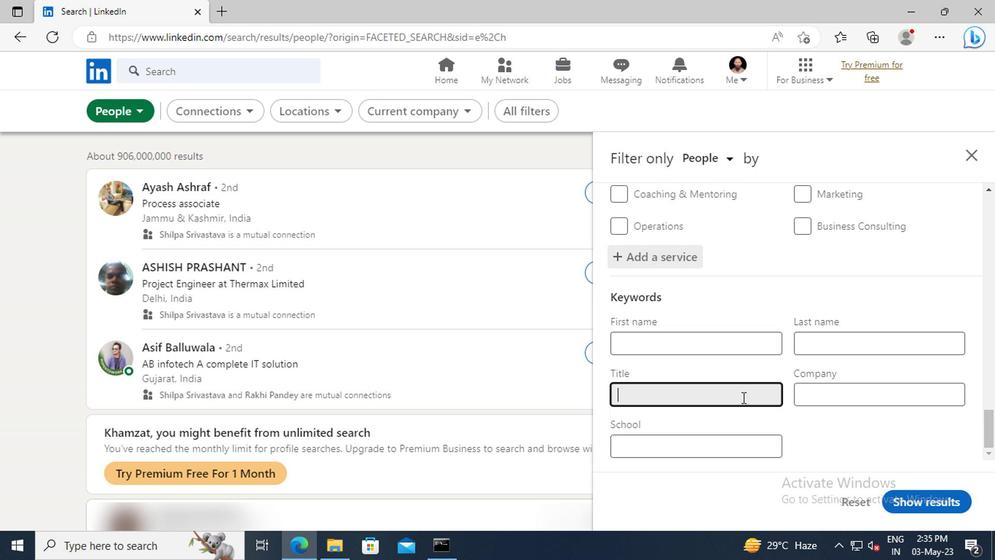 
Action: Key pressed <Key.shift>IT<Key.space><Key.shift>MANAGER<Key.enter>
Screenshot: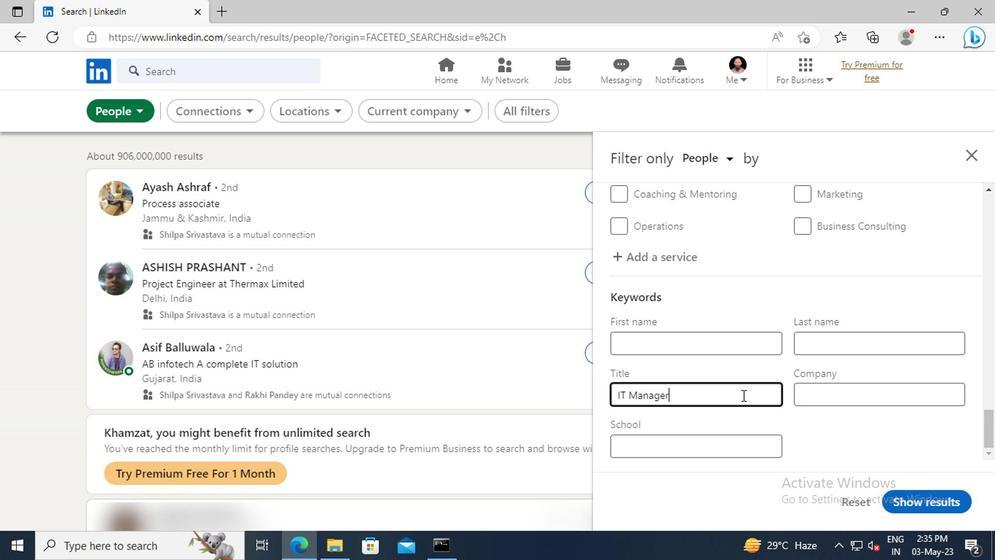 
Action: Mouse moved to (744, 456)
Screenshot: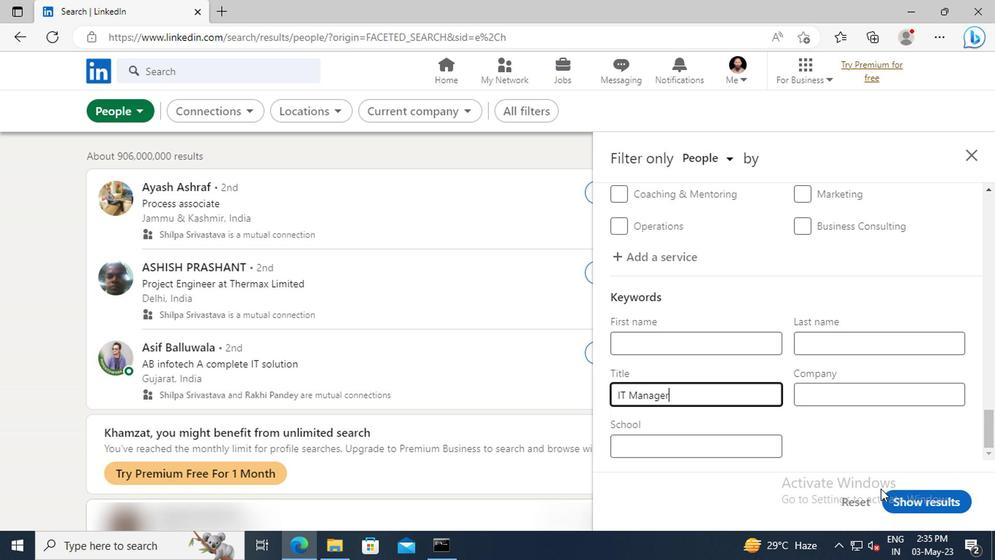 
Action: Mouse pressed left at (744, 456)
Screenshot: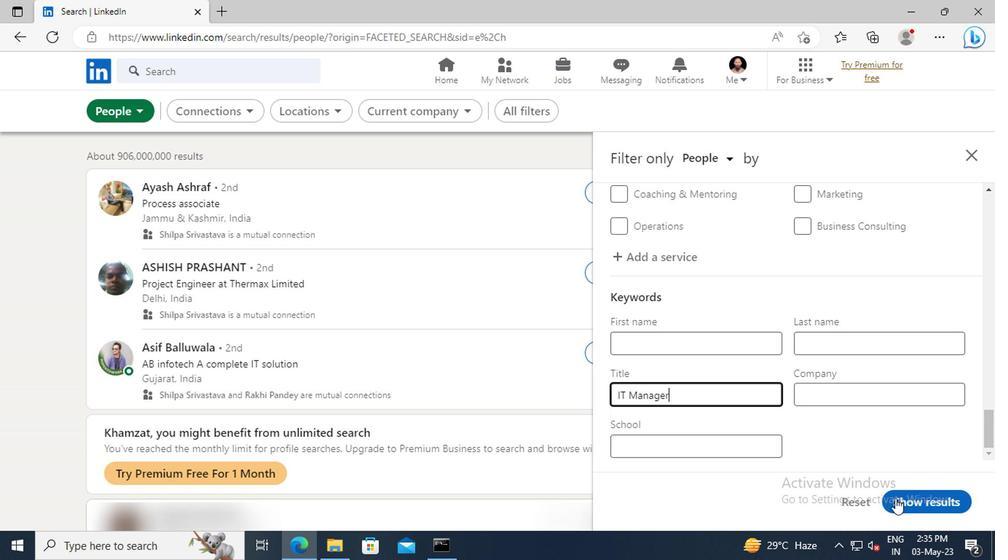 
